 Task: Look for space in Hochfeld, Germany from 8th June, 2023 to 19th June, 2023 for 1 adult in price range Rs.5000 to Rs.12000. Place can be shared room with 1  bedroom having 1 bed and 1 bathroom. Property type can be house, flat, guest house, hotel. Booking option can be shelf check-in. Required host language is English.
Action: Mouse moved to (316, 158)
Screenshot: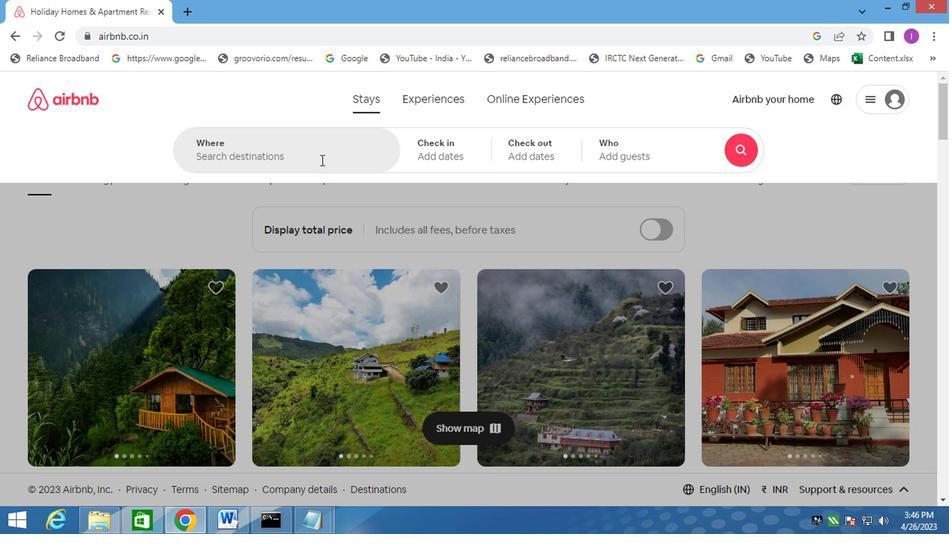 
Action: Mouse pressed left at (316, 158)
Screenshot: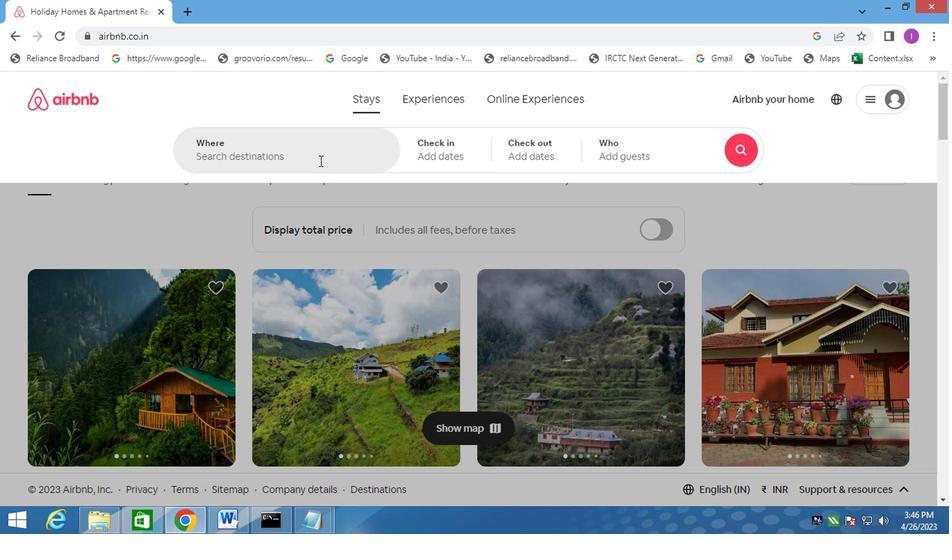 
Action: Mouse moved to (384, 135)
Screenshot: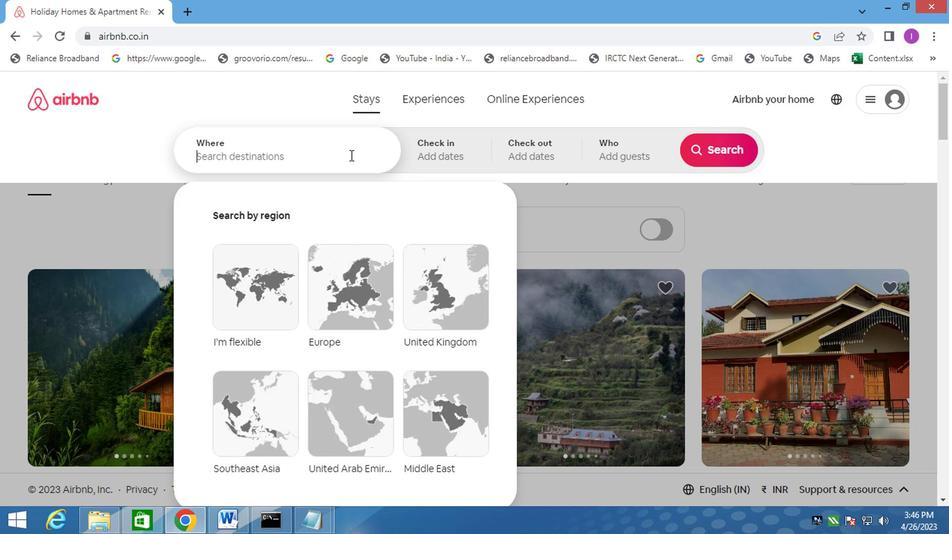 
Action: Key pressed hochfeld,germany
Screenshot: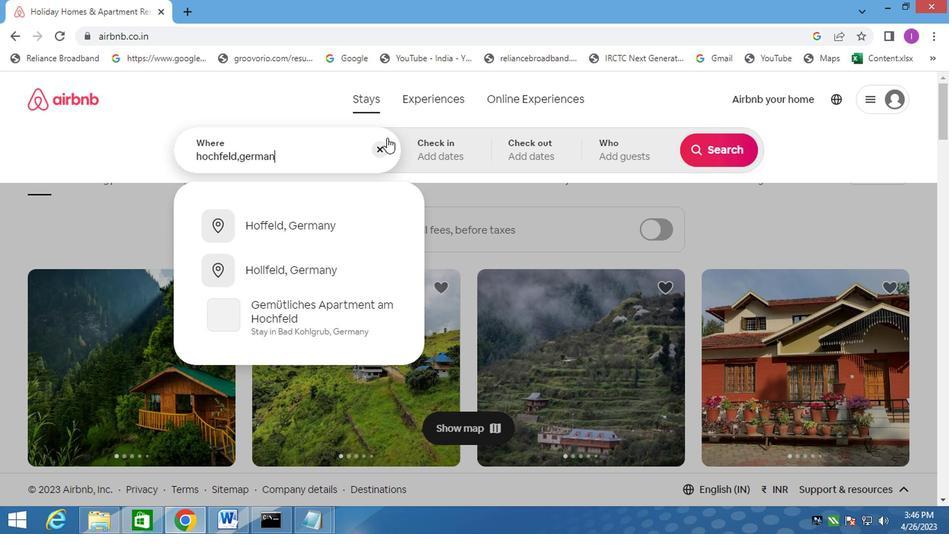 
Action: Mouse moved to (319, 227)
Screenshot: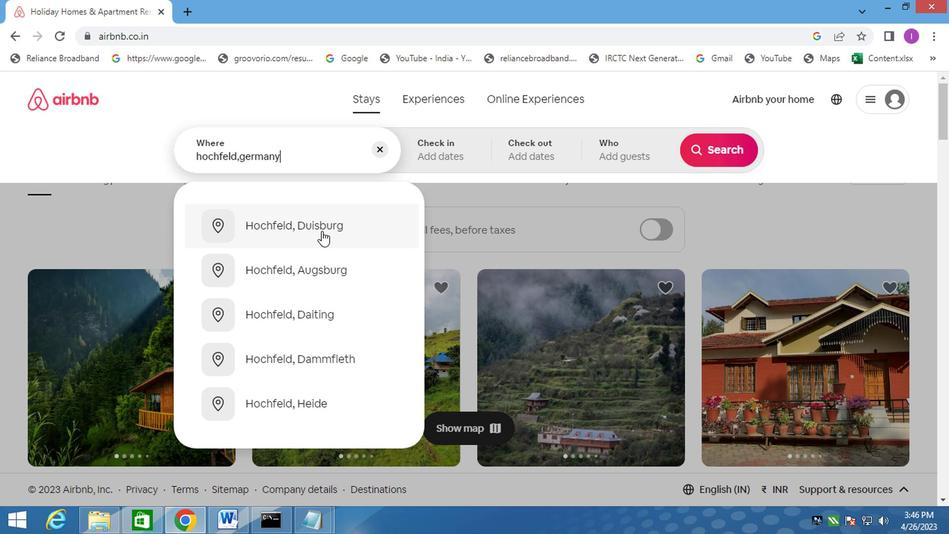 
Action: Mouse pressed left at (319, 227)
Screenshot: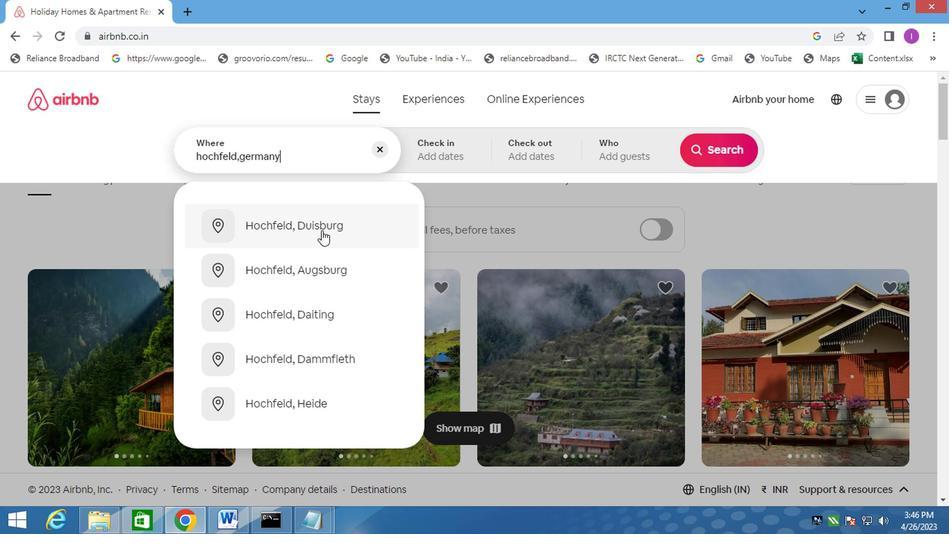 
Action: Mouse moved to (704, 262)
Screenshot: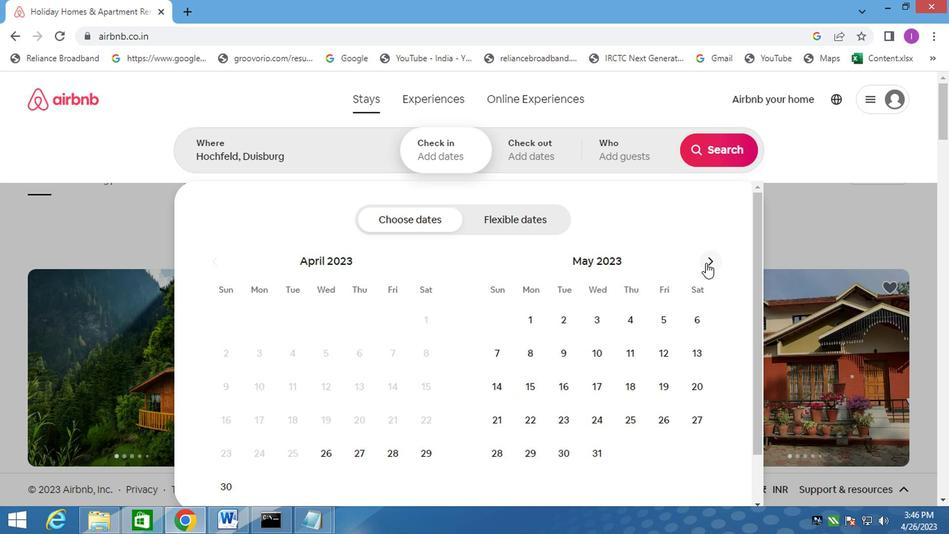 
Action: Mouse pressed left at (704, 262)
Screenshot: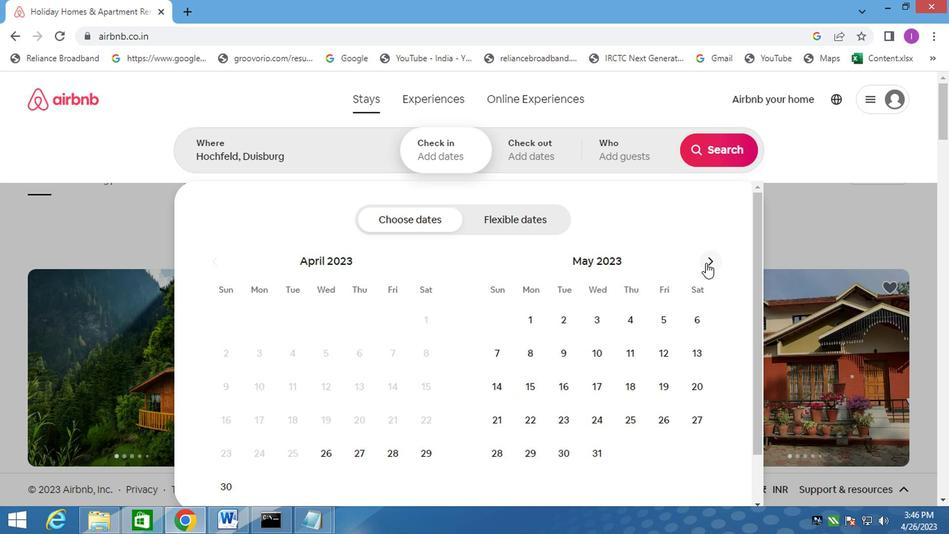 
Action: Mouse pressed left at (704, 262)
Screenshot: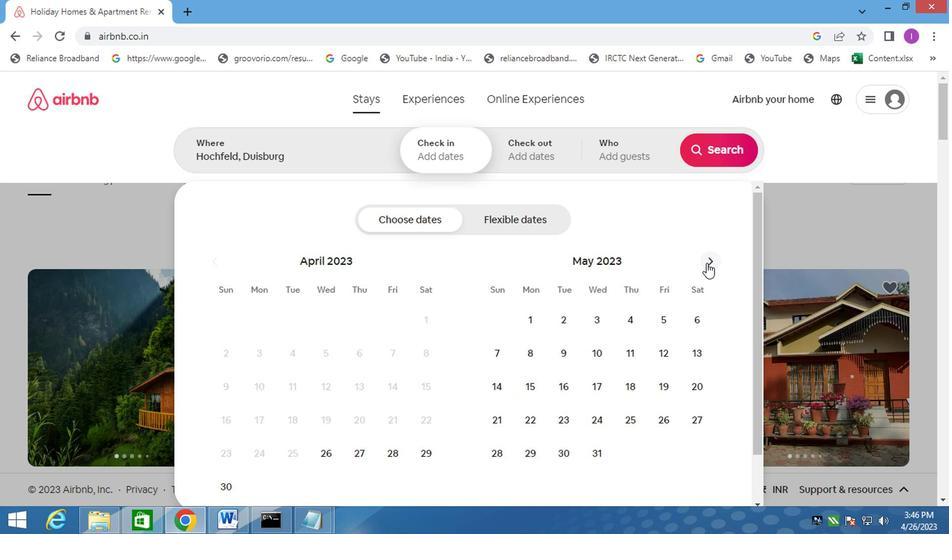 
Action: Mouse moved to (358, 355)
Screenshot: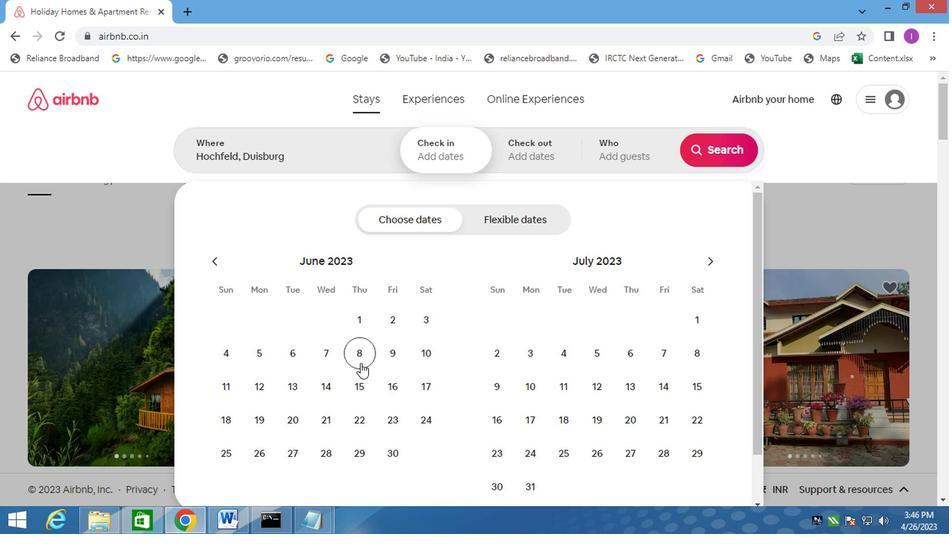 
Action: Mouse pressed left at (358, 355)
Screenshot: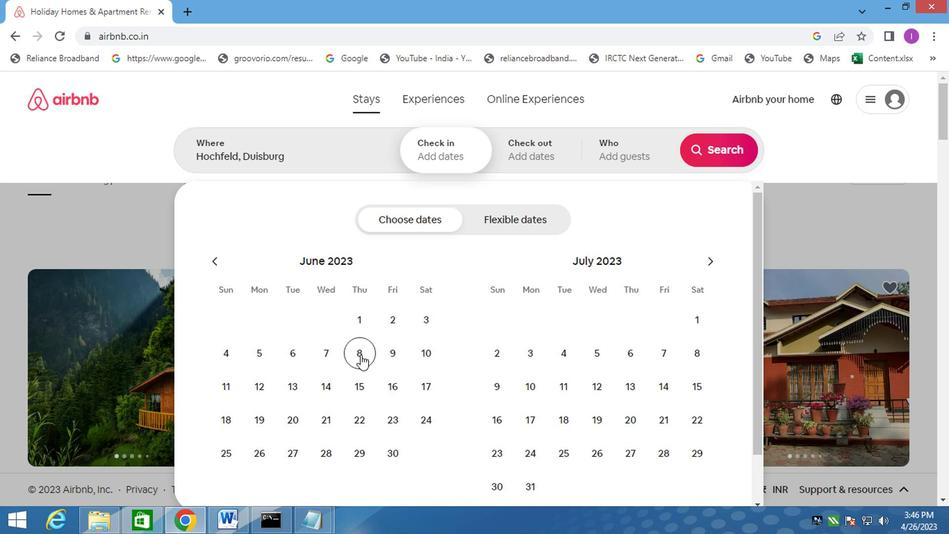 
Action: Mouse moved to (259, 431)
Screenshot: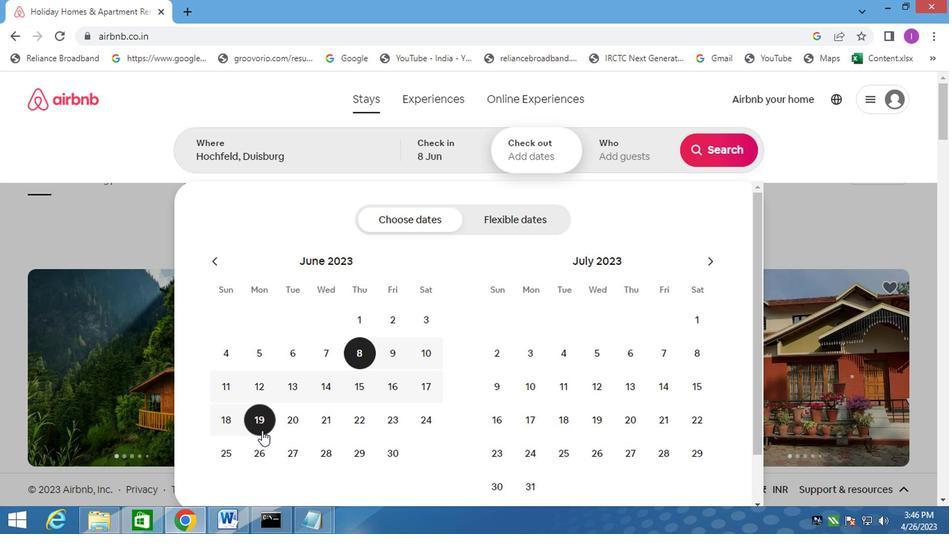 
Action: Mouse pressed left at (259, 431)
Screenshot: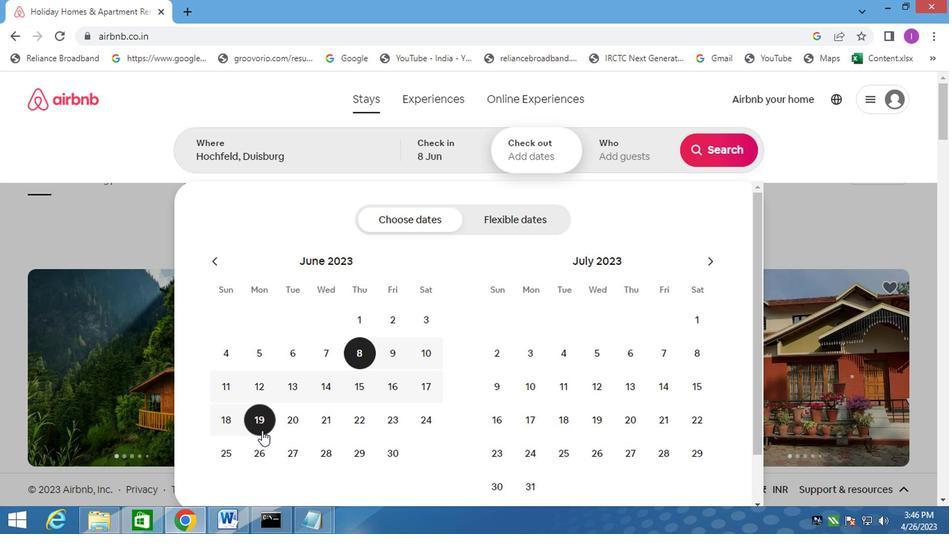 
Action: Mouse moved to (644, 145)
Screenshot: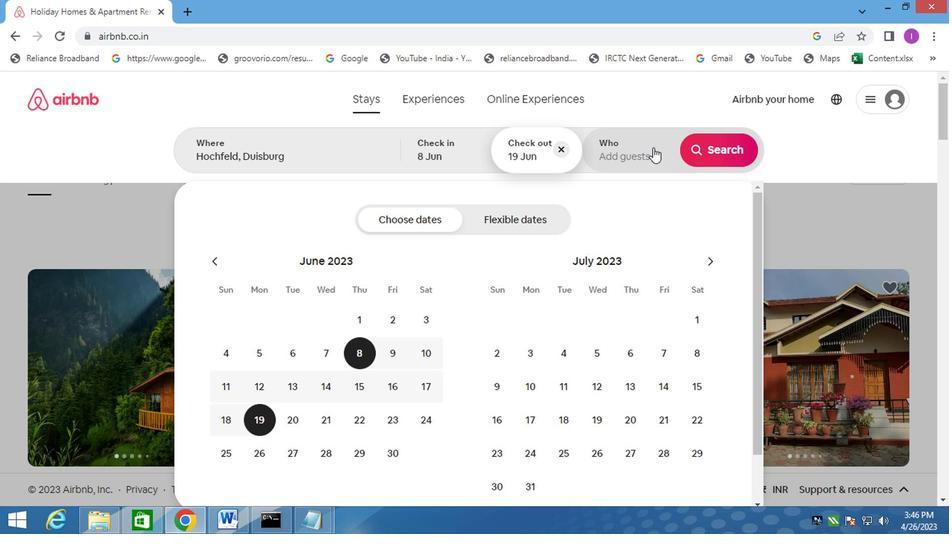 
Action: Mouse pressed left at (644, 145)
Screenshot: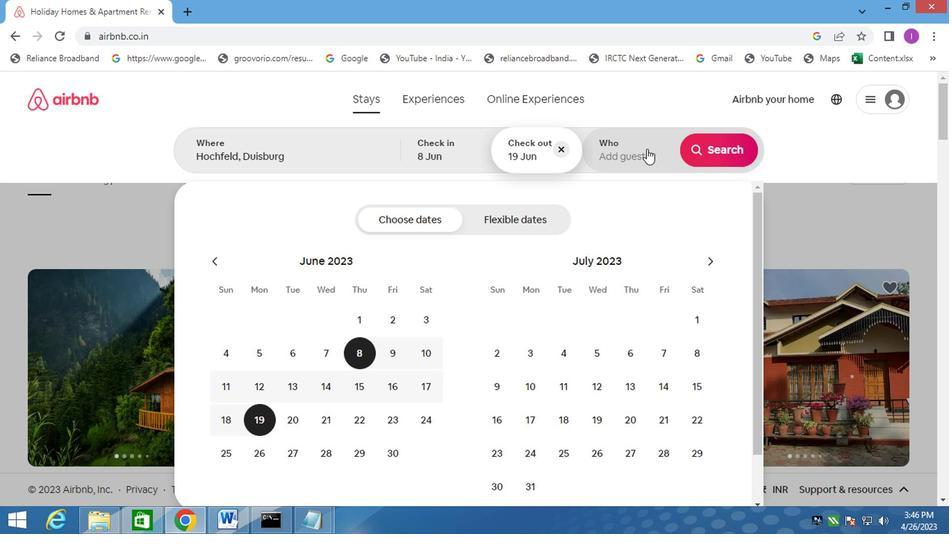 
Action: Mouse moved to (717, 217)
Screenshot: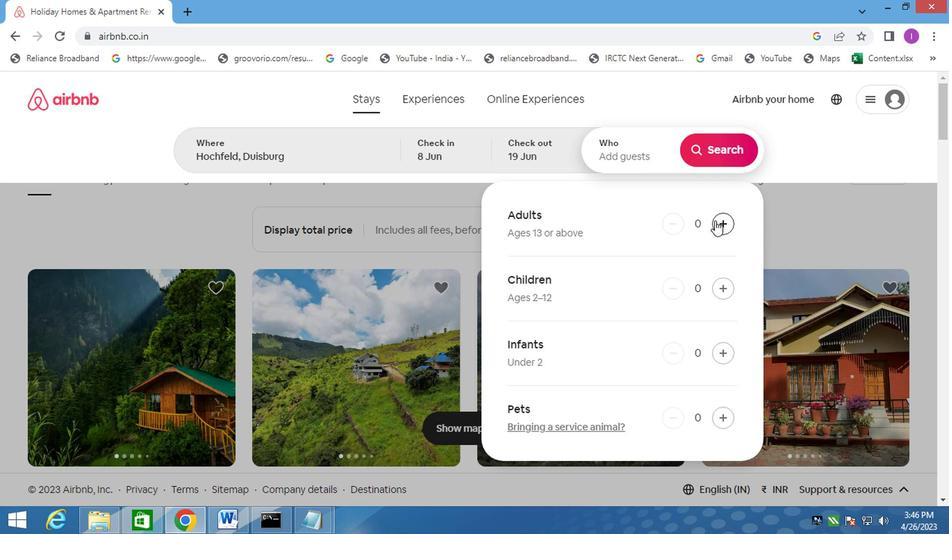 
Action: Mouse pressed left at (717, 217)
Screenshot: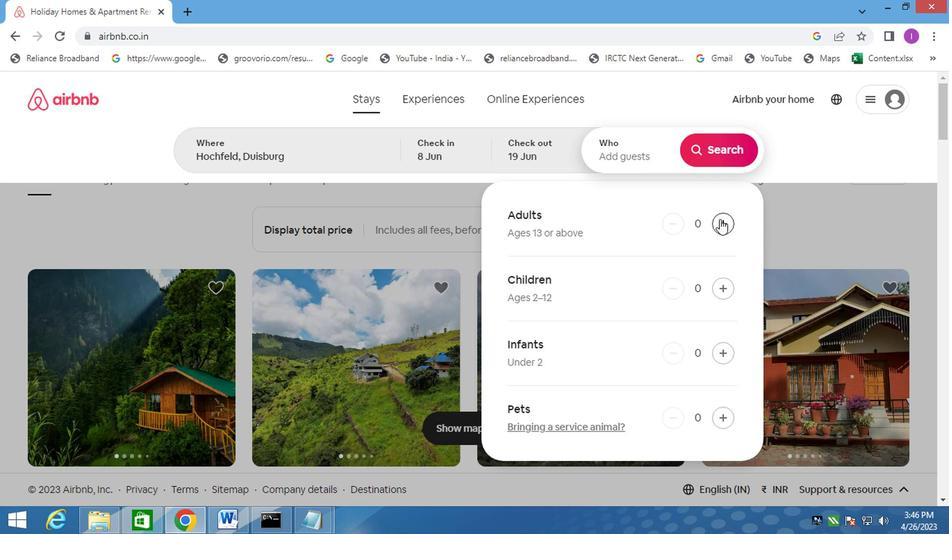 
Action: Mouse moved to (742, 144)
Screenshot: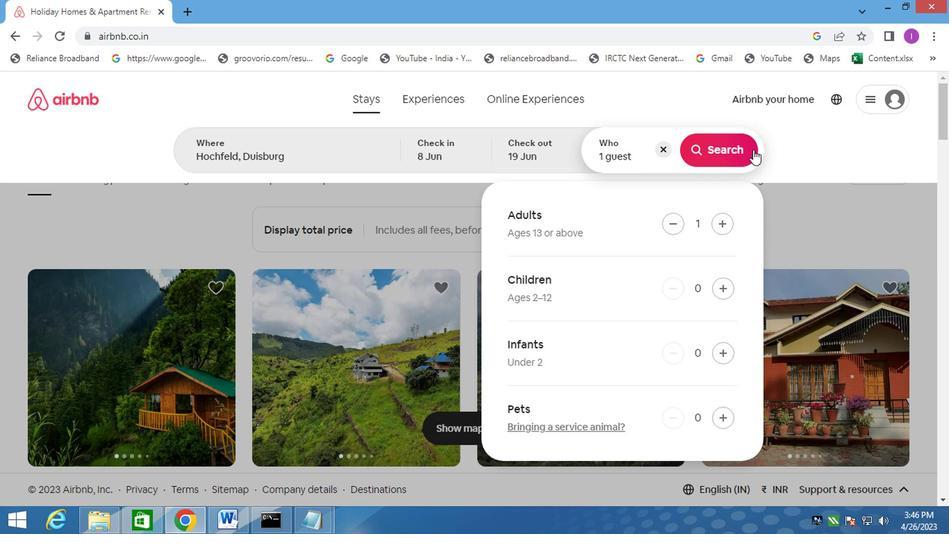 
Action: Mouse pressed left at (742, 144)
Screenshot: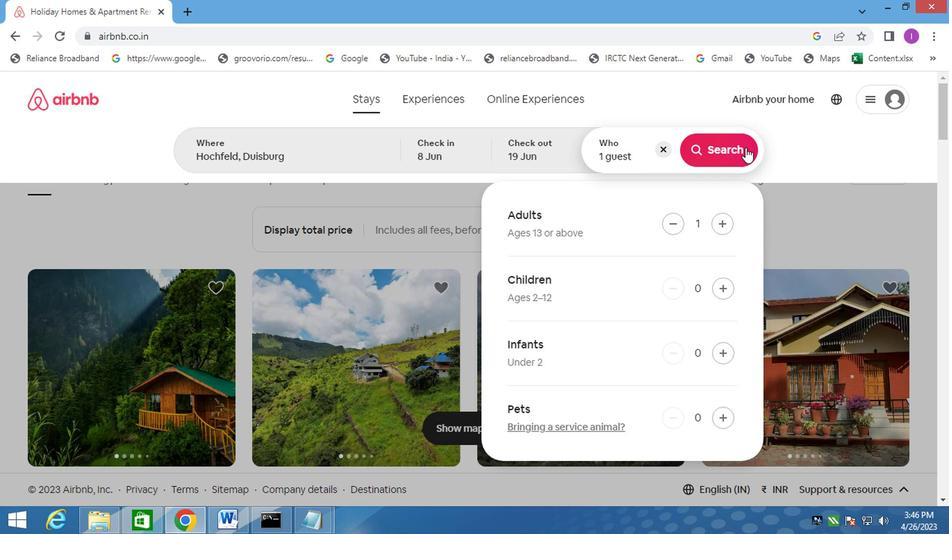 
Action: Mouse moved to (881, 143)
Screenshot: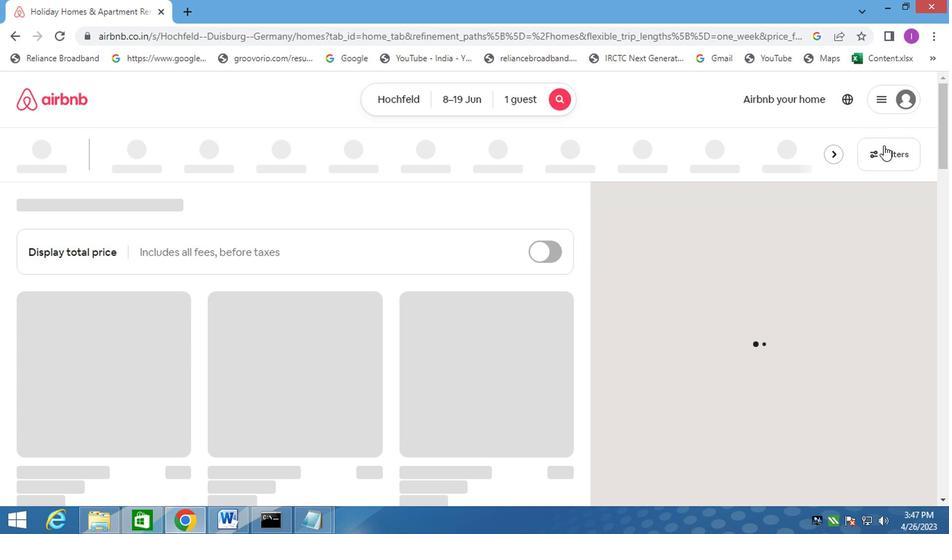 
Action: Mouse pressed left at (881, 143)
Screenshot: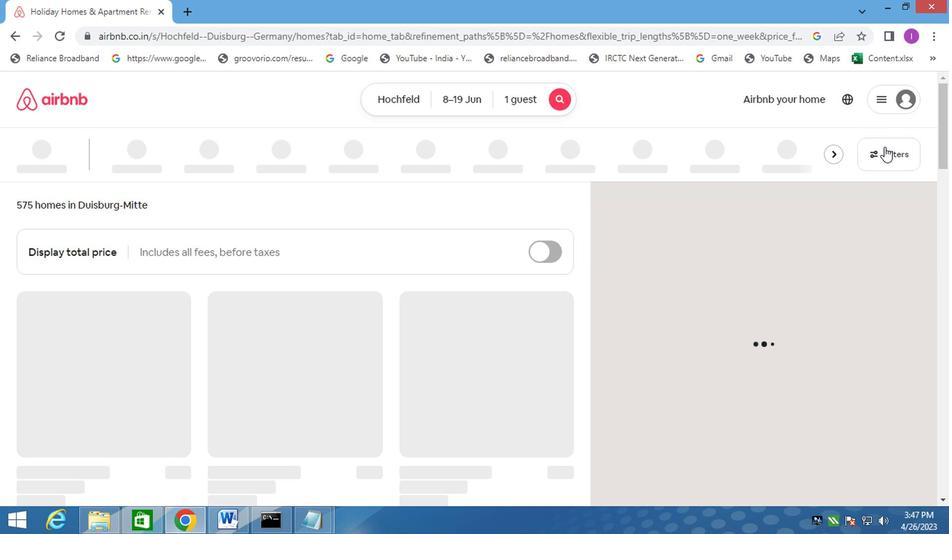 
Action: Mouse moved to (888, 150)
Screenshot: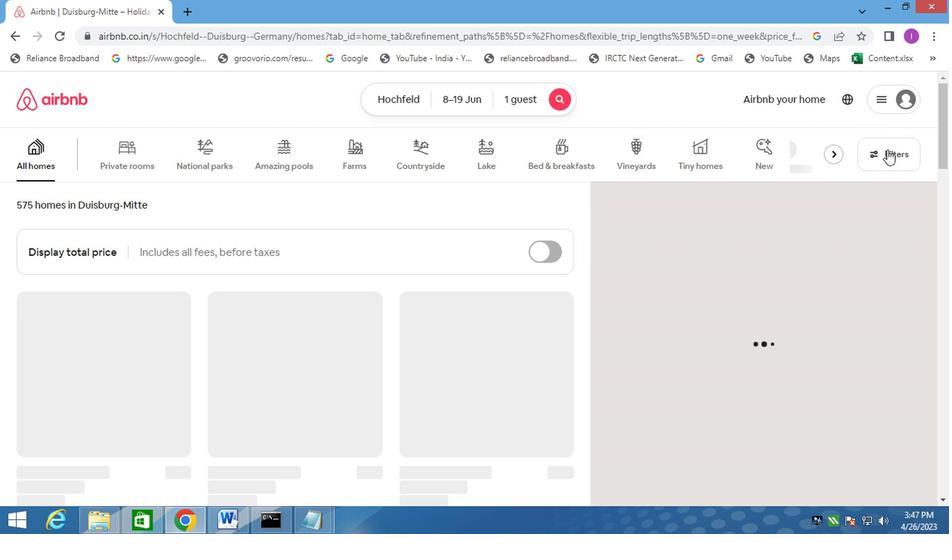 
Action: Mouse pressed left at (888, 150)
Screenshot: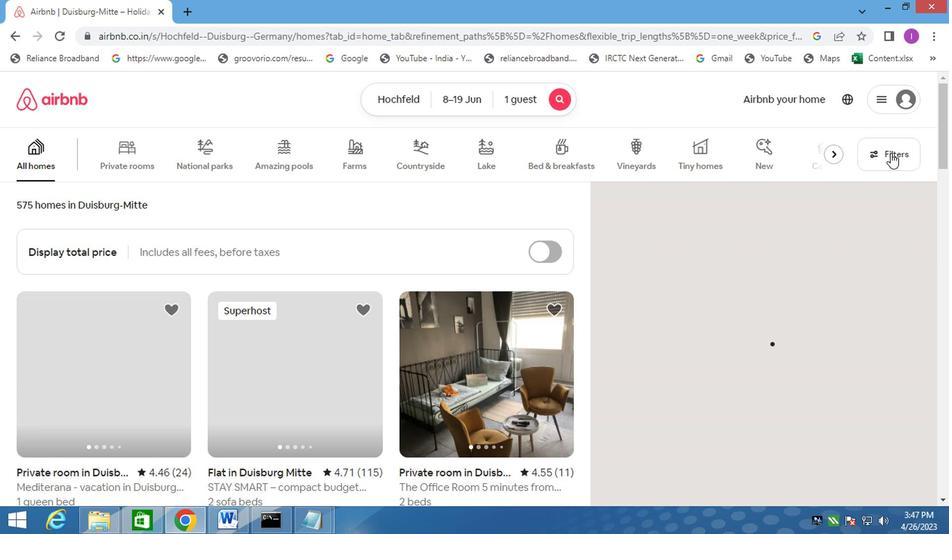 
Action: Mouse moved to (292, 333)
Screenshot: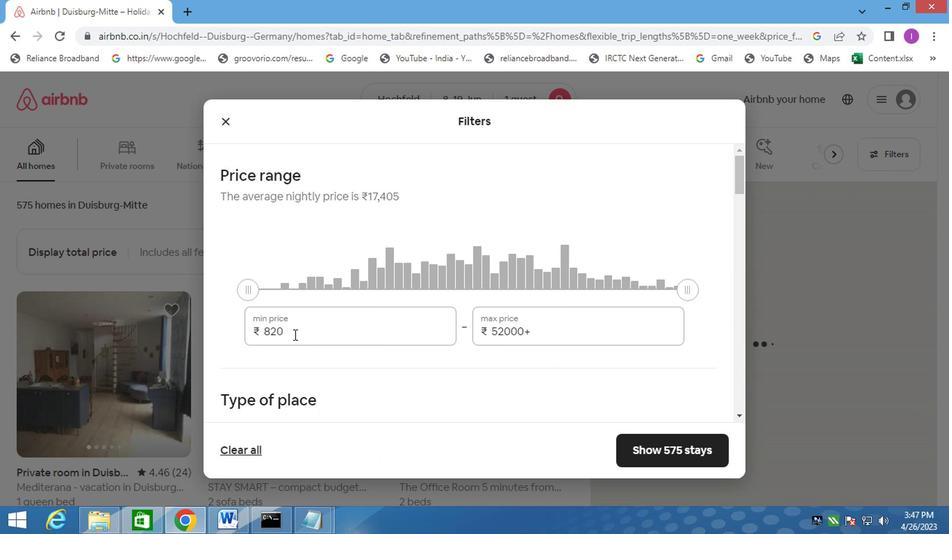 
Action: Mouse pressed left at (292, 333)
Screenshot: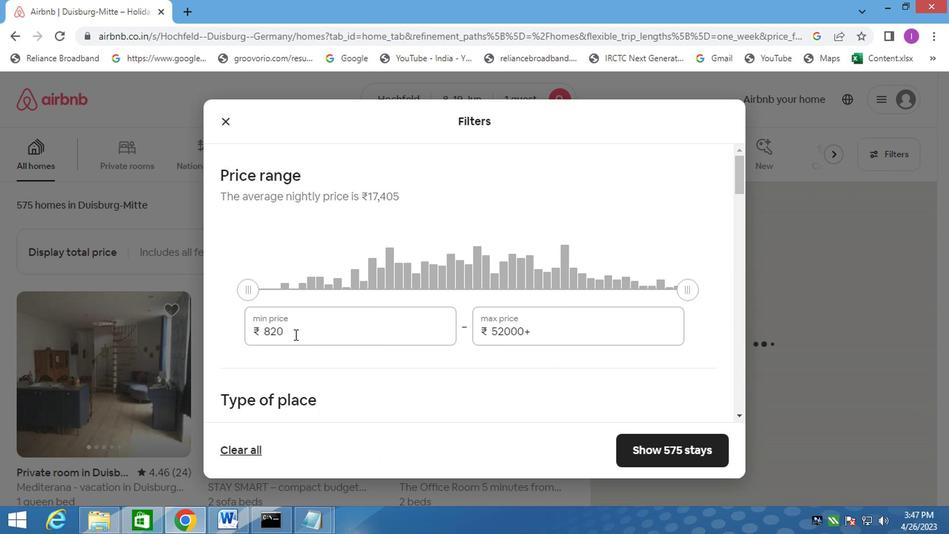 
Action: Mouse moved to (320, 313)
Screenshot: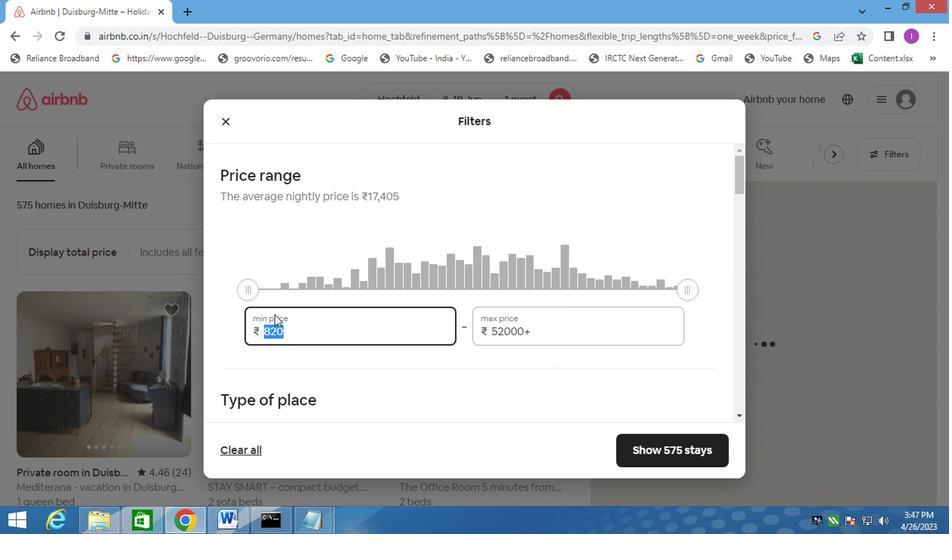 
Action: Key pressed 5000
Screenshot: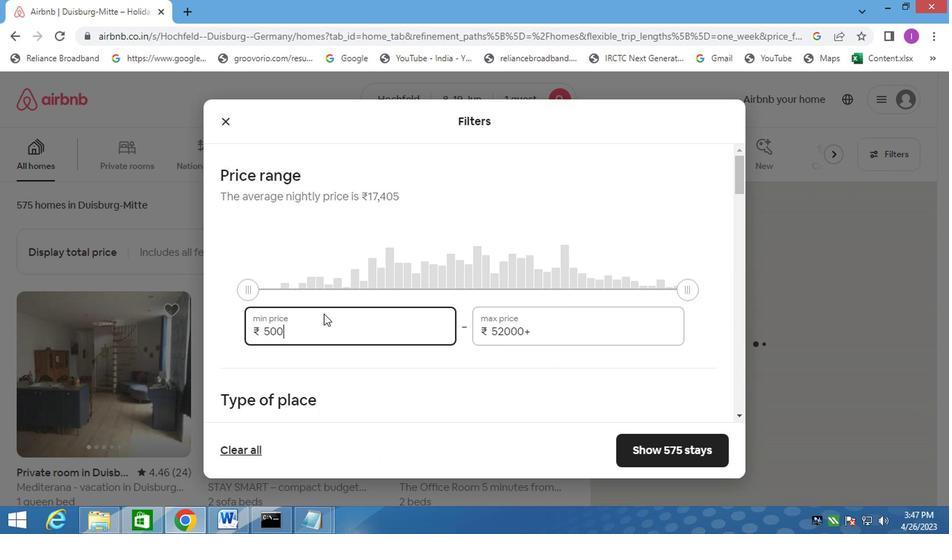 
Action: Mouse moved to (534, 330)
Screenshot: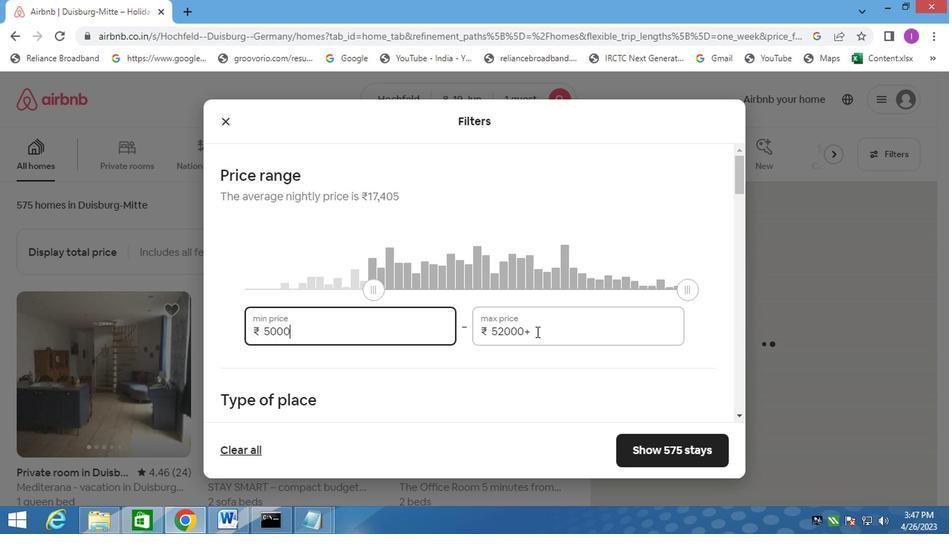 
Action: Mouse pressed left at (534, 330)
Screenshot: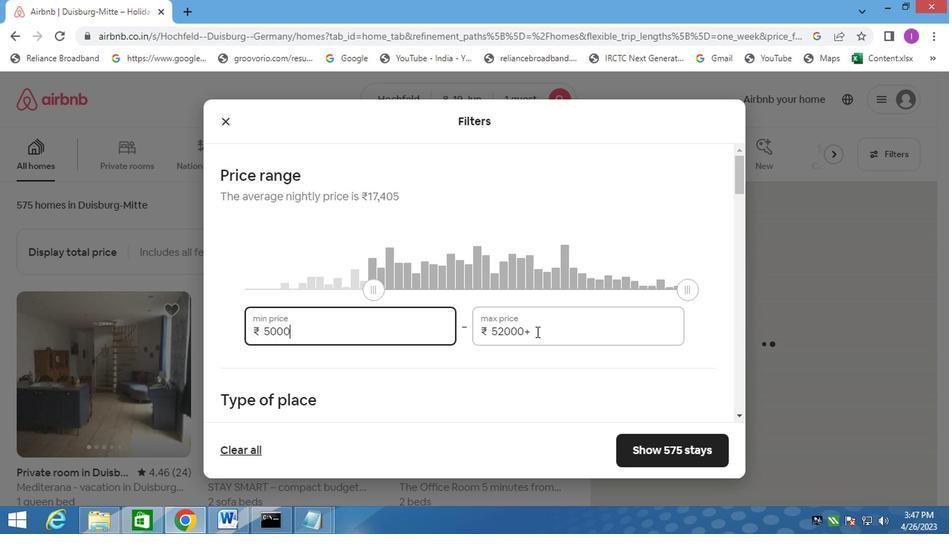 
Action: Mouse moved to (478, 340)
Screenshot: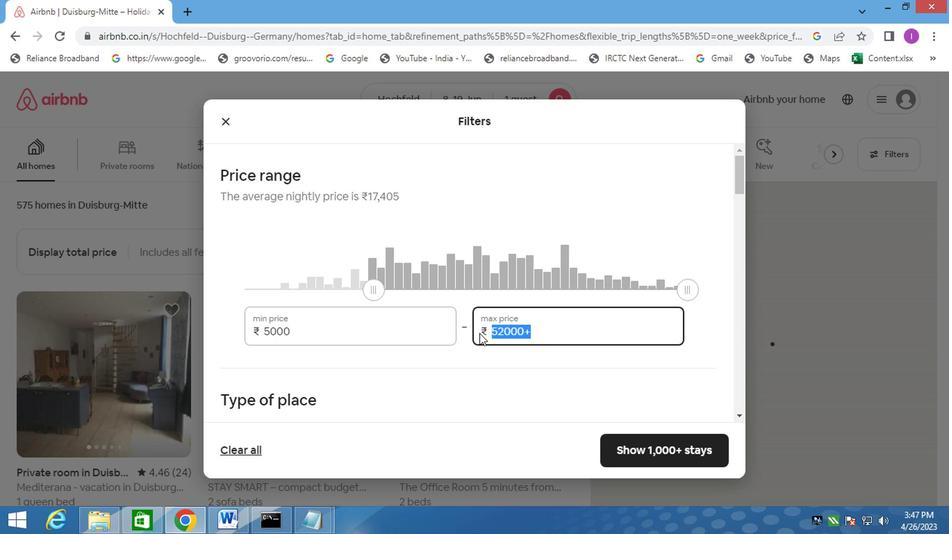 
Action: Key pressed 12000
Screenshot: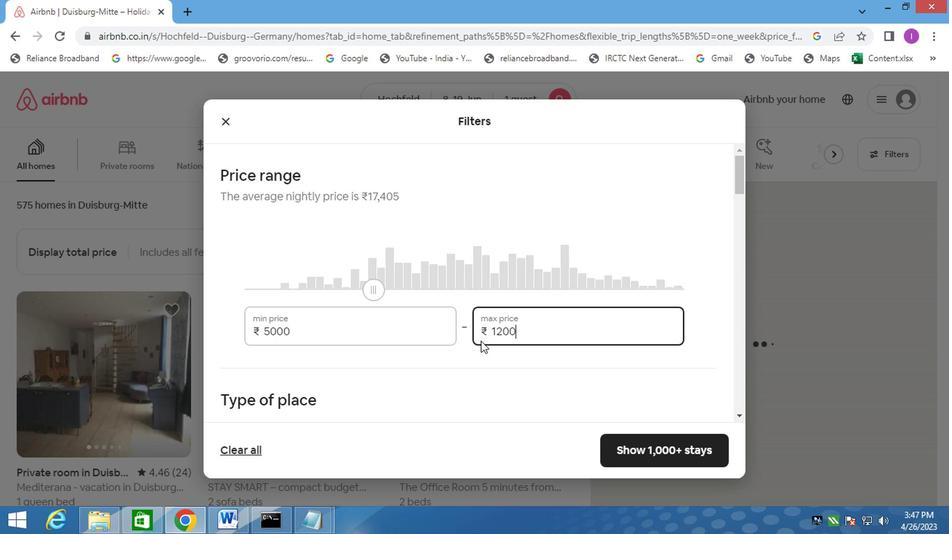 
Action: Mouse moved to (378, 461)
Screenshot: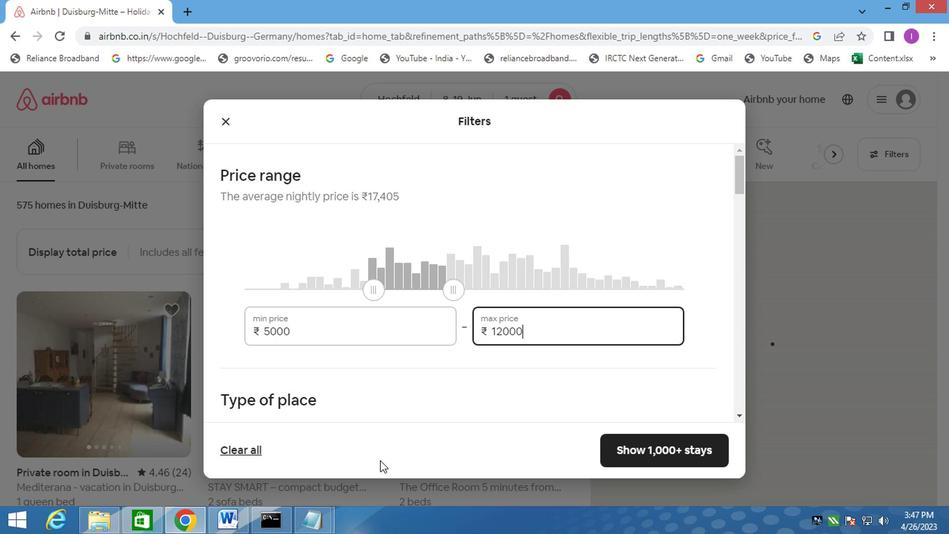 
Action: Mouse scrolled (378, 460) with delta (0, 0)
Screenshot: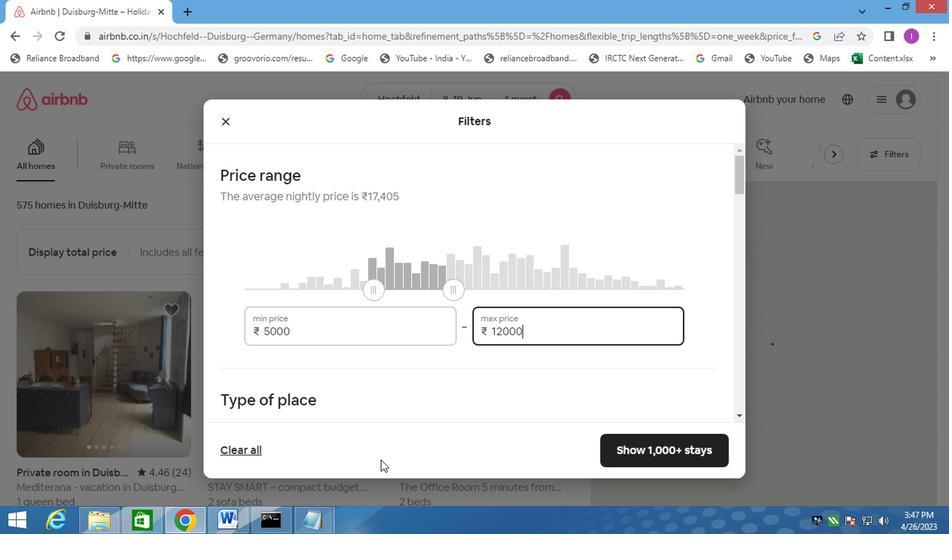 
Action: Mouse moved to (378, 460)
Screenshot: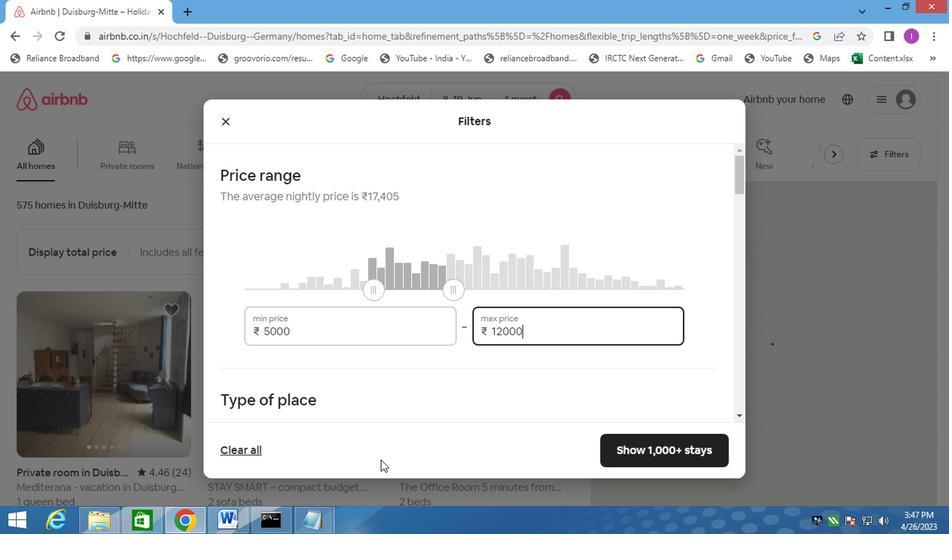 
Action: Mouse scrolled (378, 460) with delta (0, 0)
Screenshot: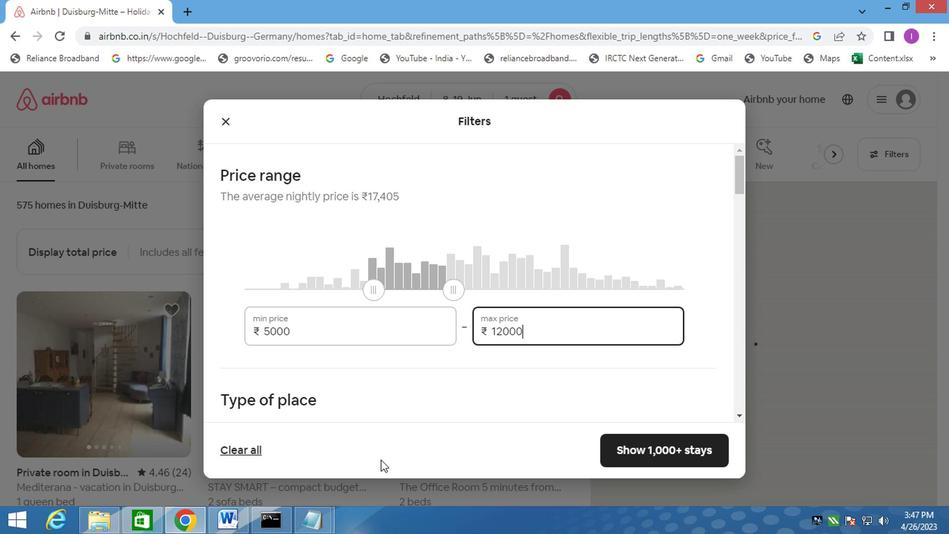 
Action: Mouse moved to (326, 355)
Screenshot: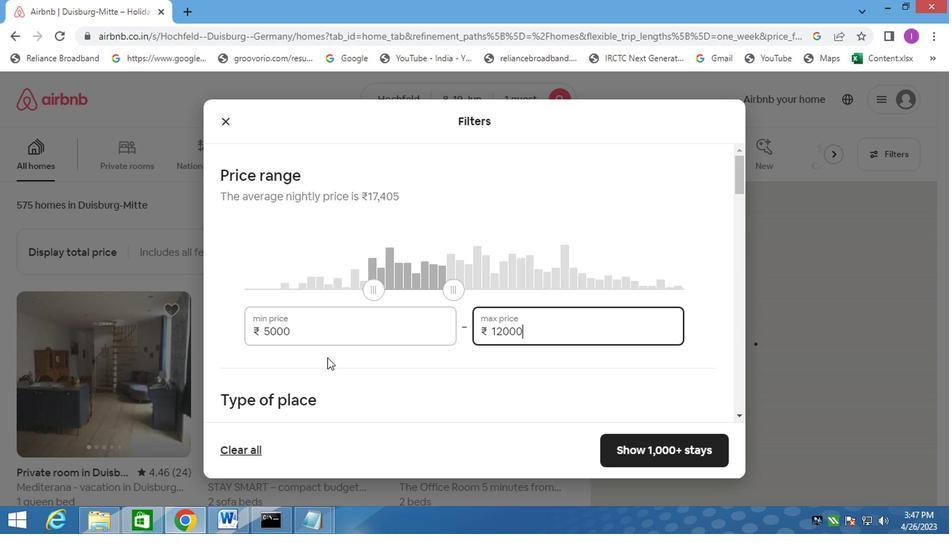 
Action: Mouse scrolled (326, 354) with delta (0, 0)
Screenshot: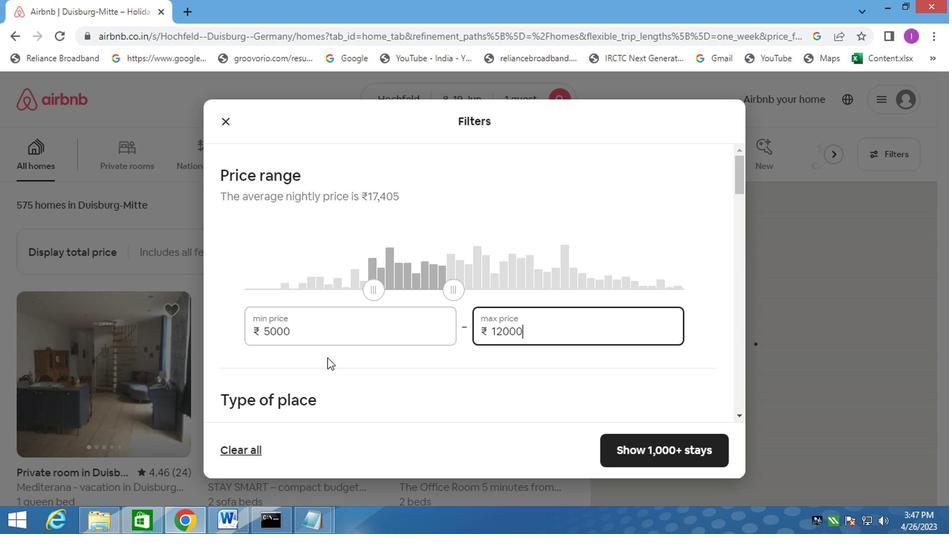 
Action: Mouse scrolled (326, 354) with delta (0, 0)
Screenshot: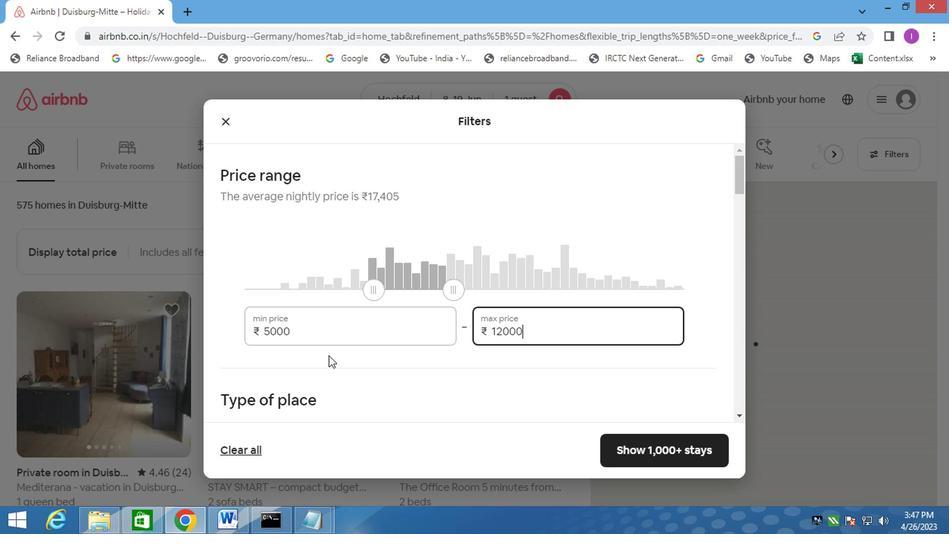 
Action: Mouse moved to (326, 355)
Screenshot: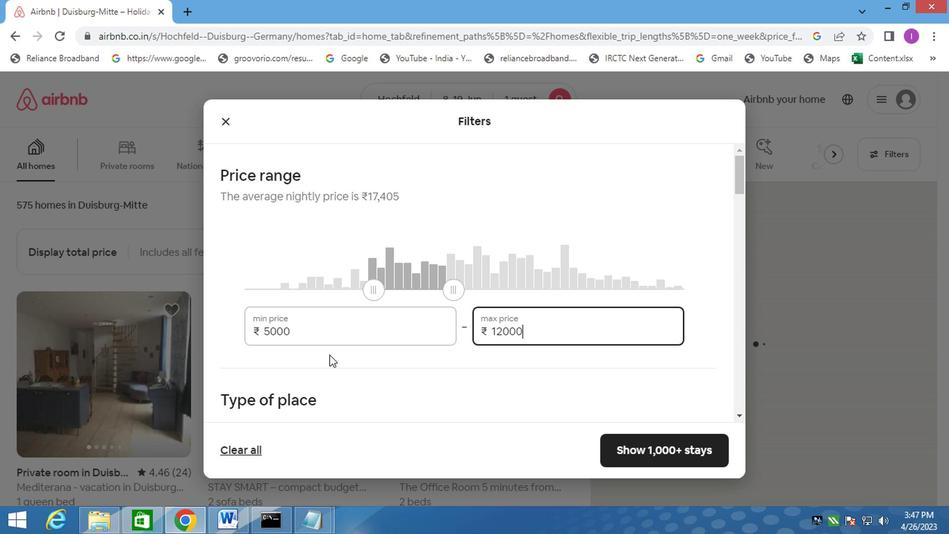 
Action: Mouse scrolled (326, 354) with delta (0, 0)
Screenshot: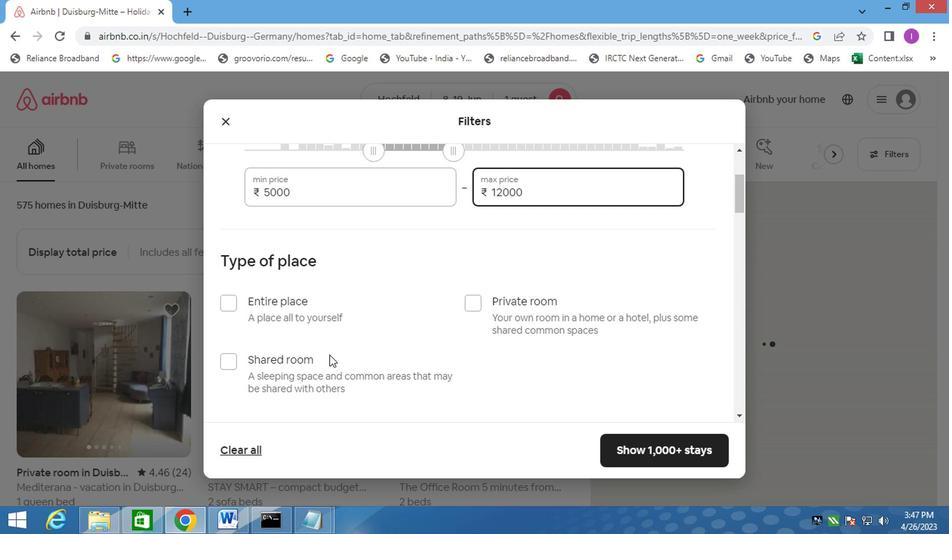 
Action: Mouse moved to (326, 358)
Screenshot: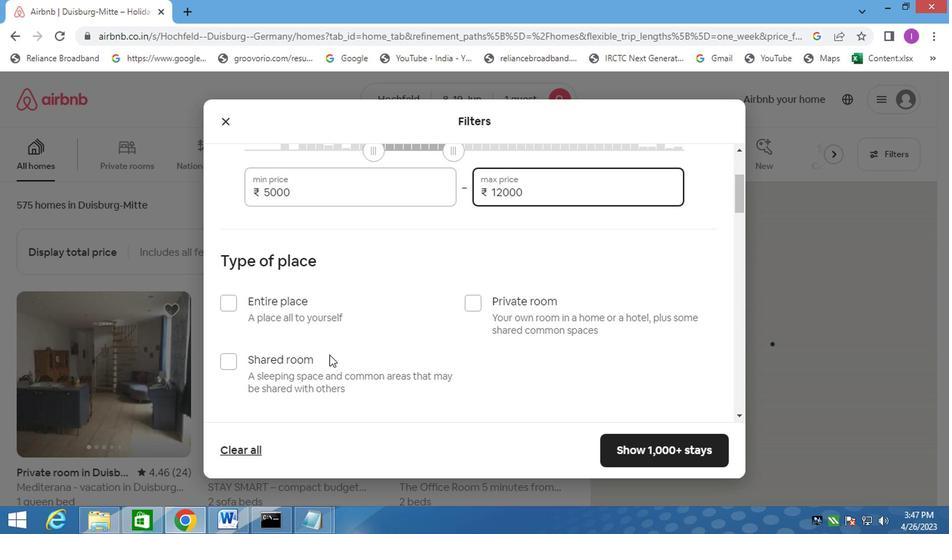 
Action: Mouse scrolled (326, 357) with delta (0, 0)
Screenshot: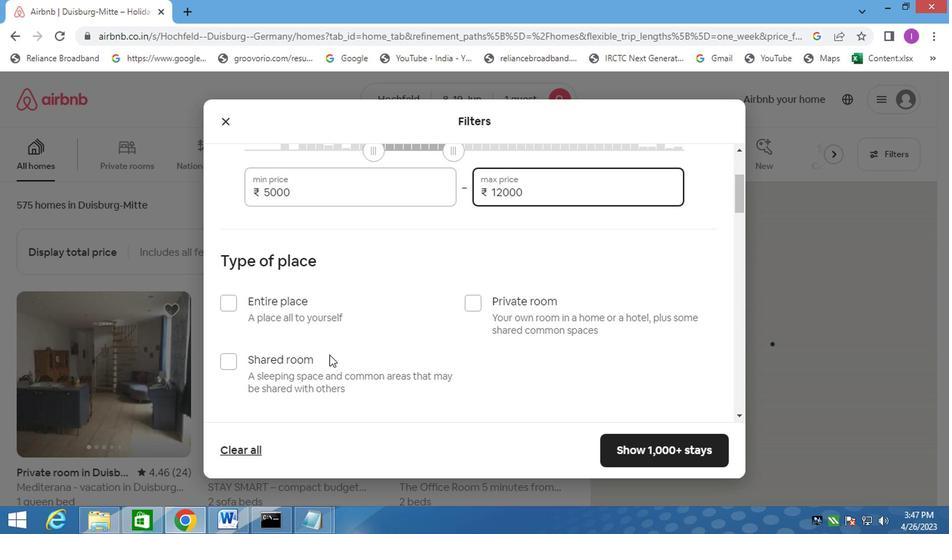 
Action: Mouse moved to (326, 358)
Screenshot: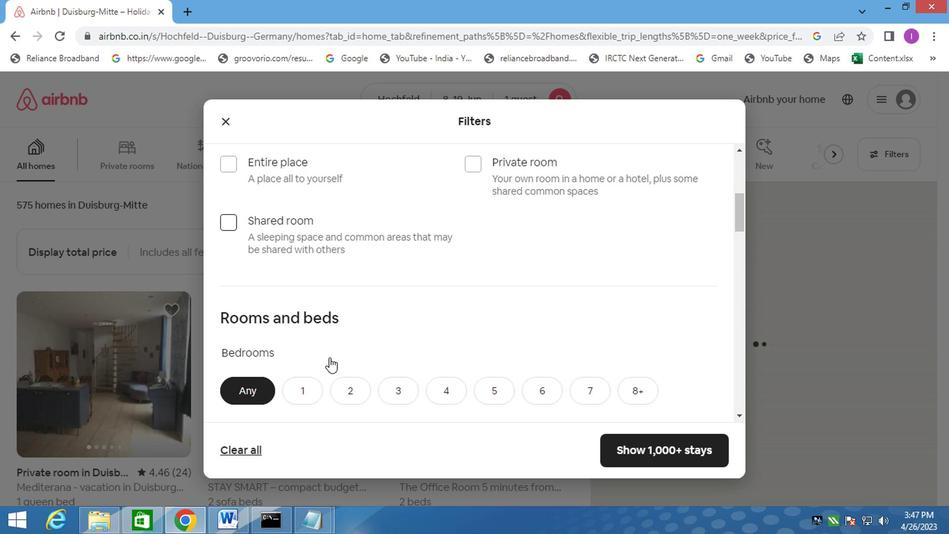 
Action: Mouse scrolled (326, 358) with delta (0, 0)
Screenshot: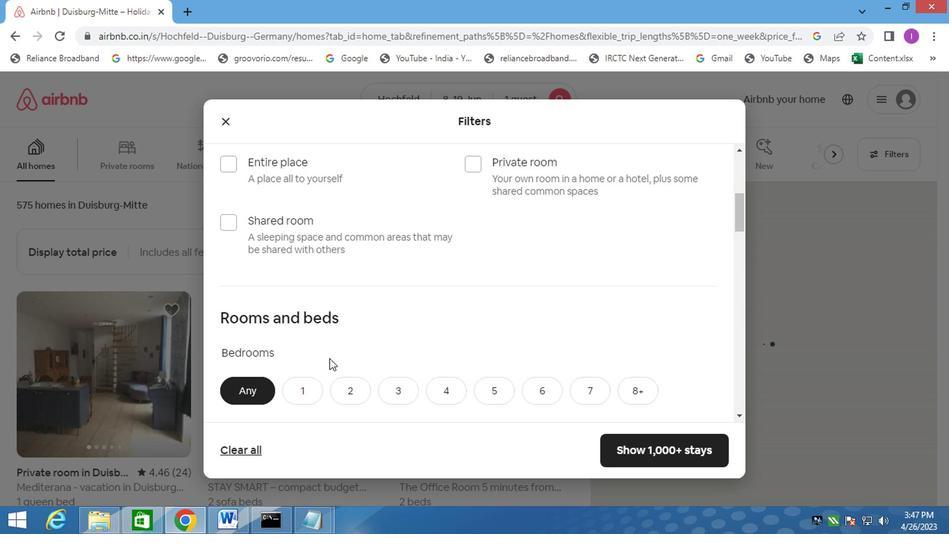 
Action: Mouse scrolled (326, 358) with delta (0, 0)
Screenshot: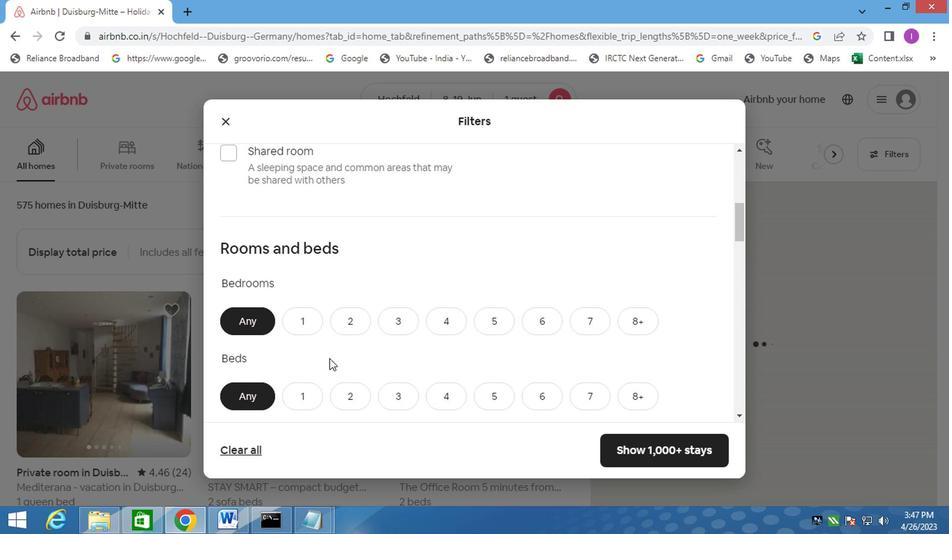 
Action: Mouse scrolled (326, 358) with delta (0, 0)
Screenshot: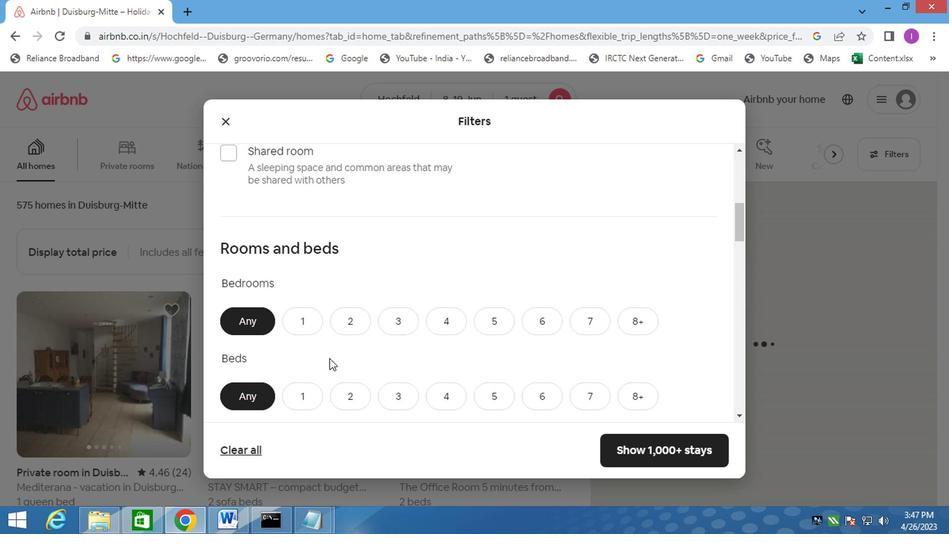 
Action: Mouse moved to (328, 358)
Screenshot: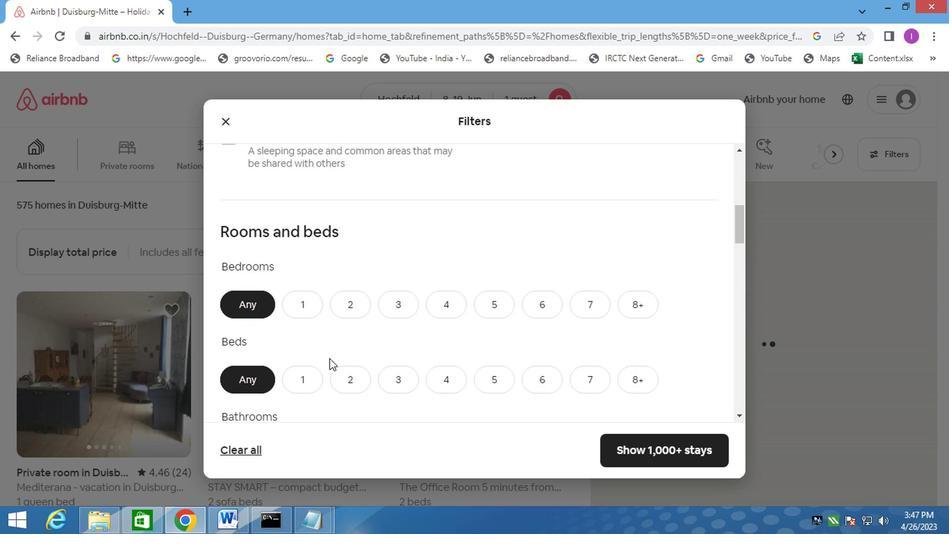 
Action: Mouse scrolled (328, 359) with delta (0, 0)
Screenshot: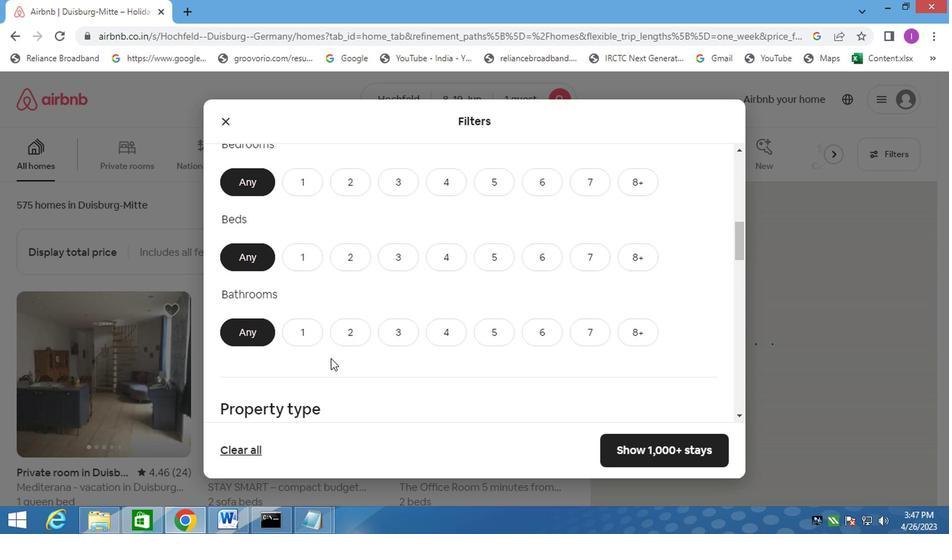 
Action: Mouse scrolled (328, 359) with delta (0, 0)
Screenshot: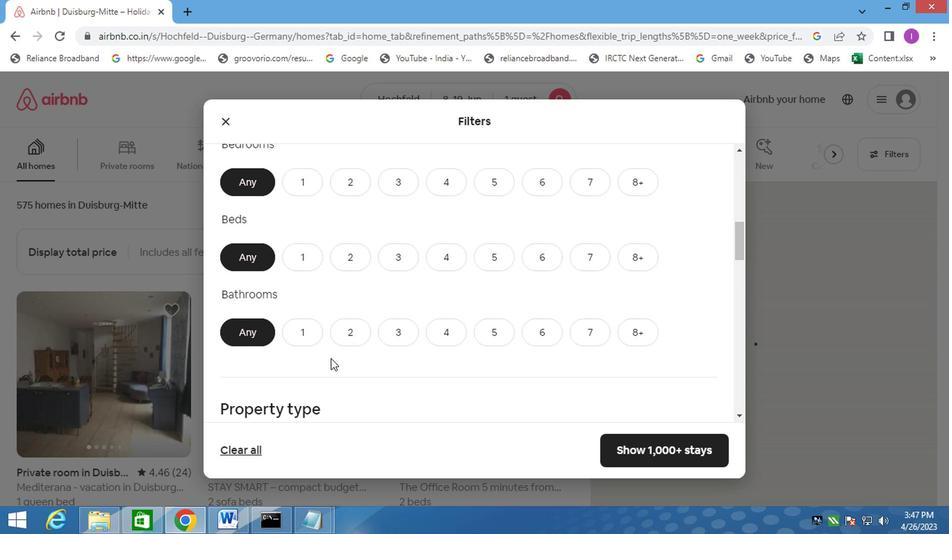 
Action: Mouse scrolled (328, 359) with delta (0, 0)
Screenshot: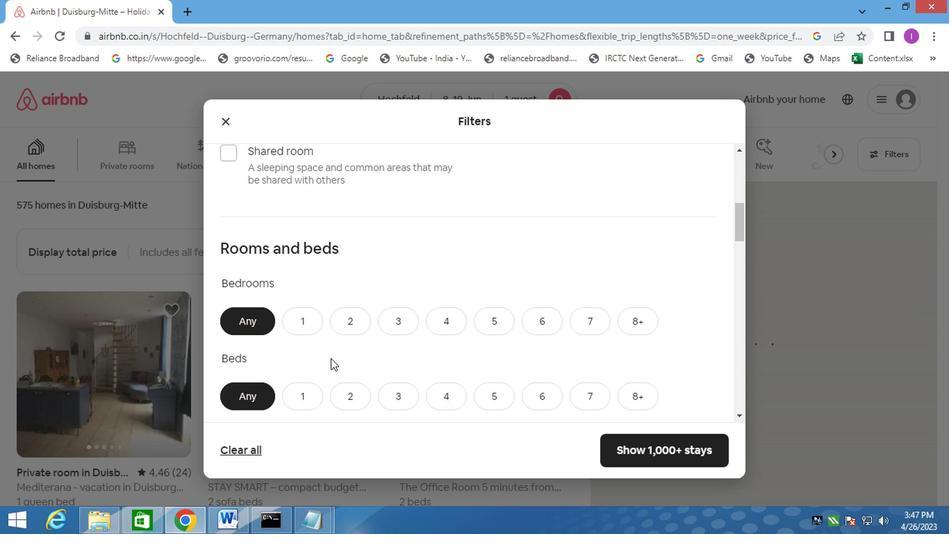 
Action: Mouse scrolled (328, 359) with delta (0, 0)
Screenshot: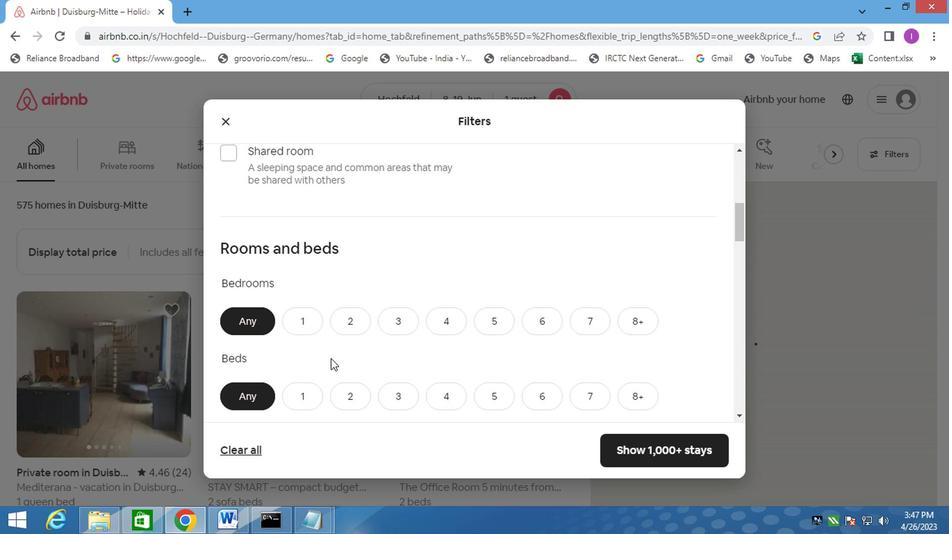
Action: Mouse scrolled (328, 359) with delta (0, 0)
Screenshot: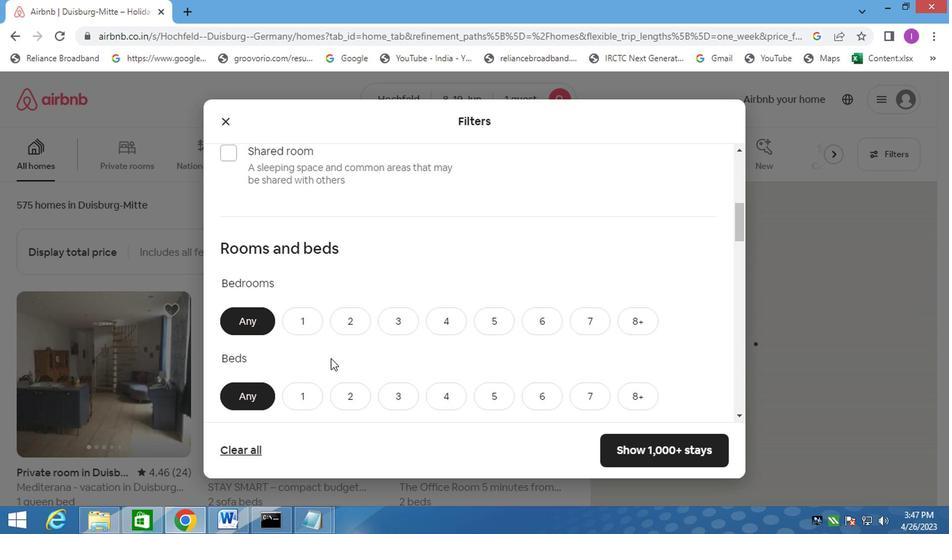 
Action: Mouse moved to (224, 361)
Screenshot: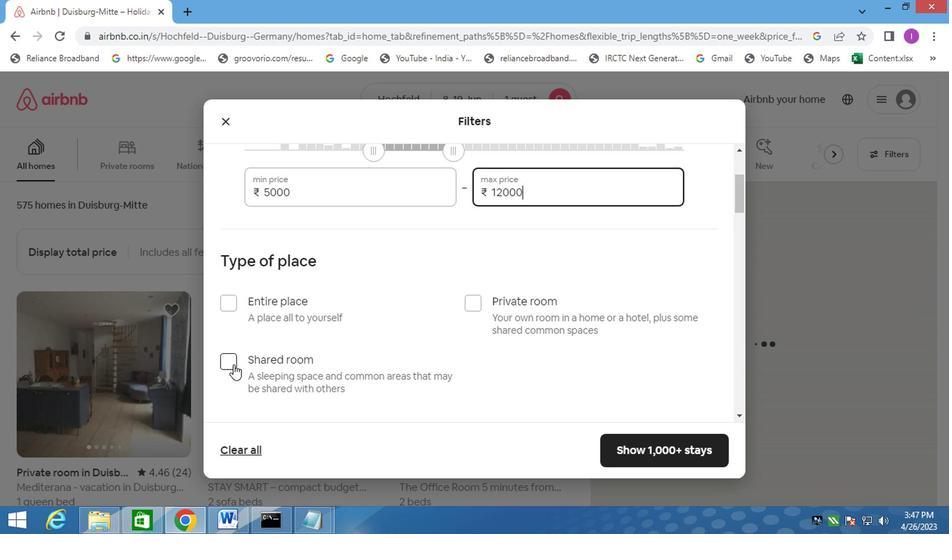 
Action: Mouse pressed left at (224, 361)
Screenshot: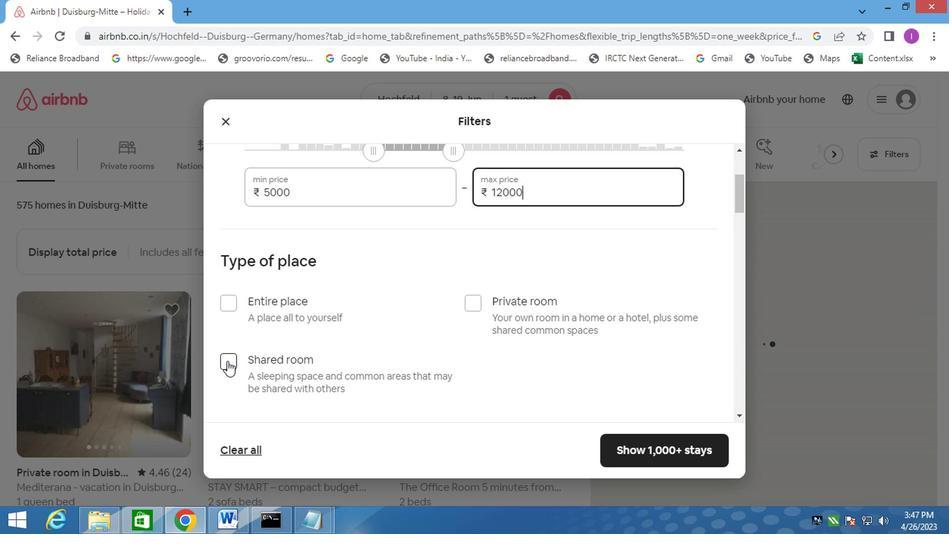 
Action: Mouse moved to (328, 334)
Screenshot: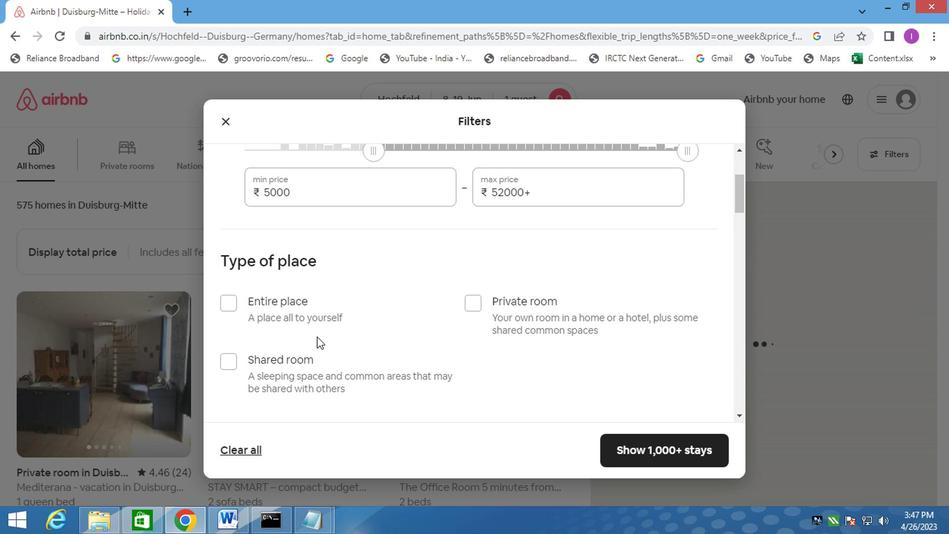 
Action: Mouse scrolled (328, 333) with delta (0, 0)
Screenshot: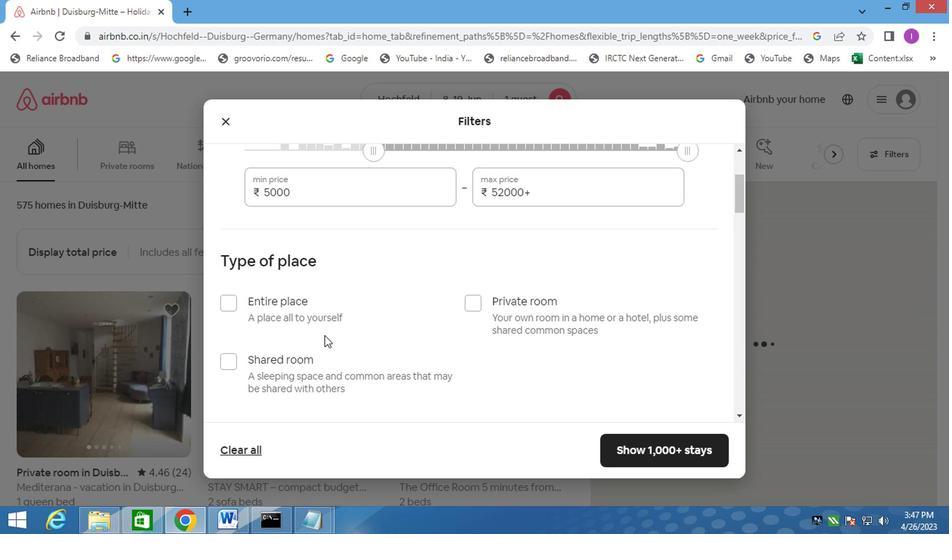 
Action: Mouse scrolled (328, 333) with delta (0, 0)
Screenshot: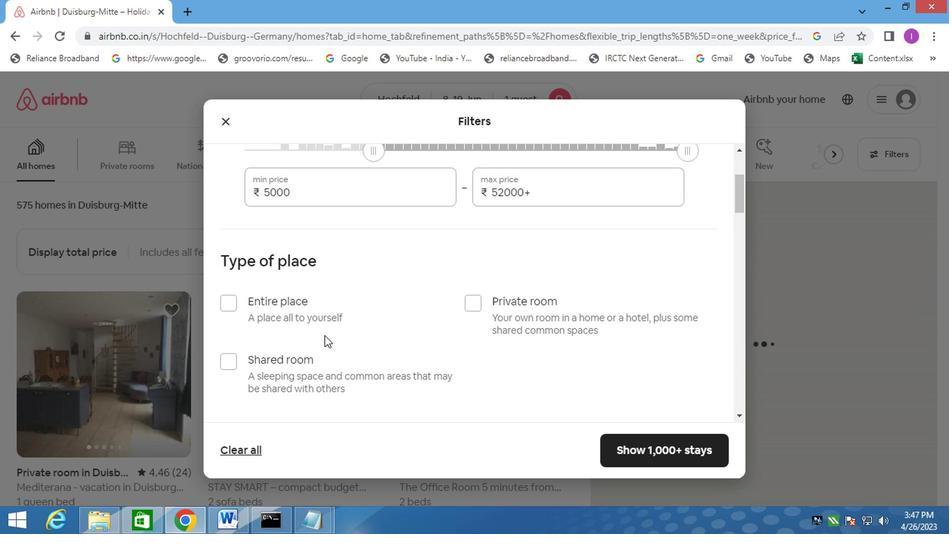 
Action: Mouse scrolled (328, 333) with delta (0, 0)
Screenshot: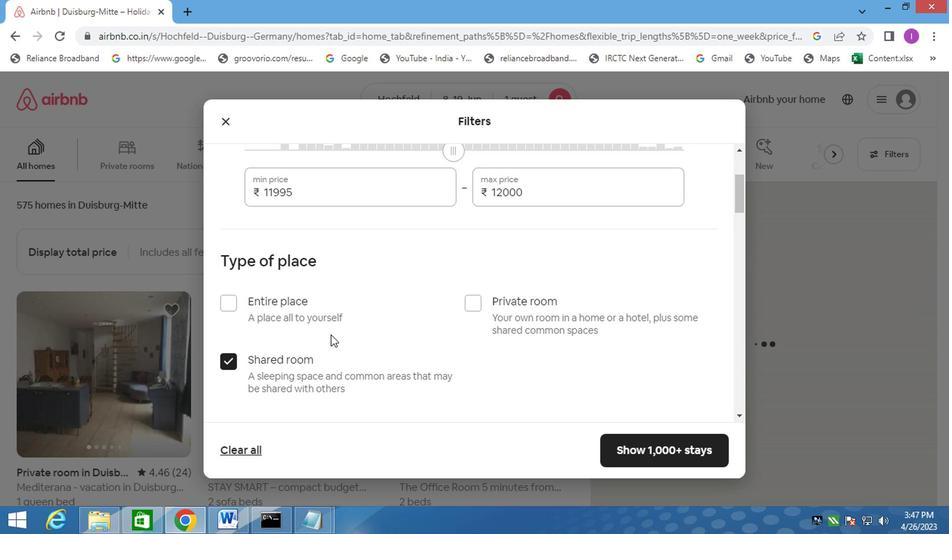 
Action: Mouse scrolled (328, 333) with delta (0, 0)
Screenshot: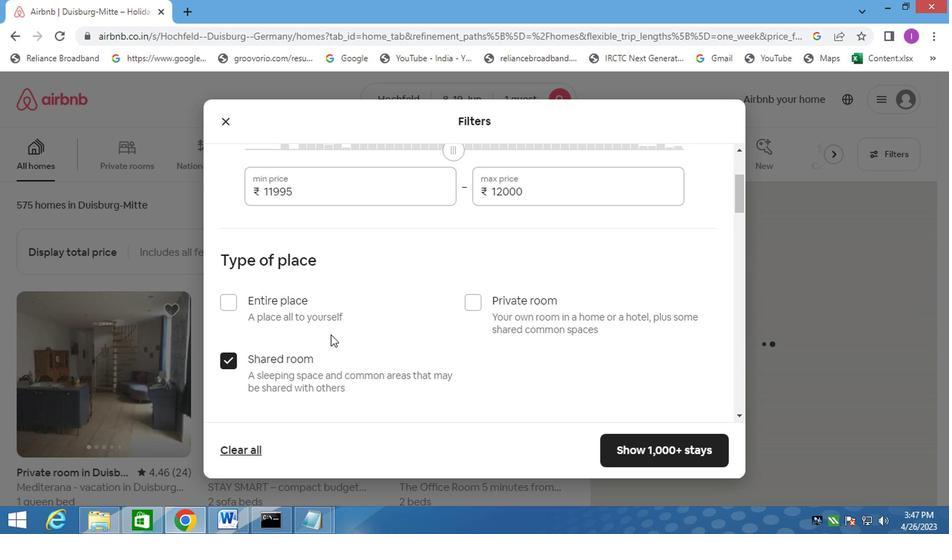 
Action: Mouse moved to (335, 334)
Screenshot: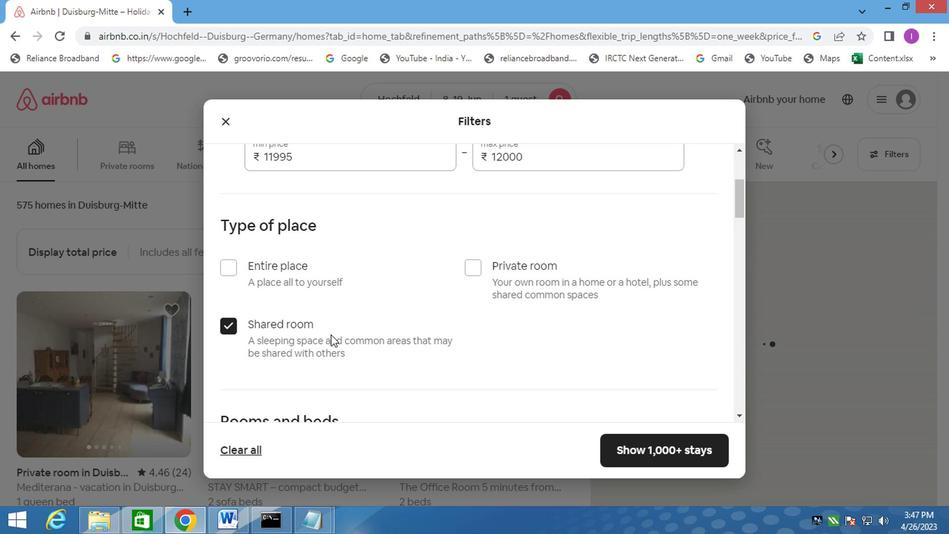 
Action: Mouse scrolled (332, 333) with delta (0, 0)
Screenshot: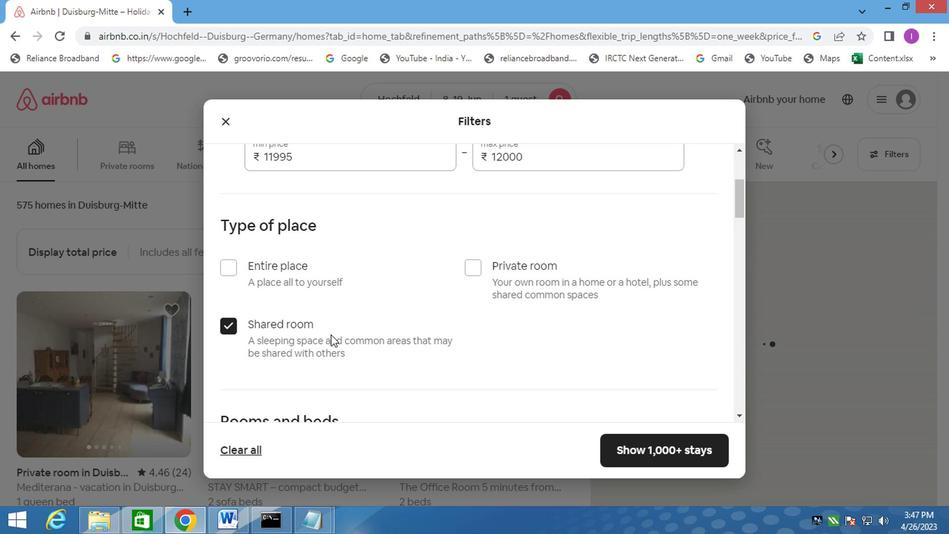 
Action: Mouse moved to (297, 185)
Screenshot: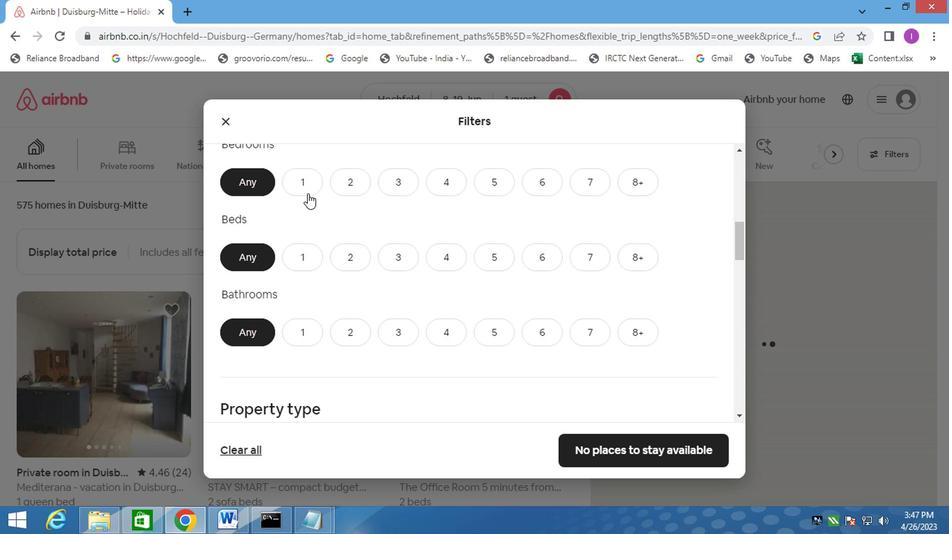 
Action: Mouse pressed left at (297, 185)
Screenshot: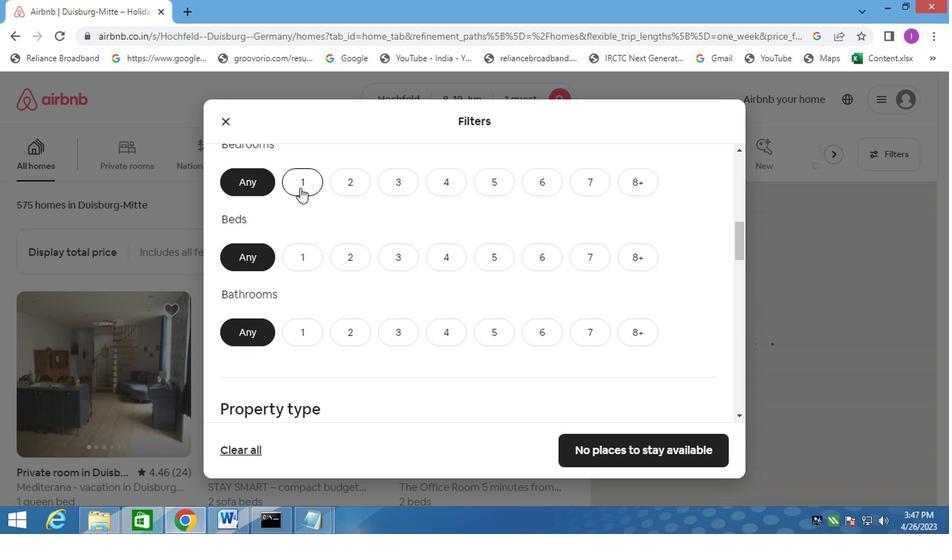 
Action: Mouse moved to (302, 251)
Screenshot: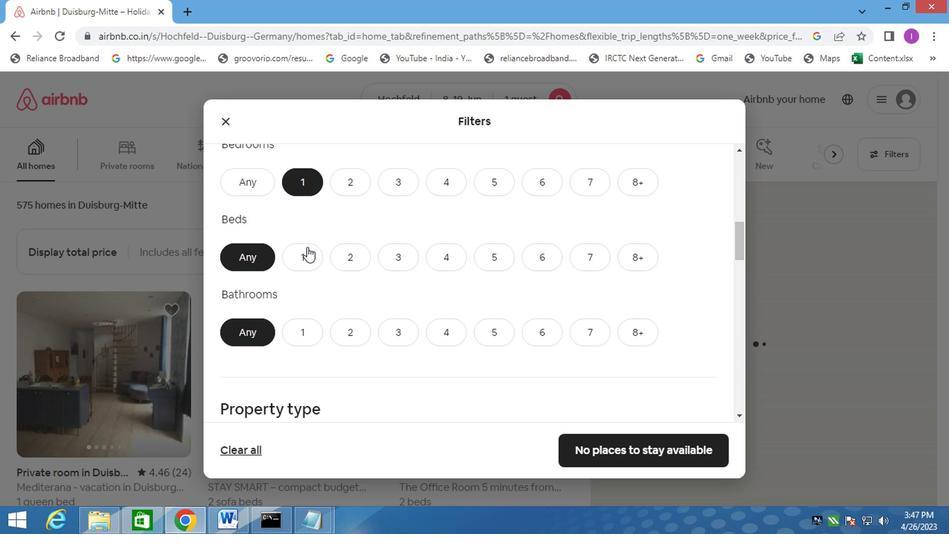 
Action: Mouse pressed left at (302, 251)
Screenshot: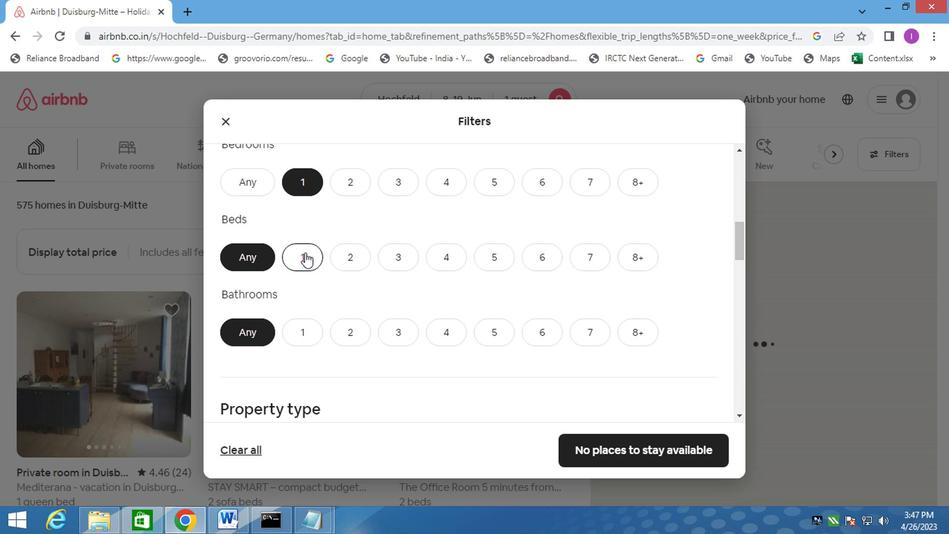 
Action: Mouse moved to (300, 332)
Screenshot: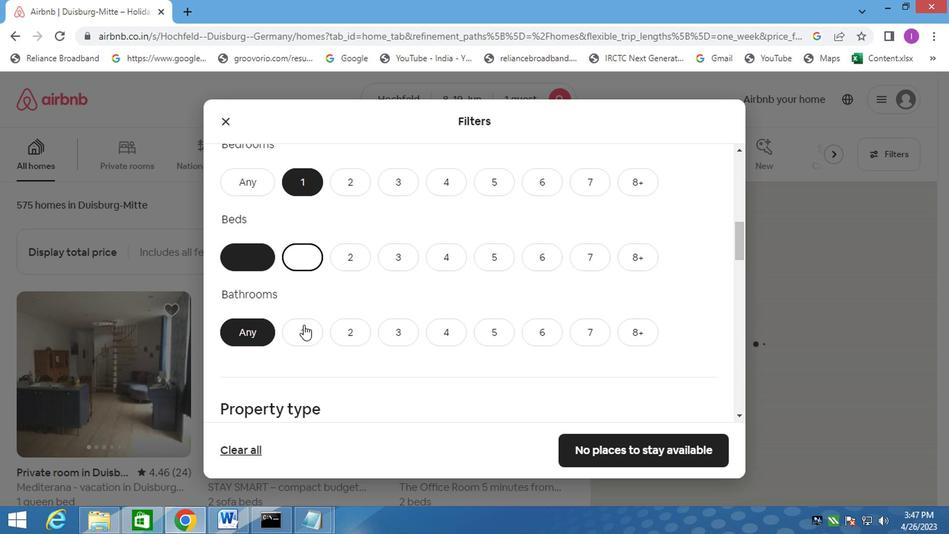 
Action: Mouse pressed left at (300, 332)
Screenshot: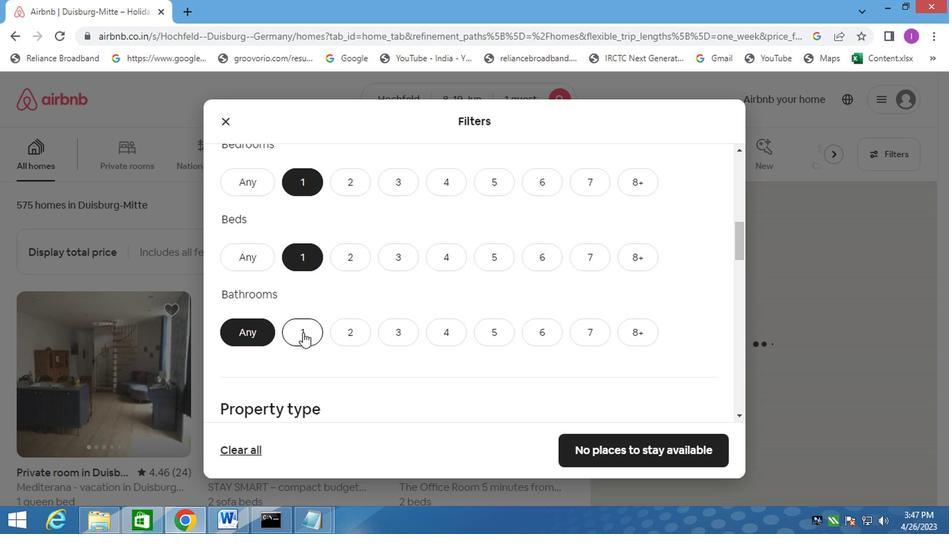 
Action: Mouse moved to (429, 282)
Screenshot: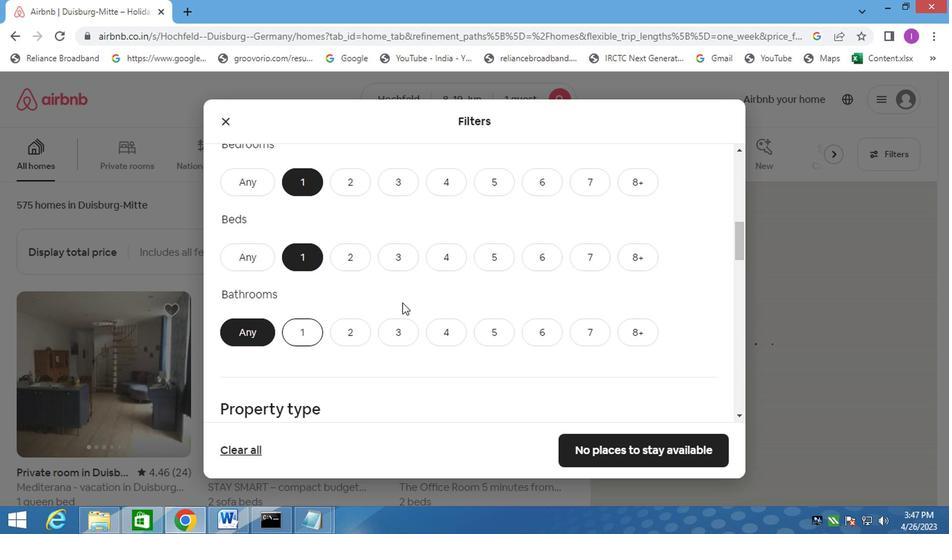 
Action: Mouse scrolled (429, 282) with delta (0, 0)
Screenshot: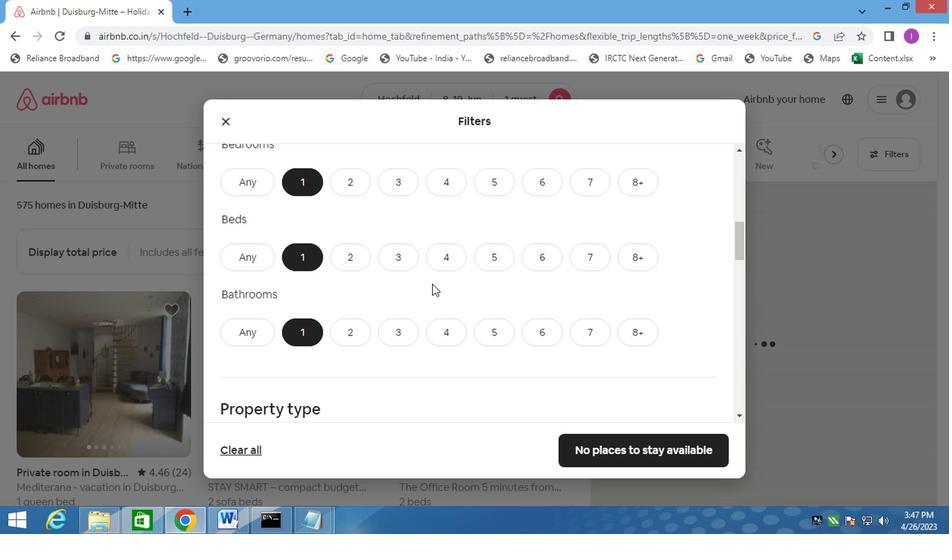
Action: Mouse scrolled (429, 282) with delta (0, 0)
Screenshot: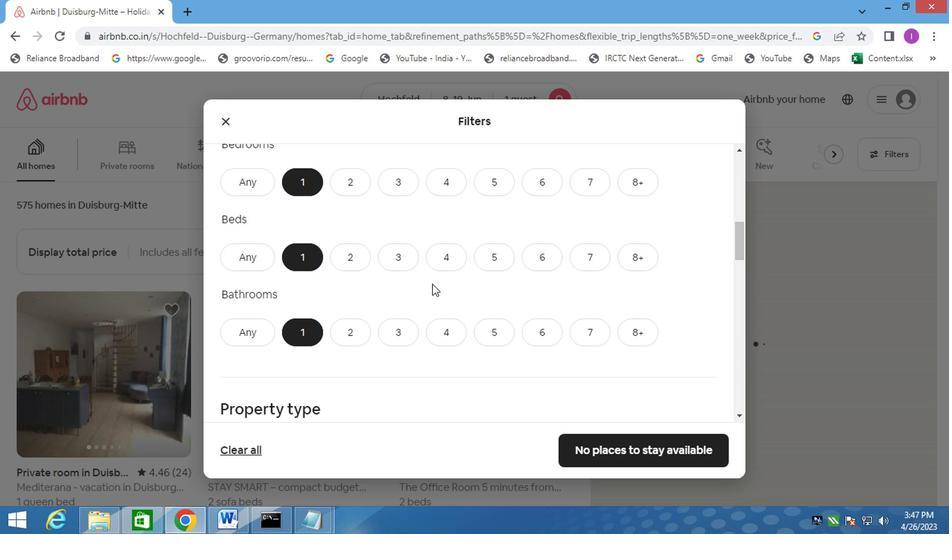 
Action: Mouse scrolled (429, 282) with delta (0, 0)
Screenshot: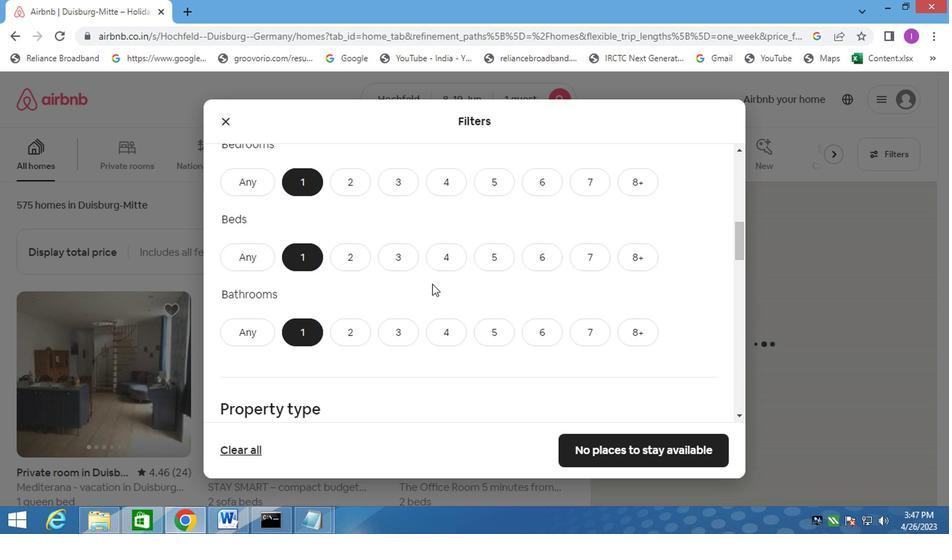 
Action: Mouse moved to (436, 278)
Screenshot: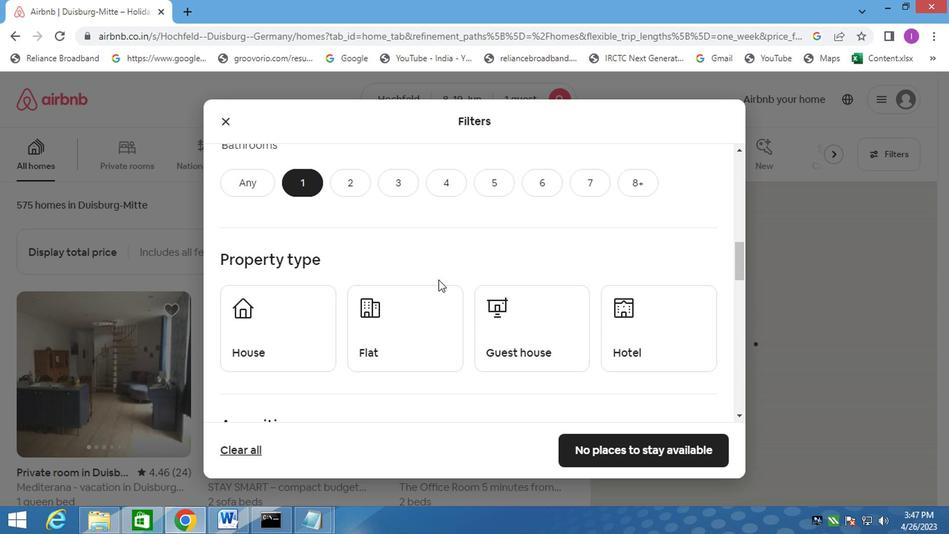 
Action: Mouse scrolled (435, 277) with delta (0, 0)
Screenshot: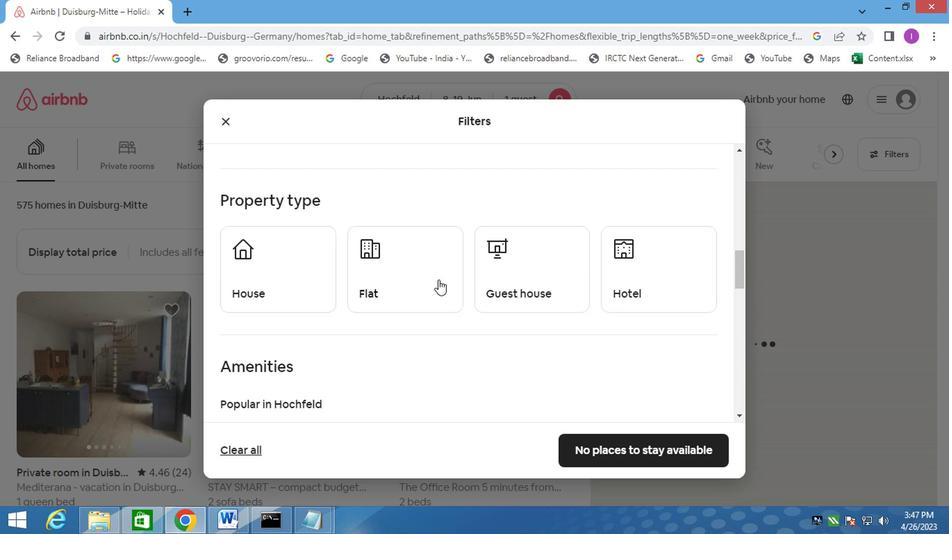 
Action: Mouse scrolled (436, 277) with delta (0, 0)
Screenshot: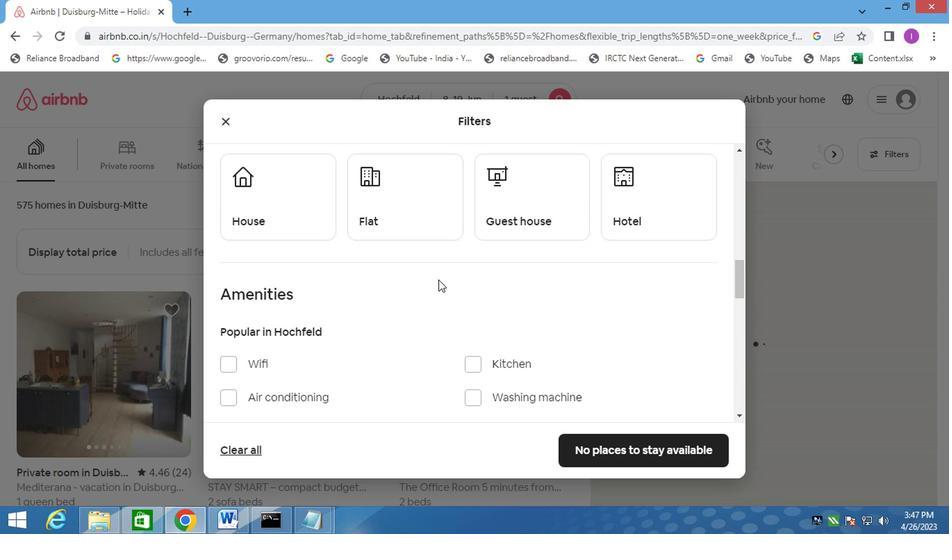
Action: Mouse moved to (721, 257)
Screenshot: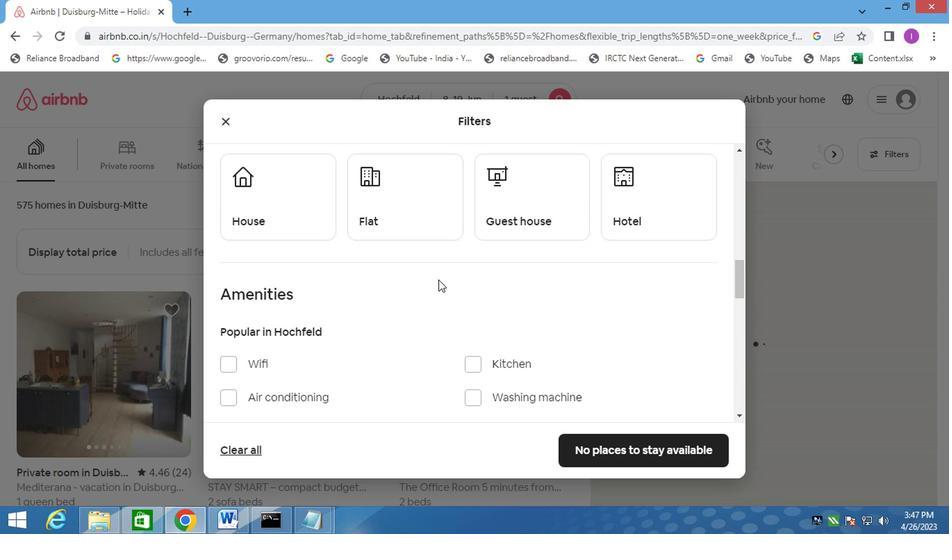 
Action: Mouse scrolled (436, 277) with delta (0, 0)
Screenshot: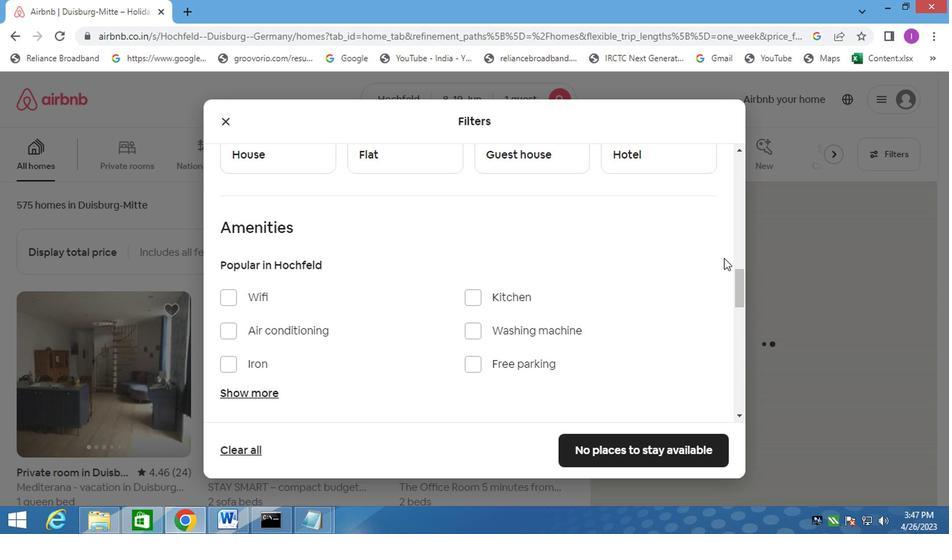 
Action: Mouse moved to (545, 294)
Screenshot: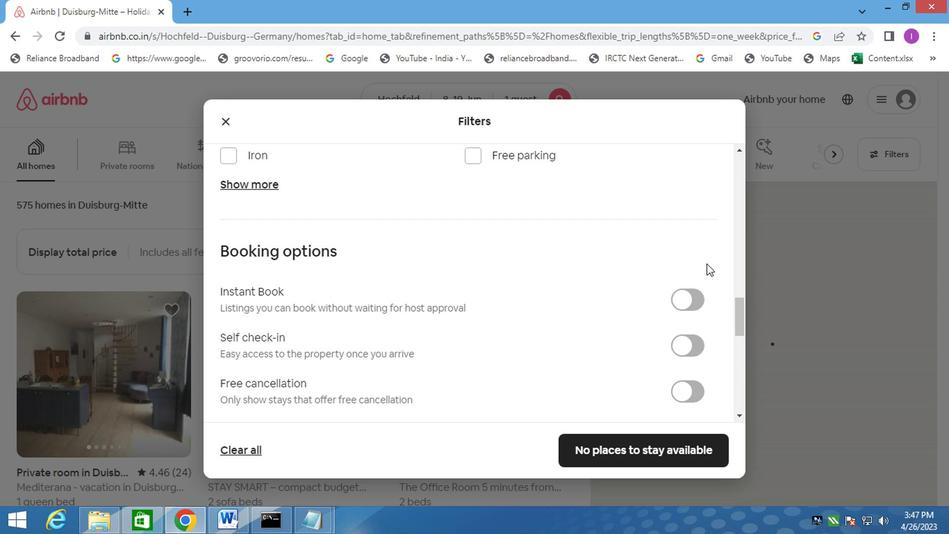 
Action: Mouse scrolled (544, 295) with delta (0, 0)
Screenshot: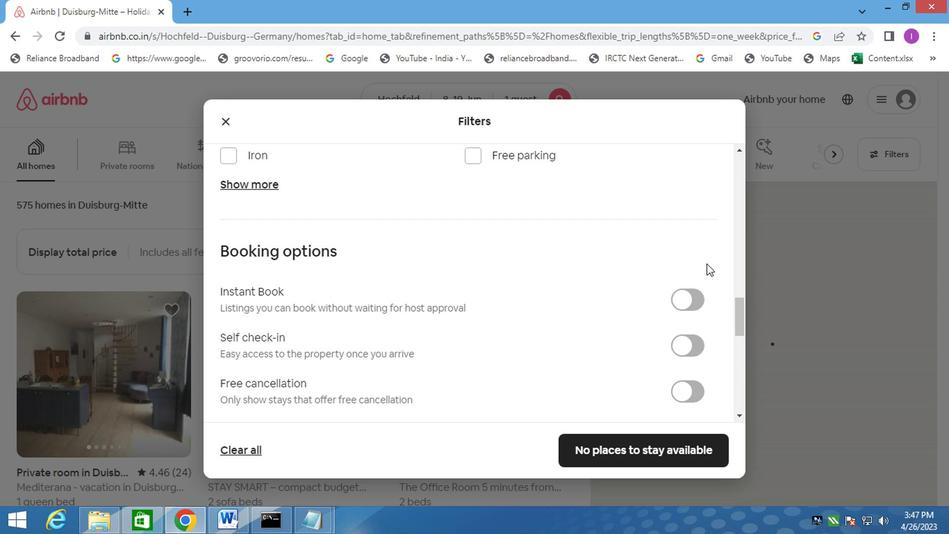 
Action: Mouse scrolled (545, 295) with delta (0, 0)
Screenshot: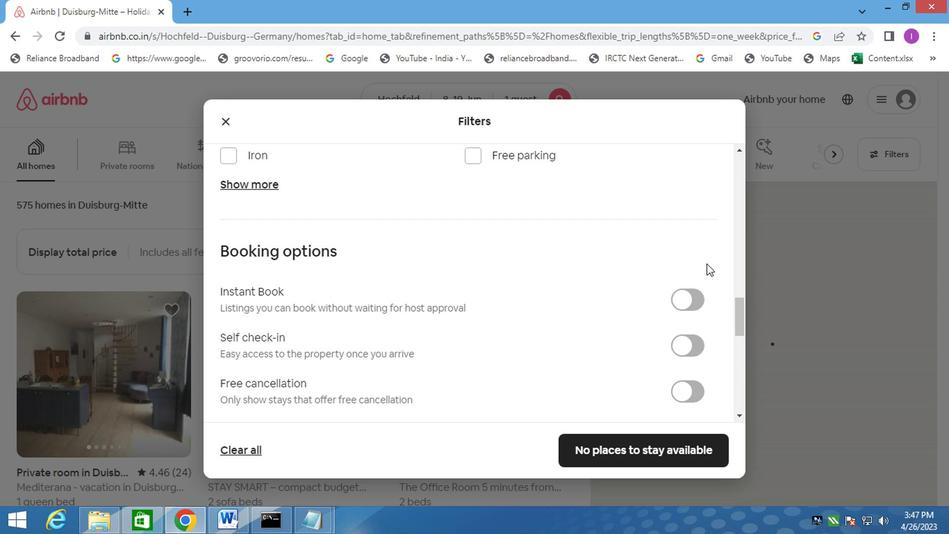 
Action: Mouse scrolled (545, 293) with delta (0, 0)
Screenshot: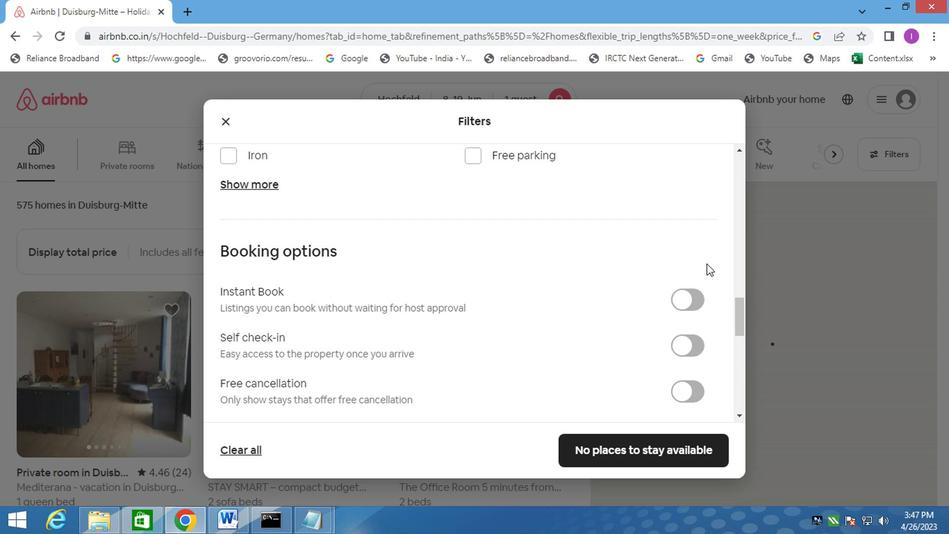 
Action: Mouse scrolled (545, 293) with delta (0, 0)
Screenshot: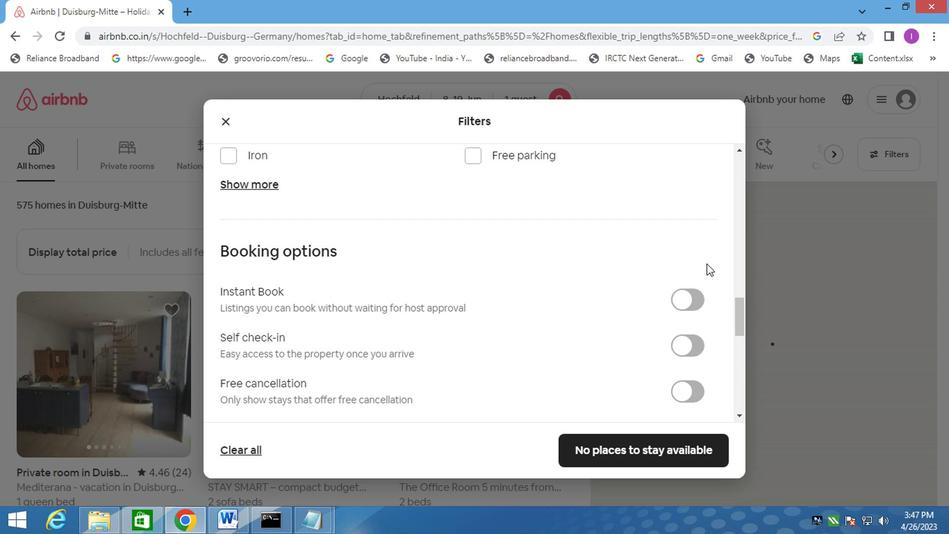
Action: Mouse scrolled (545, 293) with delta (0, 0)
Screenshot: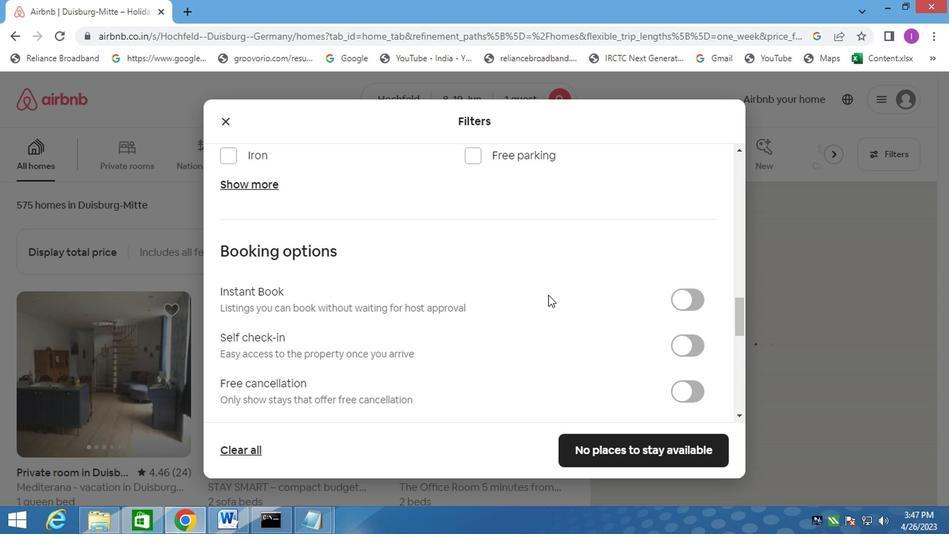 
Action: Mouse scrolled (545, 295) with delta (0, 0)
Screenshot: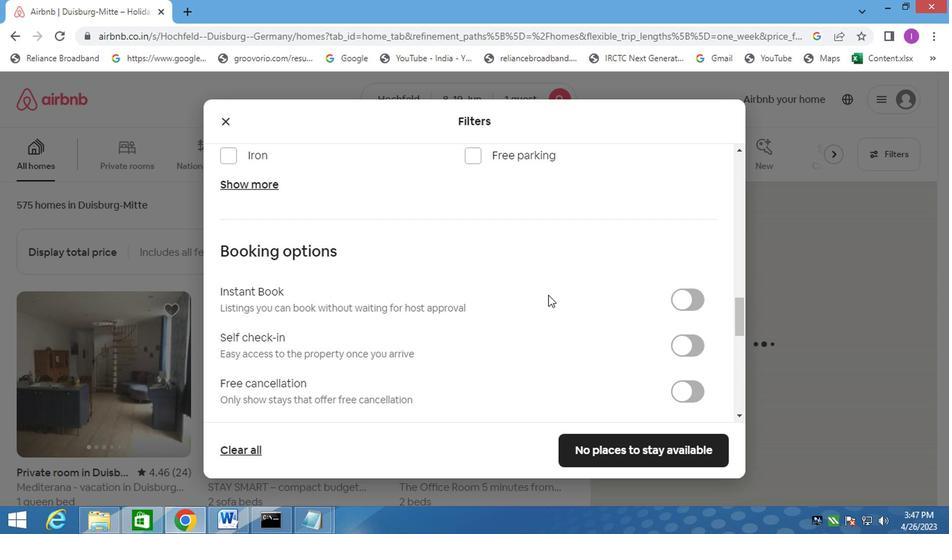 
Action: Mouse moved to (546, 292)
Screenshot: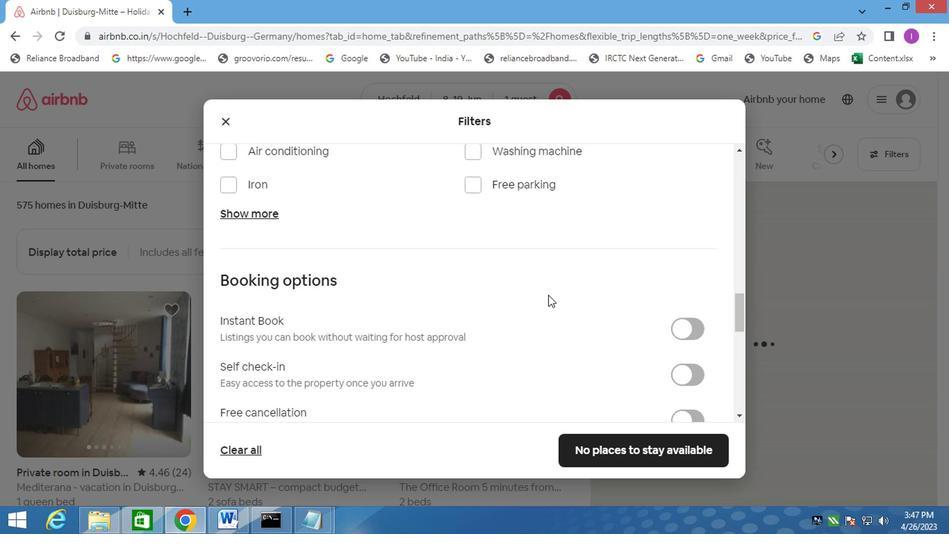 
Action: Mouse scrolled (545, 295) with delta (0, 0)
Screenshot: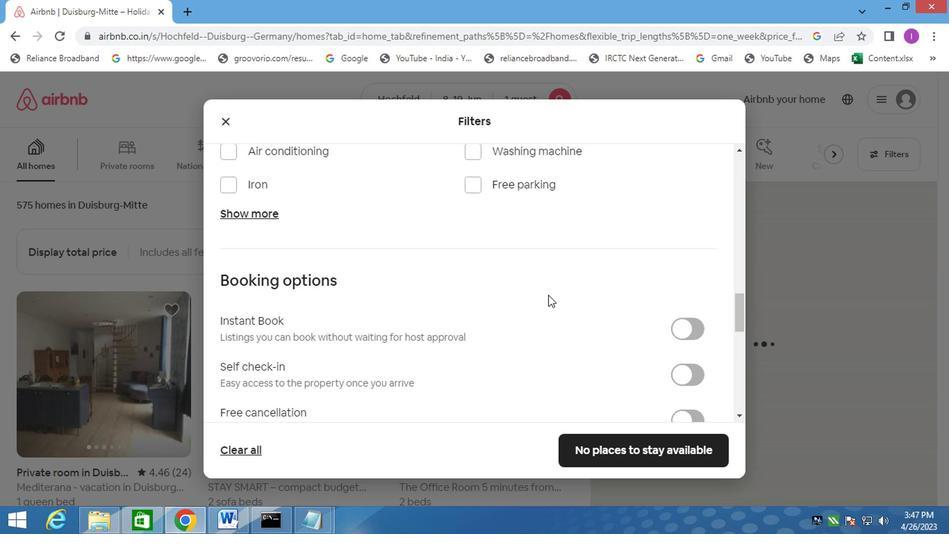 
Action: Mouse scrolled (546, 293) with delta (0, 0)
Screenshot: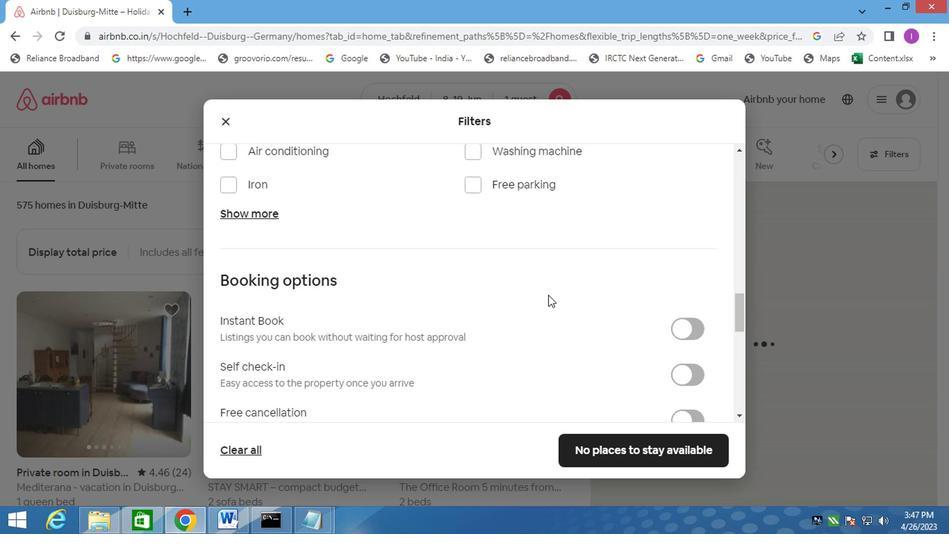 
Action: Mouse scrolled (546, 293) with delta (0, 0)
Screenshot: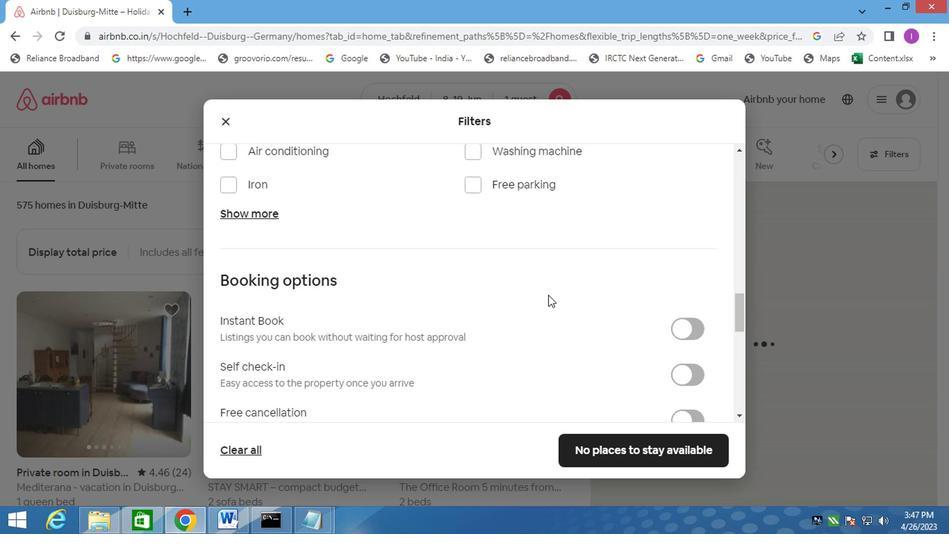 
Action: Mouse moved to (546, 292)
Screenshot: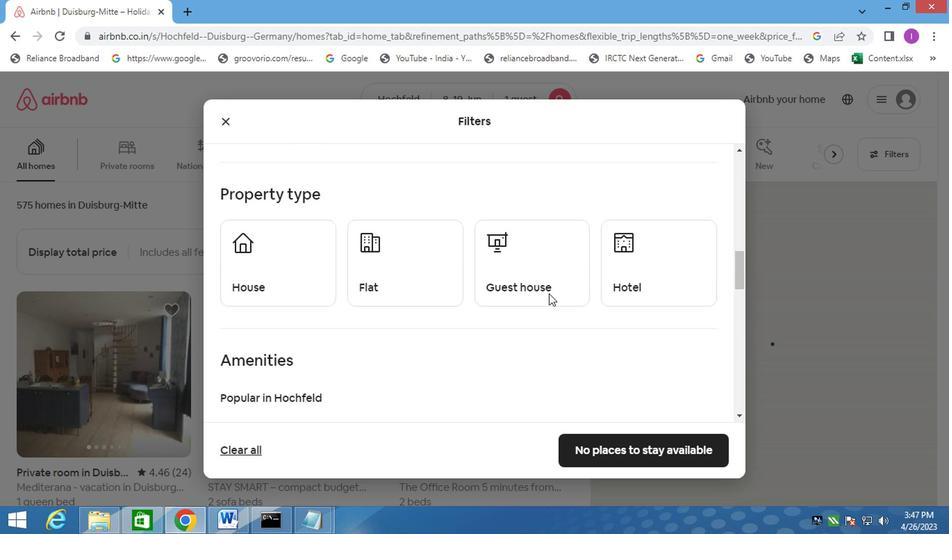 
Action: Mouse scrolled (546, 292) with delta (0, 0)
Screenshot: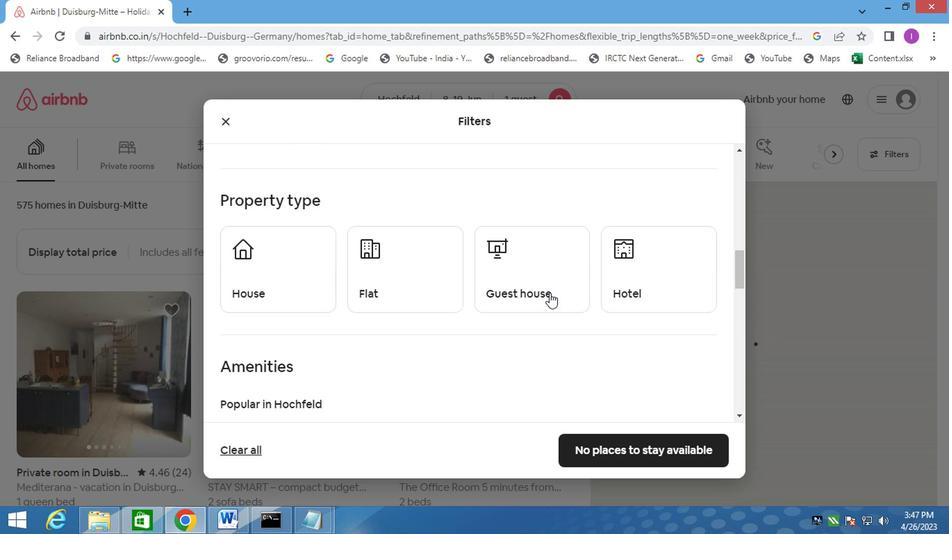 
Action: Mouse scrolled (546, 292) with delta (0, 0)
Screenshot: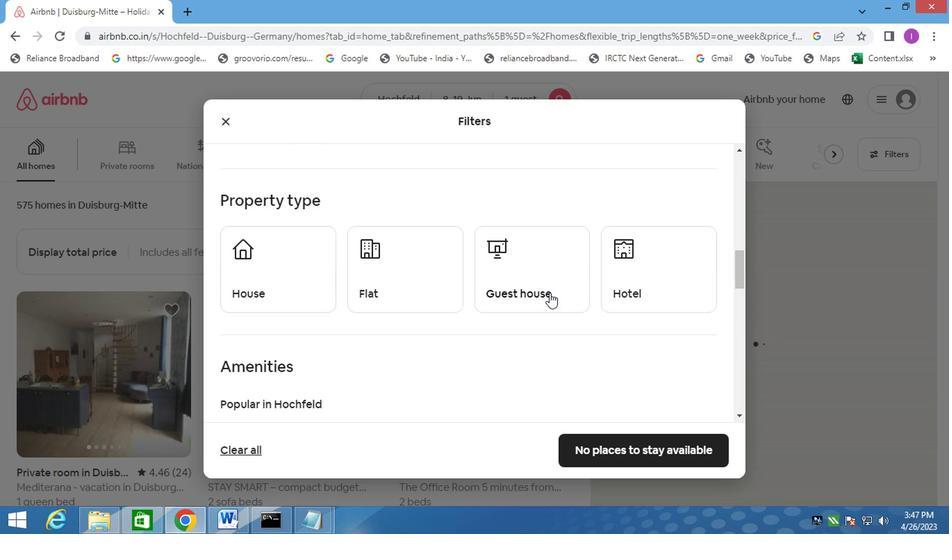 
Action: Mouse moved to (287, 386)
Screenshot: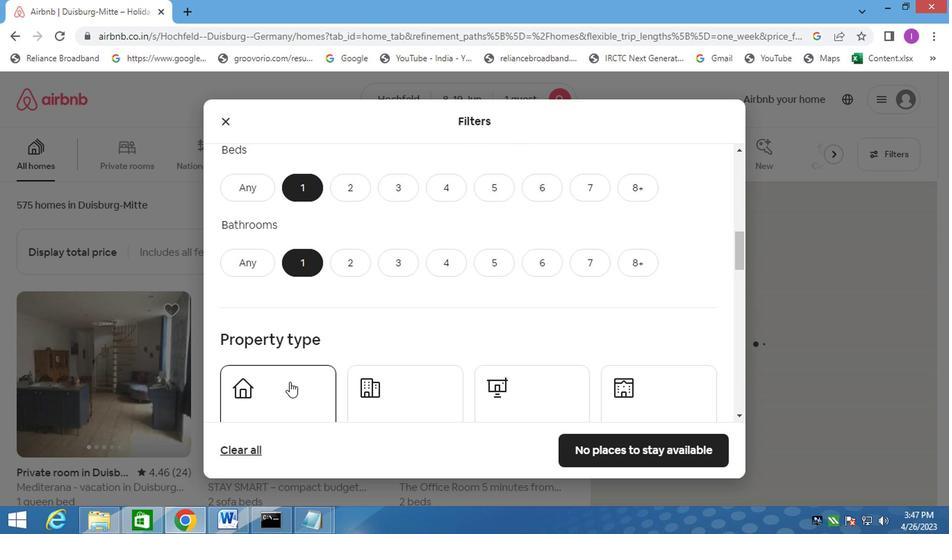
Action: Mouse pressed left at (287, 386)
Screenshot: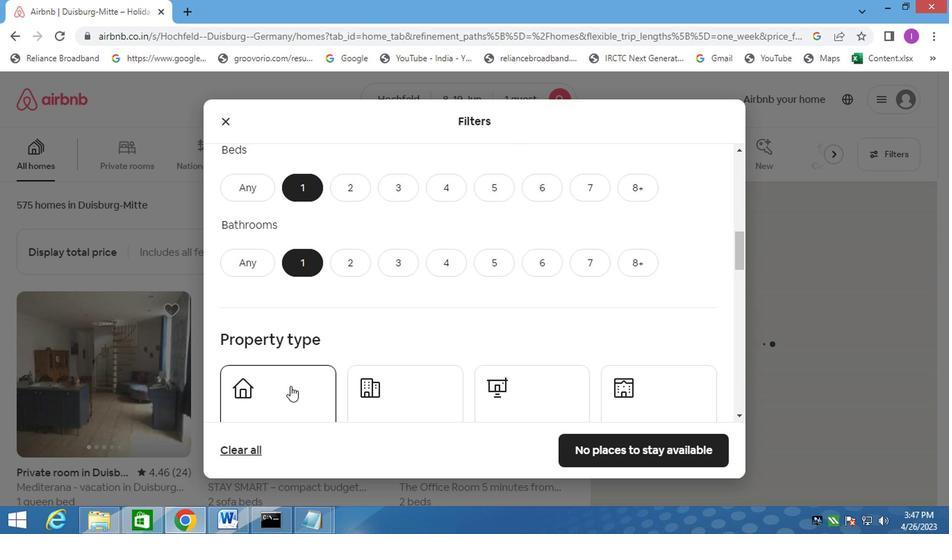 
Action: Mouse moved to (368, 384)
Screenshot: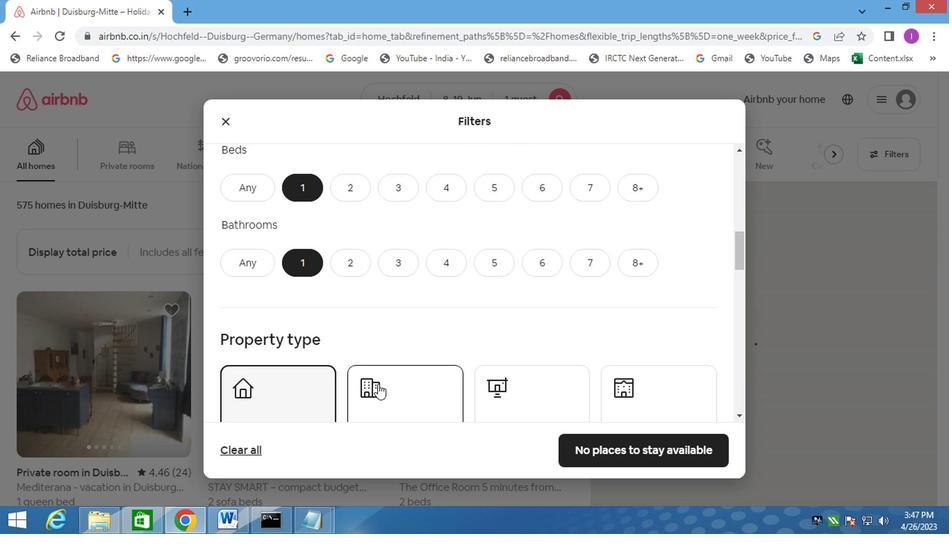 
Action: Mouse pressed left at (368, 384)
Screenshot: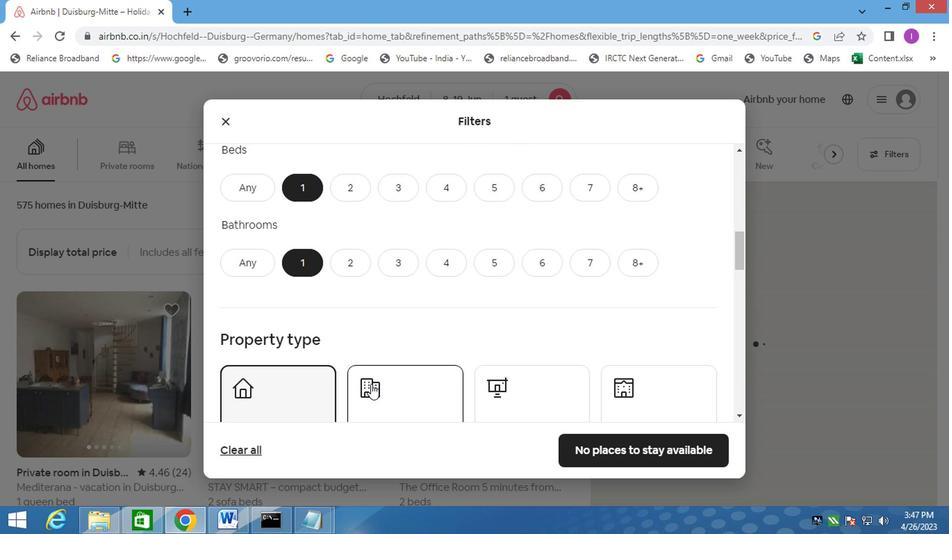 
Action: Mouse moved to (488, 374)
Screenshot: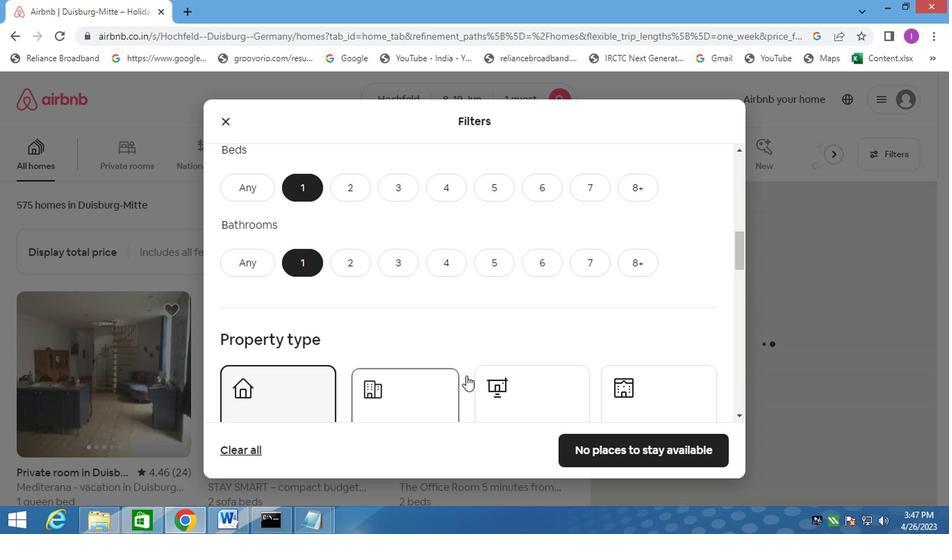 
Action: Mouse pressed left at (488, 374)
Screenshot: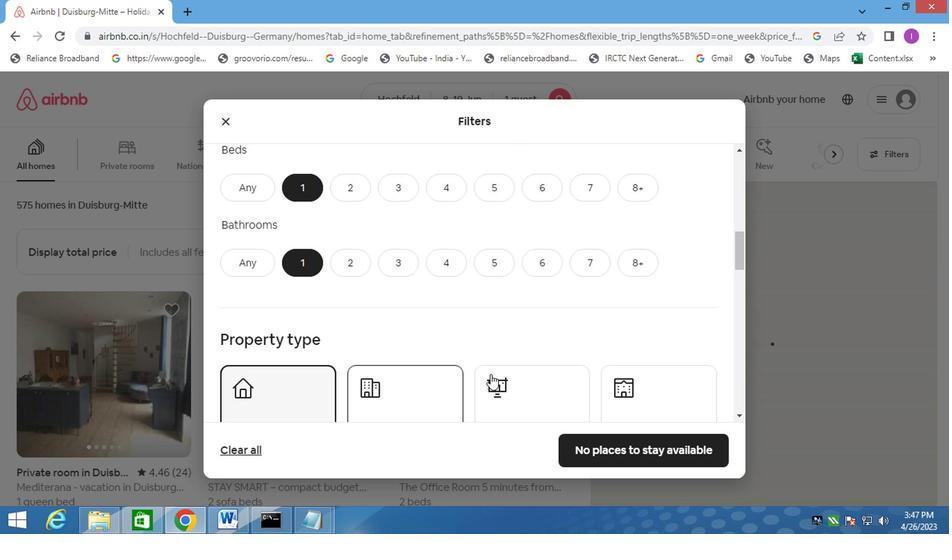 
Action: Mouse moved to (627, 378)
Screenshot: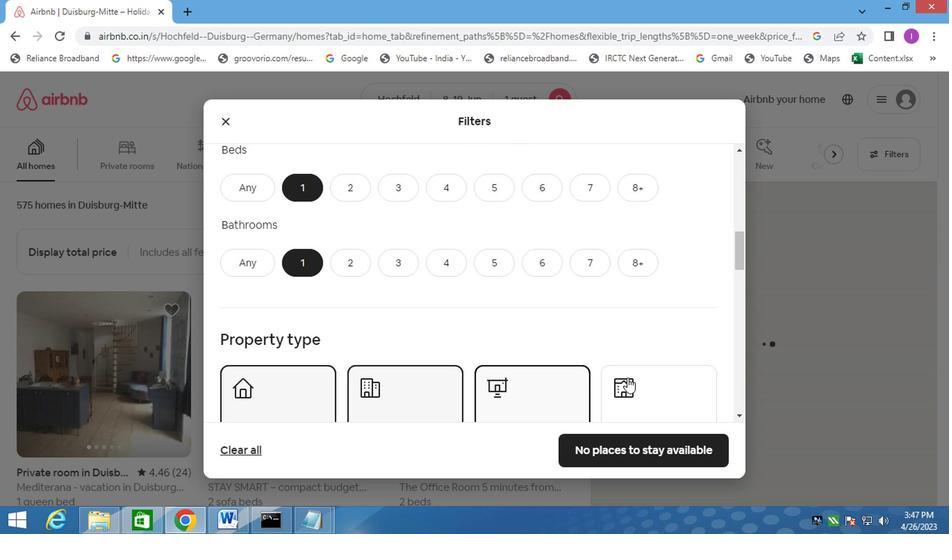 
Action: Mouse pressed left at (627, 378)
Screenshot: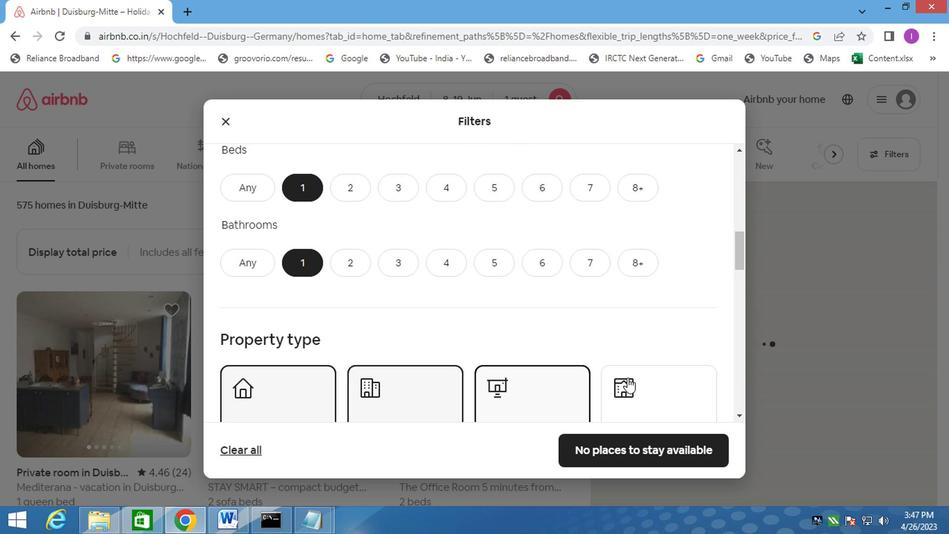 
Action: Mouse moved to (419, 338)
Screenshot: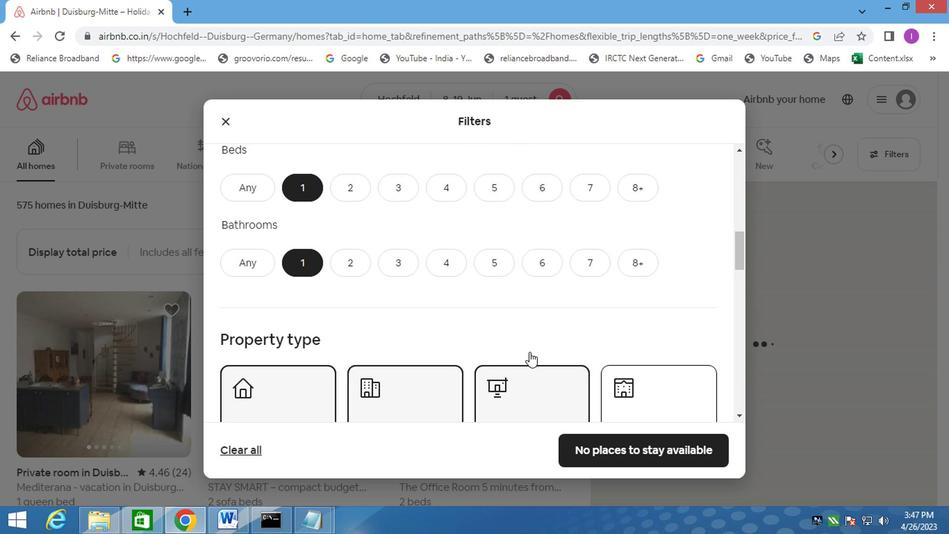 
Action: Mouse scrolled (419, 337) with delta (0, 0)
Screenshot: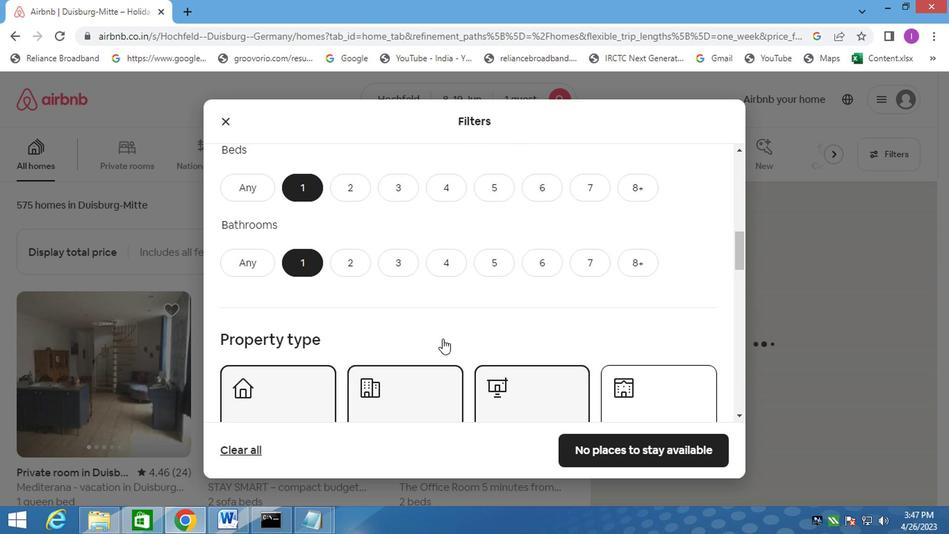 
Action: Mouse scrolled (419, 337) with delta (0, 0)
Screenshot: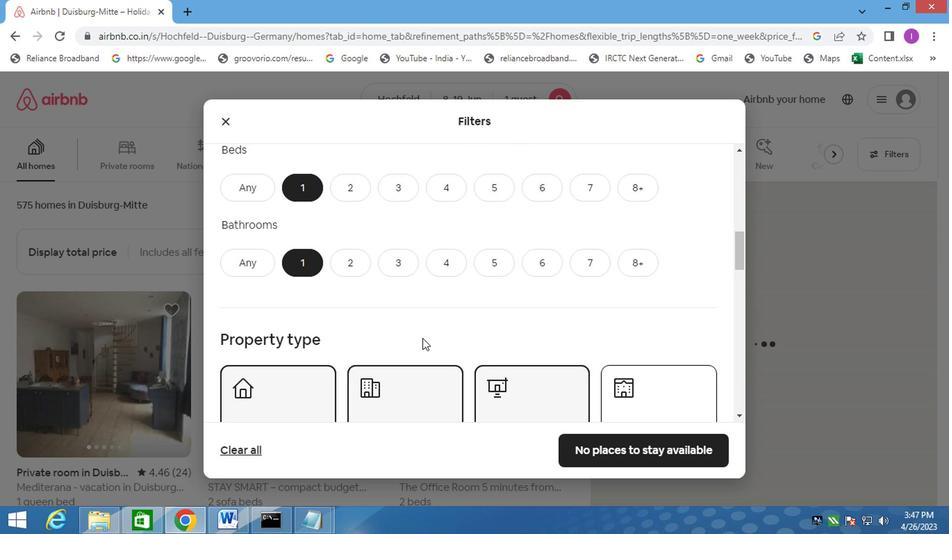 
Action: Mouse scrolled (419, 337) with delta (0, 0)
Screenshot: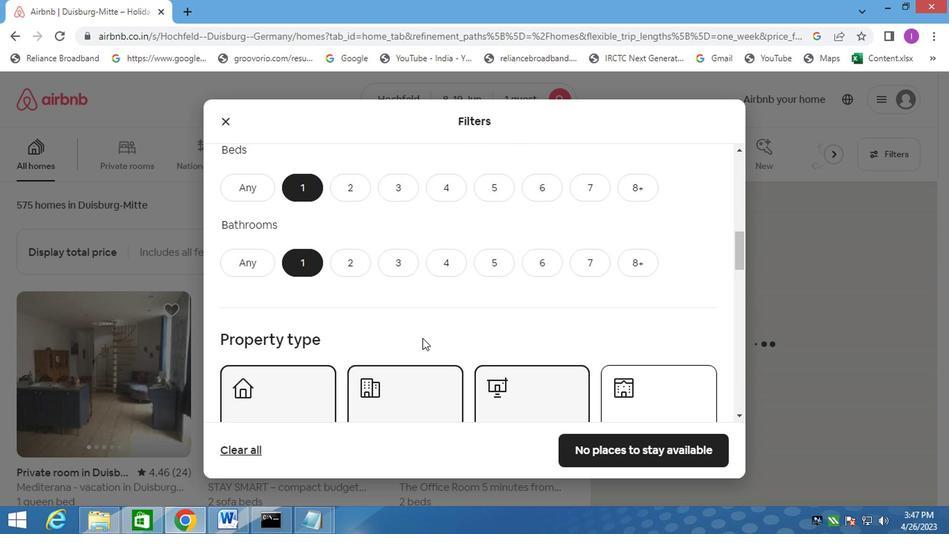 
Action: Mouse scrolled (419, 337) with delta (0, 0)
Screenshot: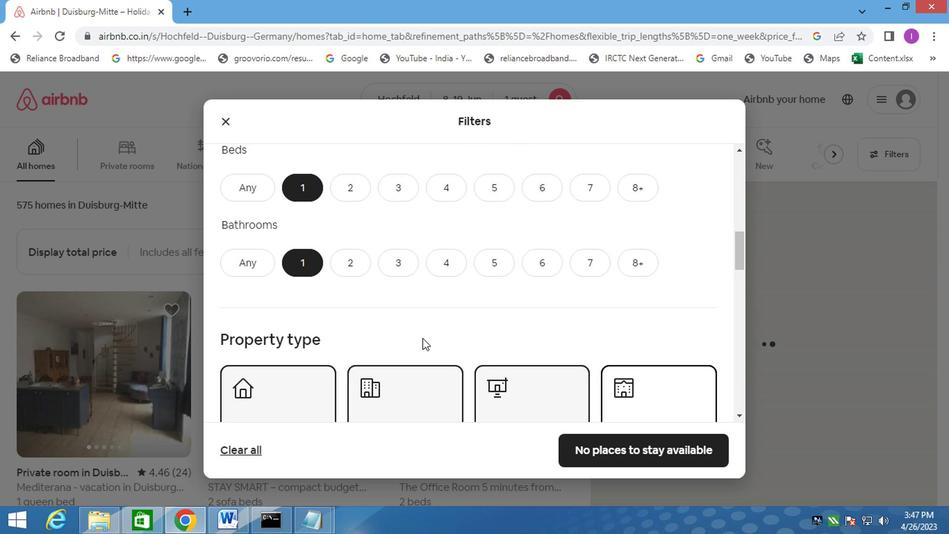 
Action: Mouse moved to (420, 327)
Screenshot: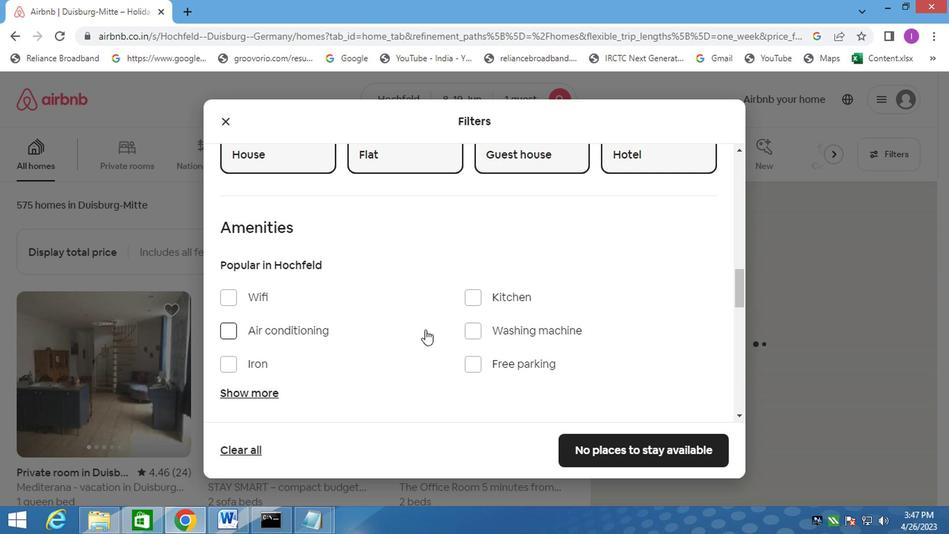 
Action: Mouse scrolled (420, 326) with delta (0, 0)
Screenshot: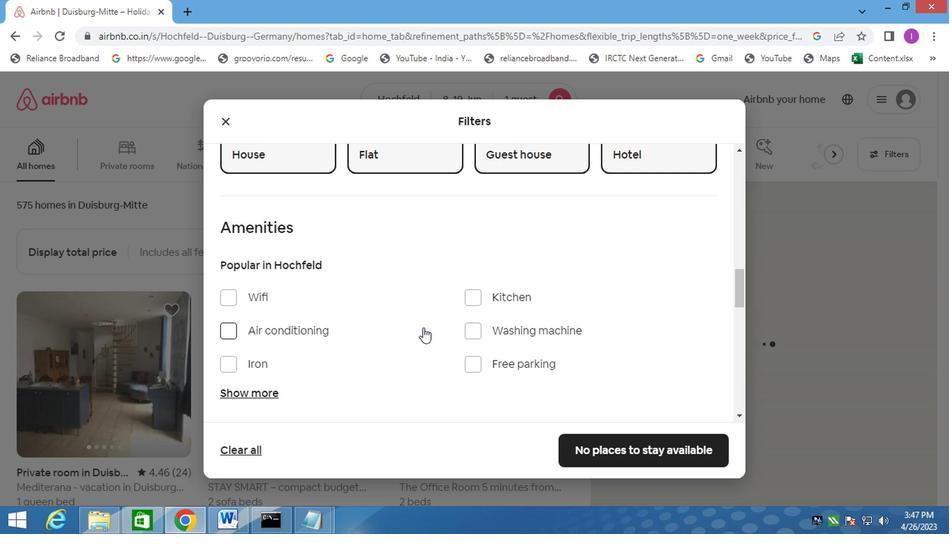 
Action: Mouse scrolled (420, 326) with delta (0, 0)
Screenshot: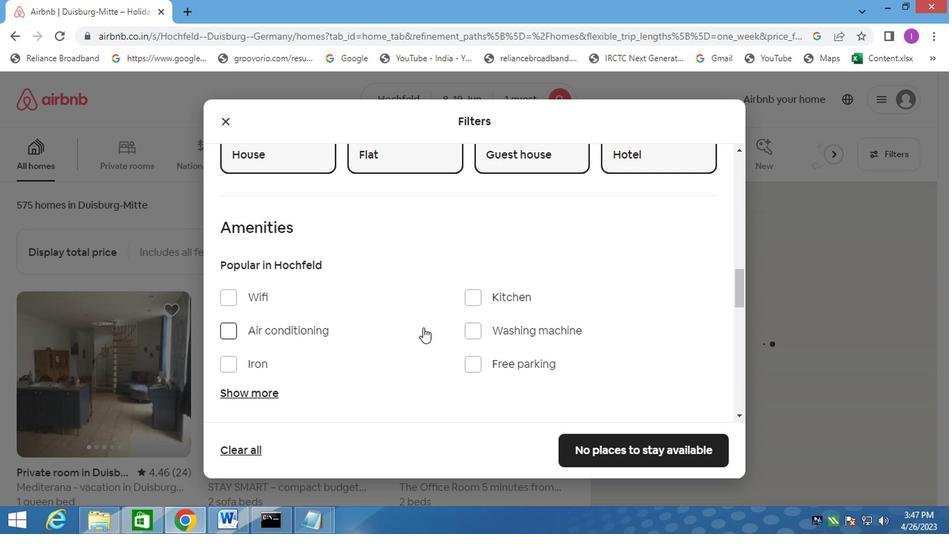 
Action: Mouse scrolled (420, 326) with delta (0, 0)
Screenshot: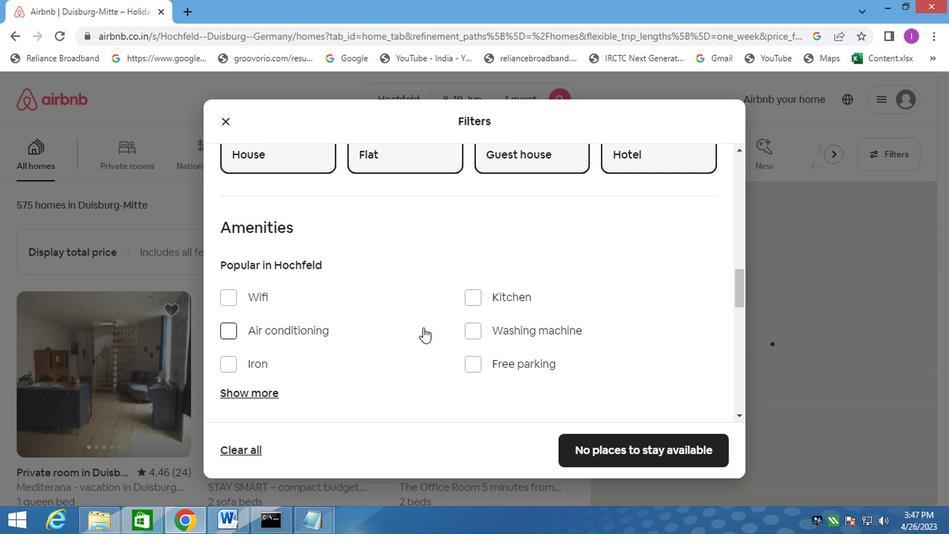 
Action: Mouse moved to (553, 316)
Screenshot: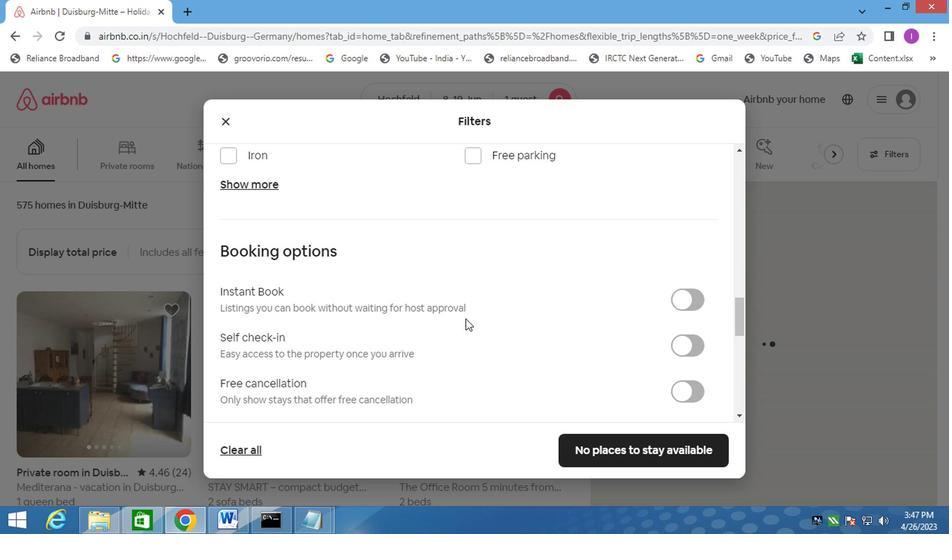 
Action: Mouse scrolled (553, 316) with delta (0, 0)
Screenshot: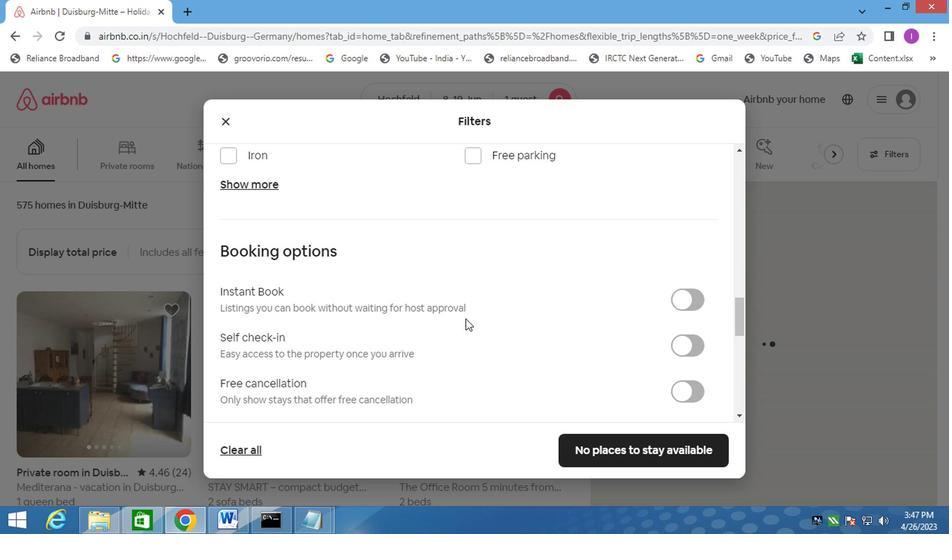
Action: Mouse moved to (692, 279)
Screenshot: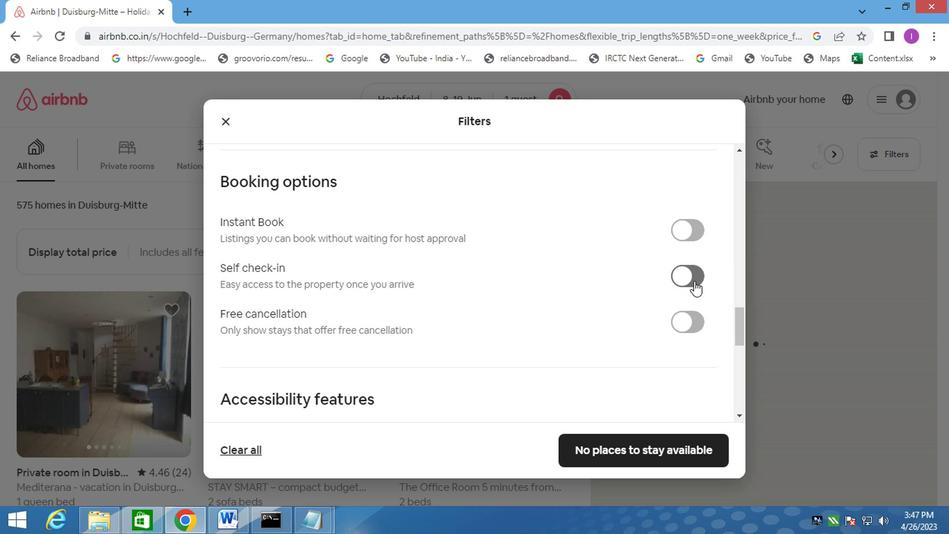 
Action: Mouse pressed left at (692, 279)
Screenshot: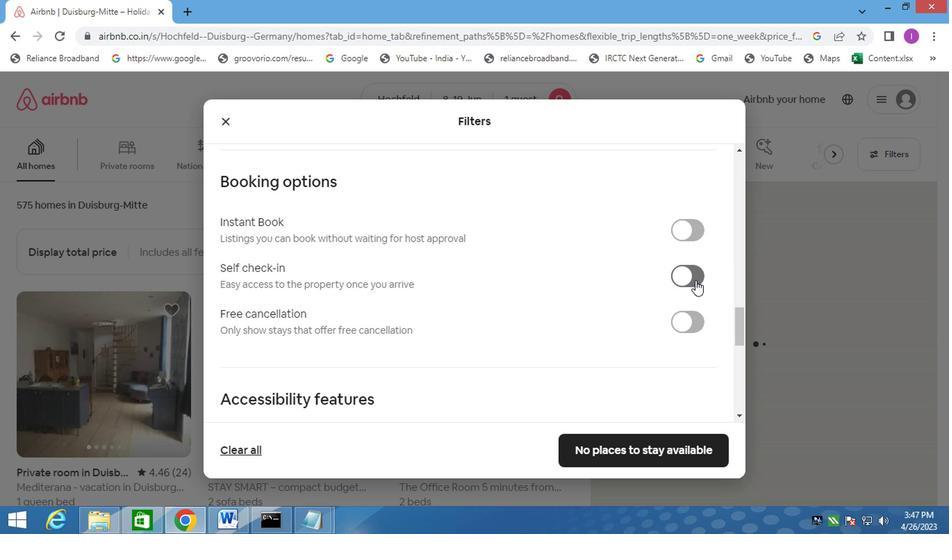 
Action: Mouse moved to (468, 325)
Screenshot: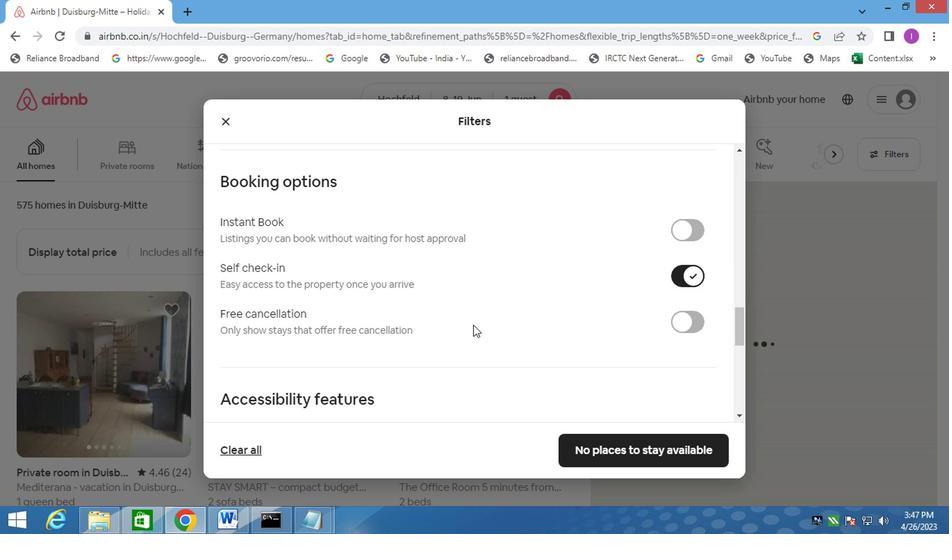 
Action: Mouse scrolled (468, 325) with delta (0, 0)
Screenshot: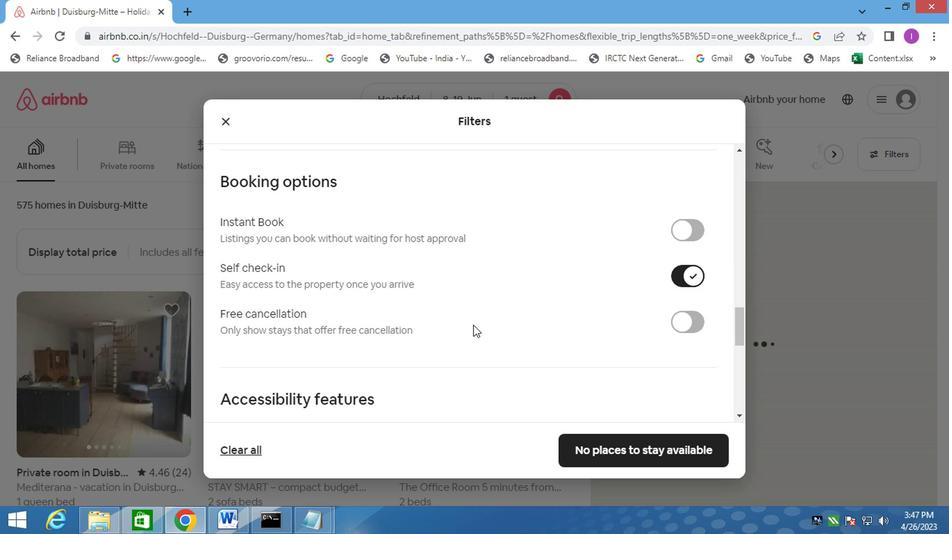 
Action: Mouse moved to (467, 326)
Screenshot: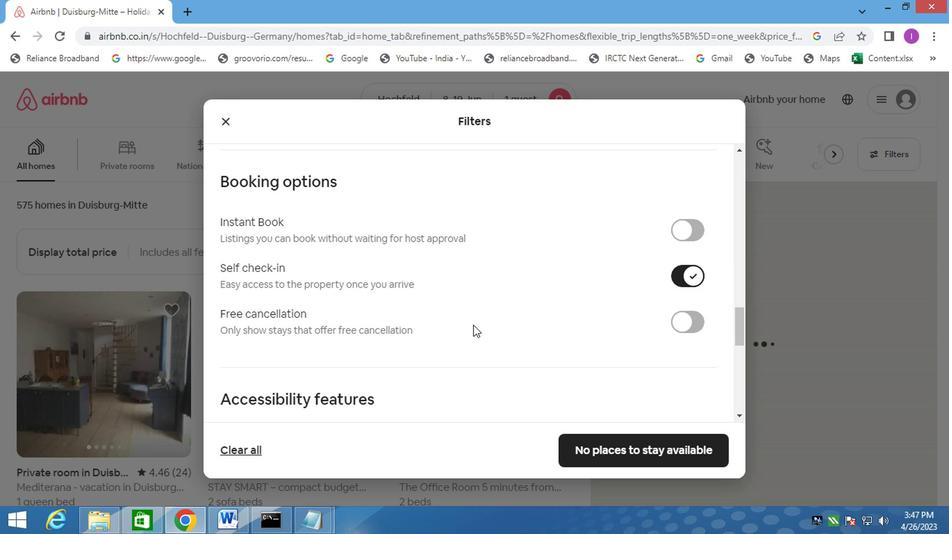 
Action: Mouse scrolled (467, 325) with delta (0, 0)
Screenshot: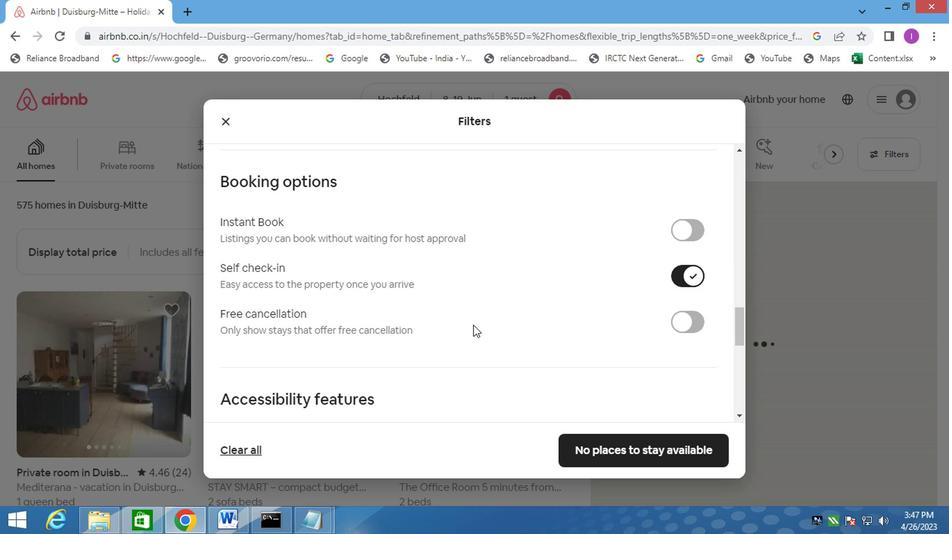 
Action: Mouse scrolled (467, 325) with delta (0, 0)
Screenshot: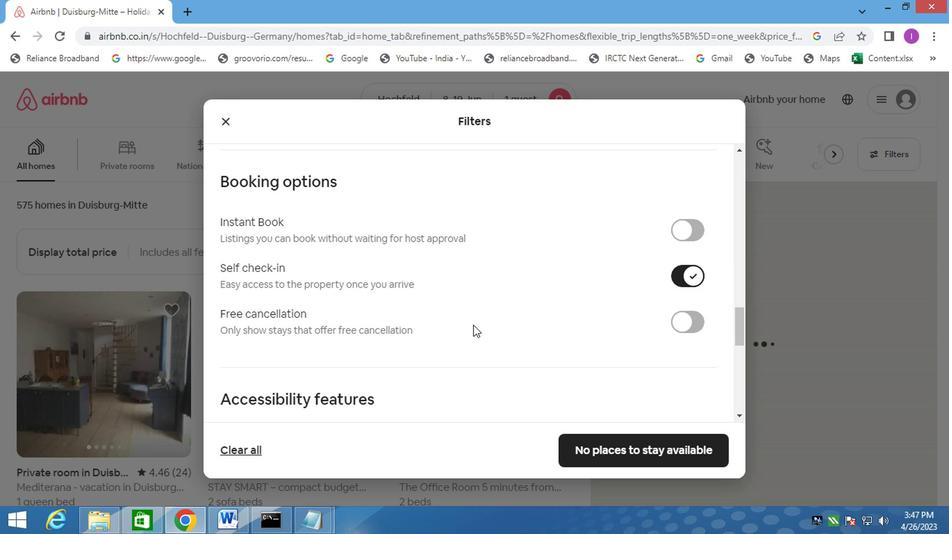
Action: Mouse moved to (472, 325)
Screenshot: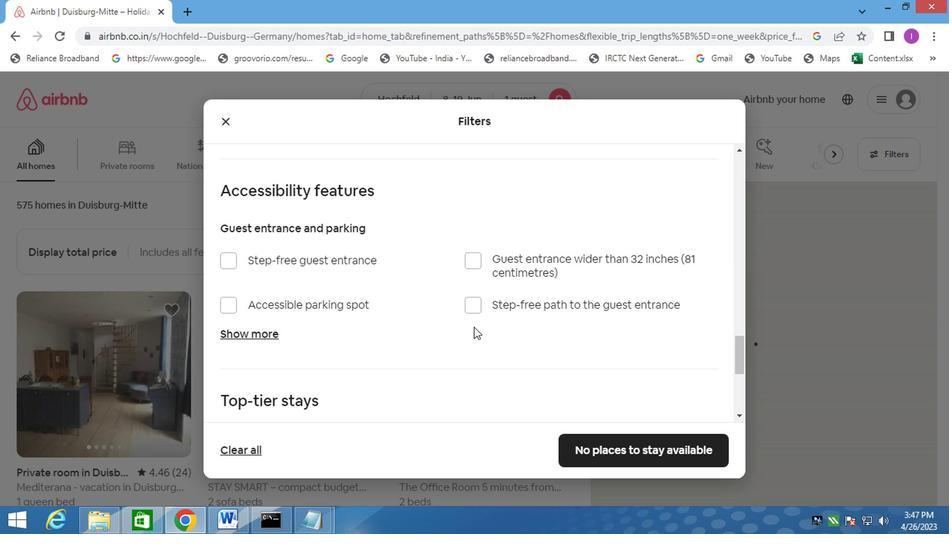 
Action: Mouse scrolled (472, 324) with delta (0, 0)
Screenshot: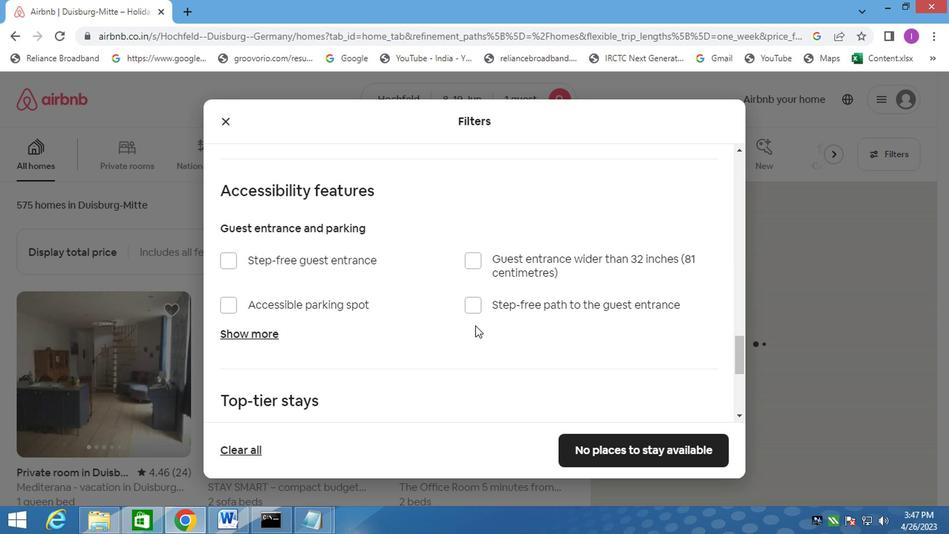 
Action: Mouse scrolled (472, 324) with delta (0, 0)
Screenshot: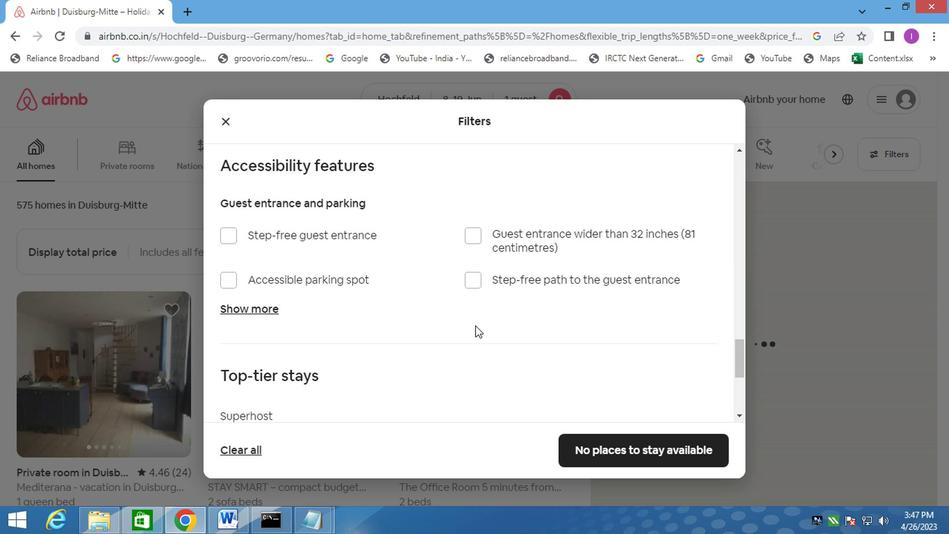 
Action: Mouse scrolled (472, 324) with delta (0, 0)
Screenshot: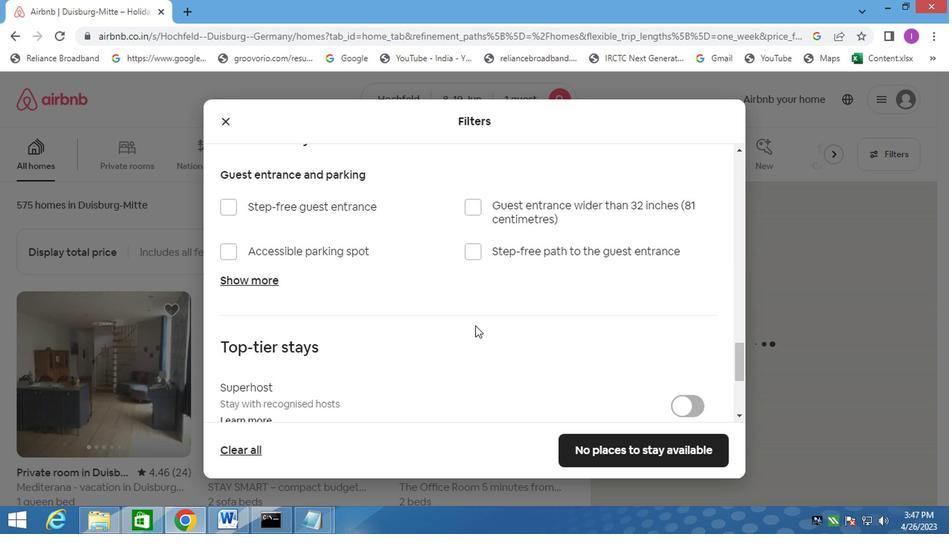 
Action: Mouse moved to (485, 325)
Screenshot: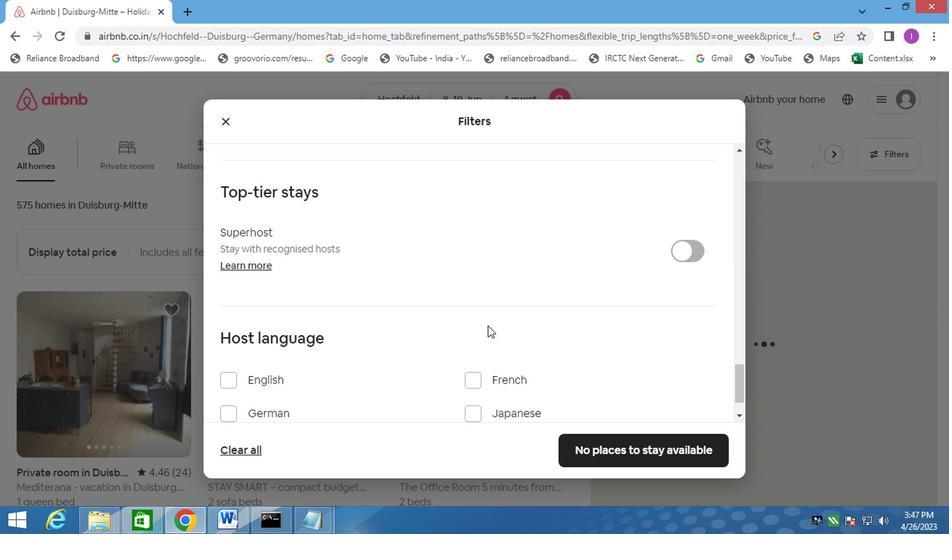 
Action: Mouse scrolled (485, 324) with delta (0, 0)
Screenshot: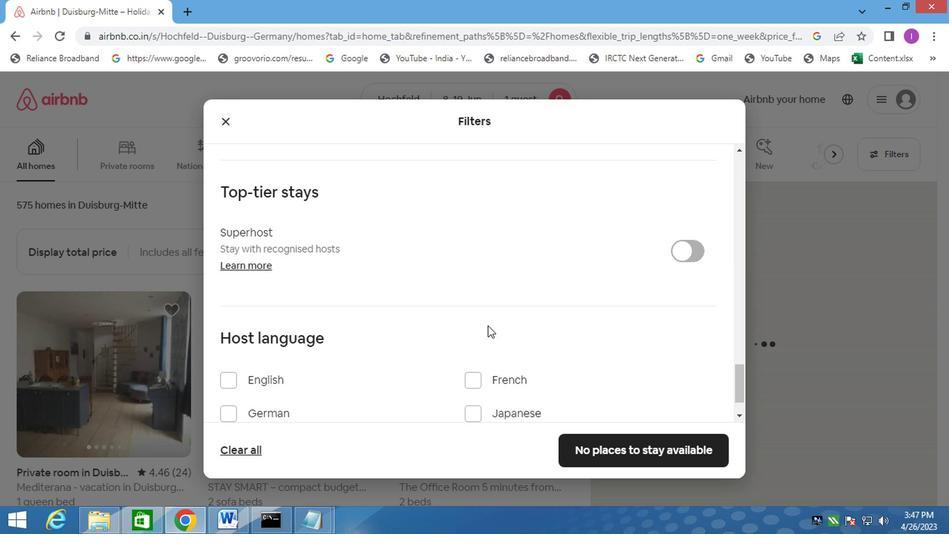 
Action: Mouse scrolled (485, 324) with delta (0, 0)
Screenshot: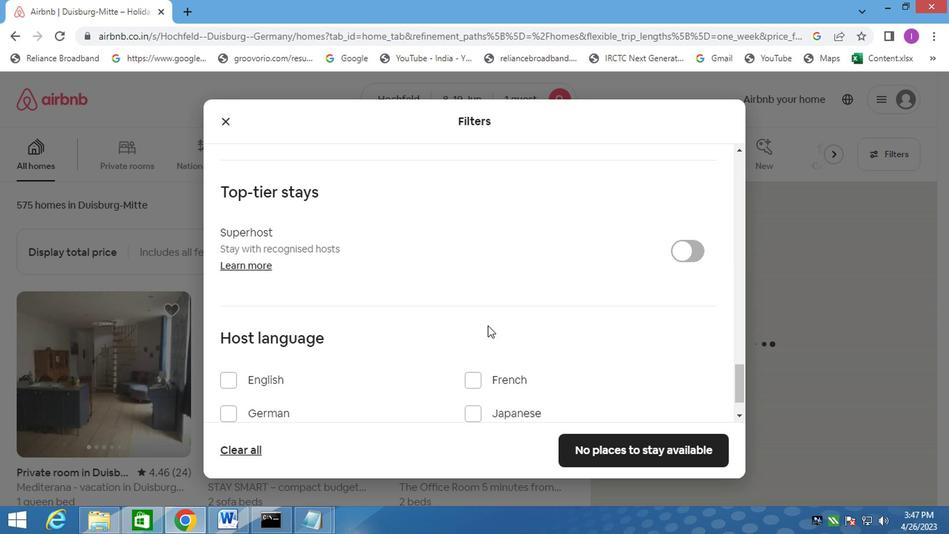 
Action: Mouse scrolled (485, 324) with delta (0, 0)
Screenshot: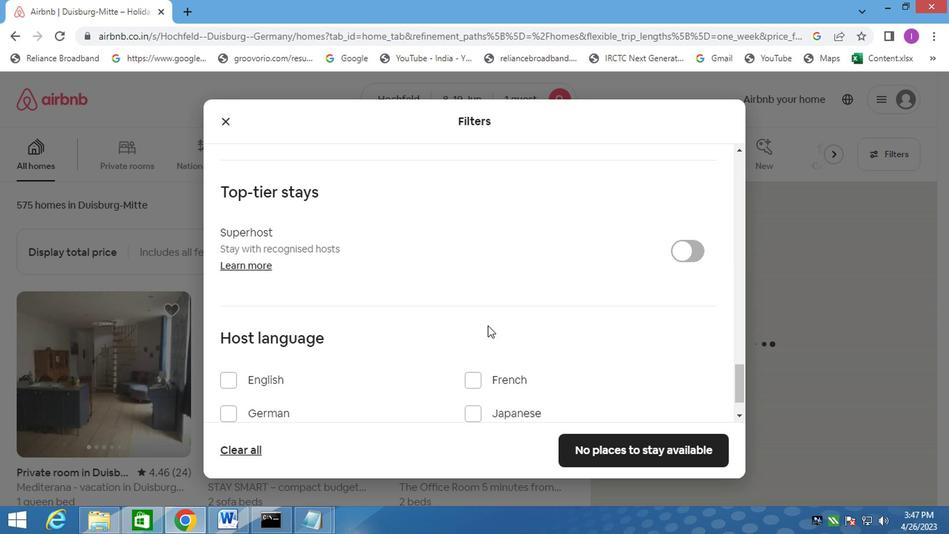 
Action: Mouse moved to (224, 331)
Screenshot: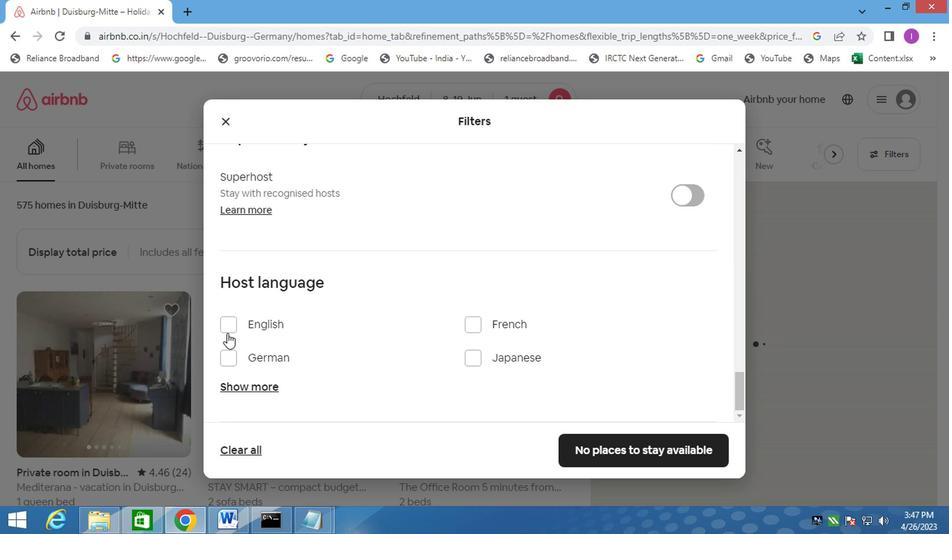 
Action: Mouse pressed left at (224, 331)
Screenshot: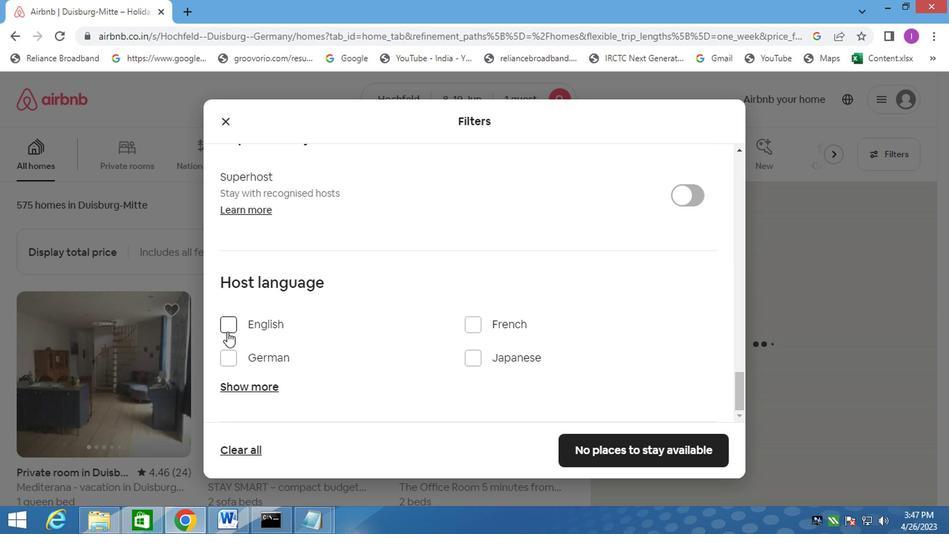 
Action: Mouse moved to (654, 385)
Screenshot: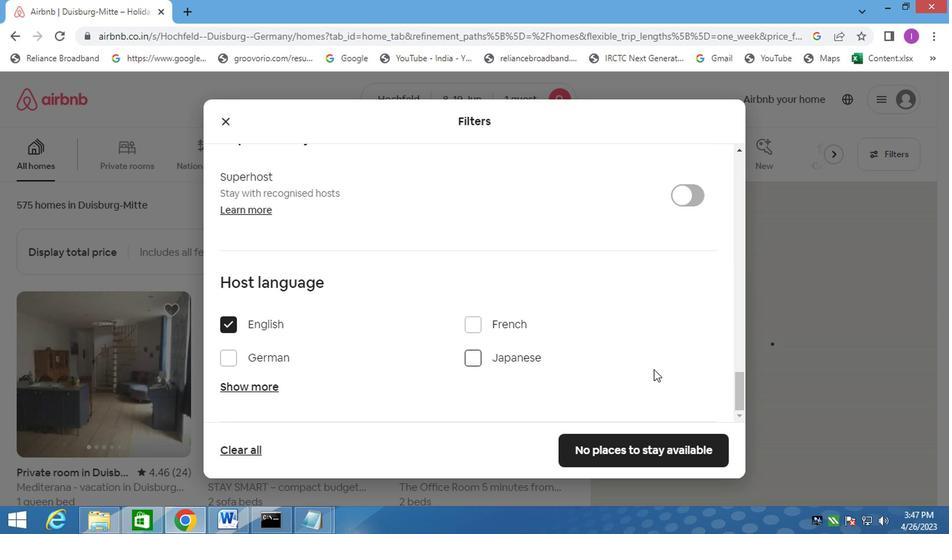 
Action: Mouse scrolled (654, 384) with delta (0, 0)
Screenshot: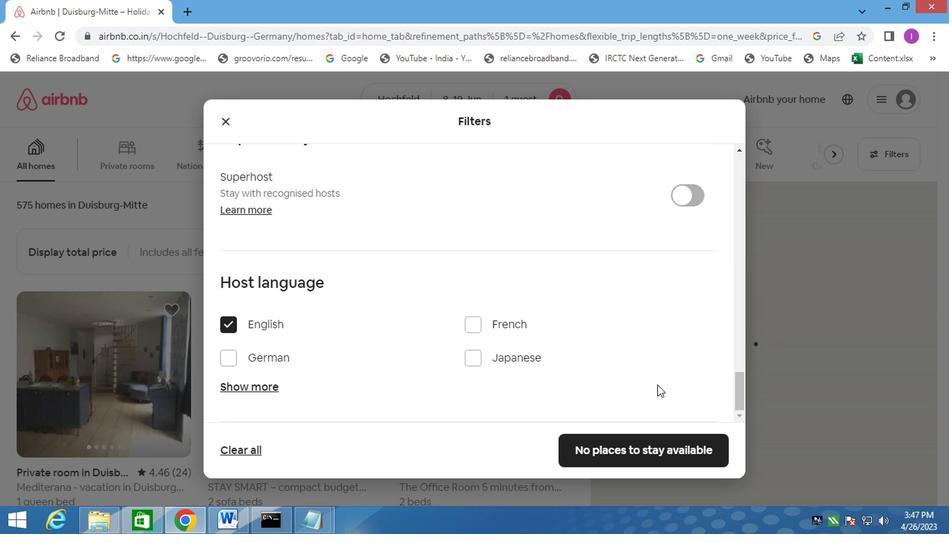 
Action: Mouse scrolled (654, 384) with delta (0, 0)
Screenshot: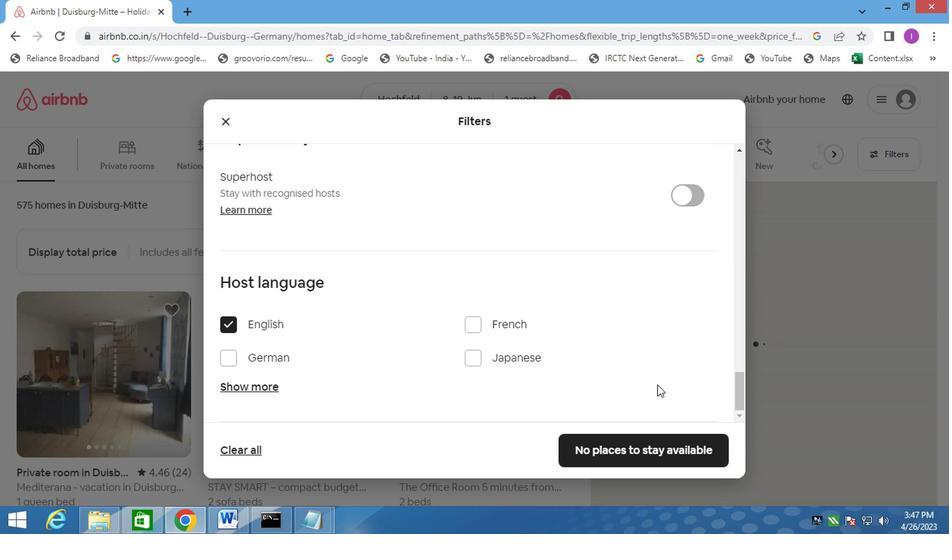 
Action: Mouse scrolled (654, 384) with delta (0, 0)
Screenshot: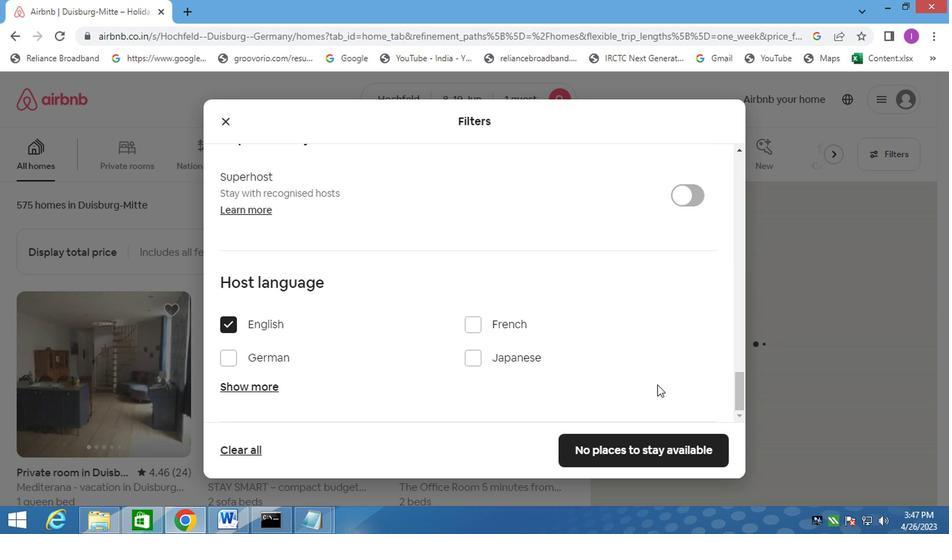 
Action: Mouse moved to (650, 452)
Screenshot: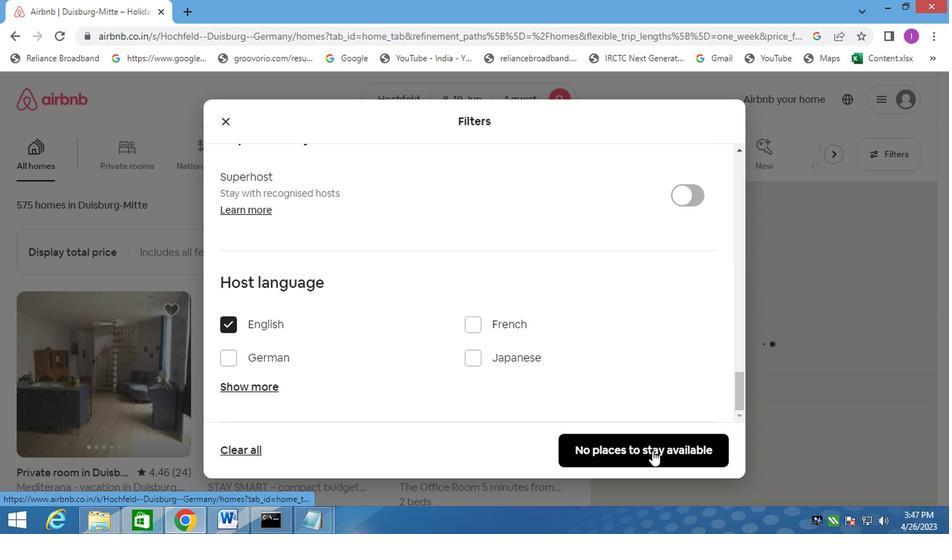 
Action: Mouse pressed left at (650, 452)
Screenshot: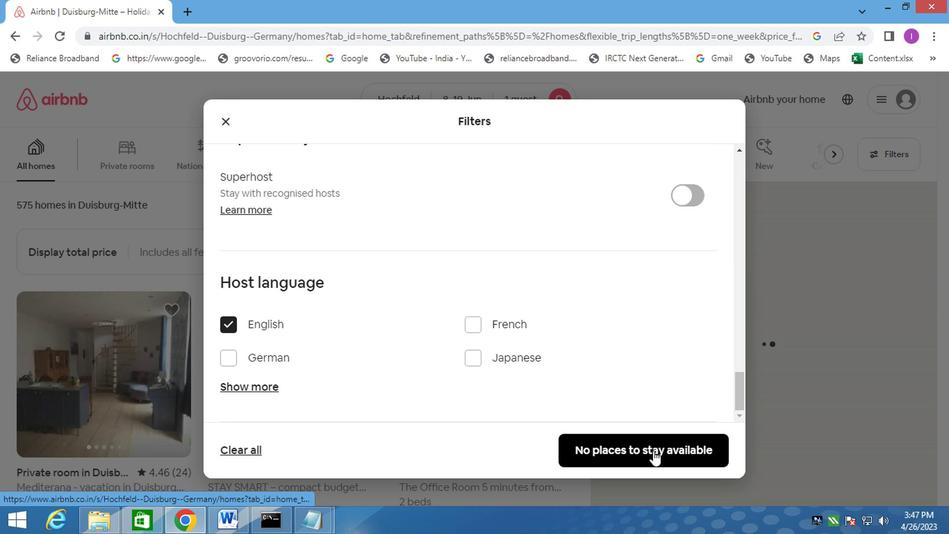 
Action: Mouse moved to (451, 191)
Screenshot: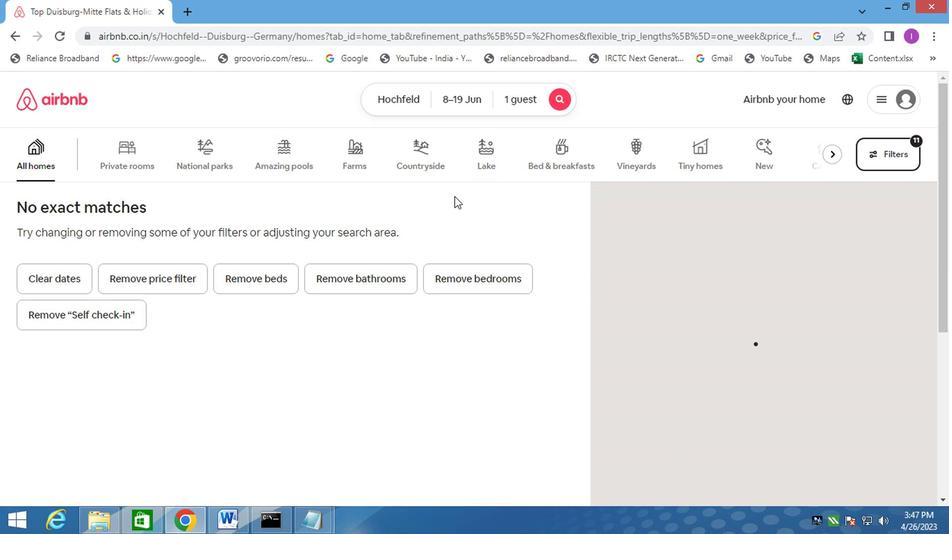 
